 Task: Find an Airbnb in Ribeiro das Neves, Brazil, for 5 guests from 1st to 9th June, with a price range of ₹6000 to ₹12000, 3 bedrooms, and a Spanish-speaking host.
Action: Mouse moved to (485, 142)
Screenshot: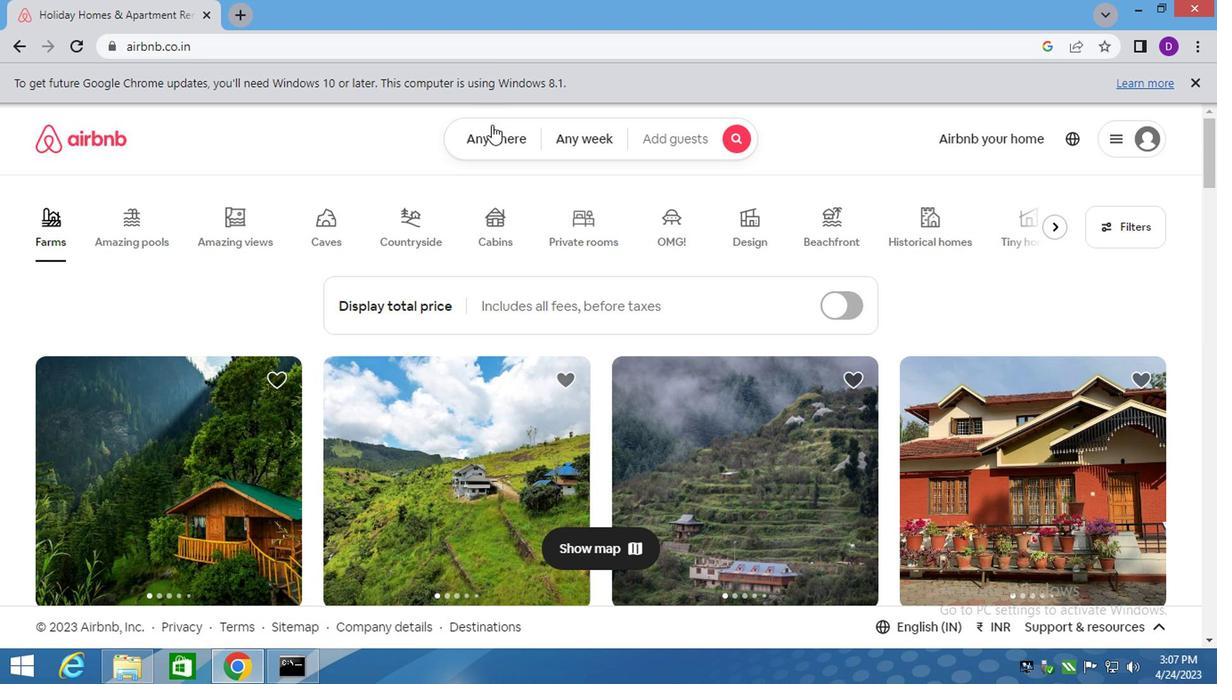 
Action: Mouse pressed left at (485, 142)
Screenshot: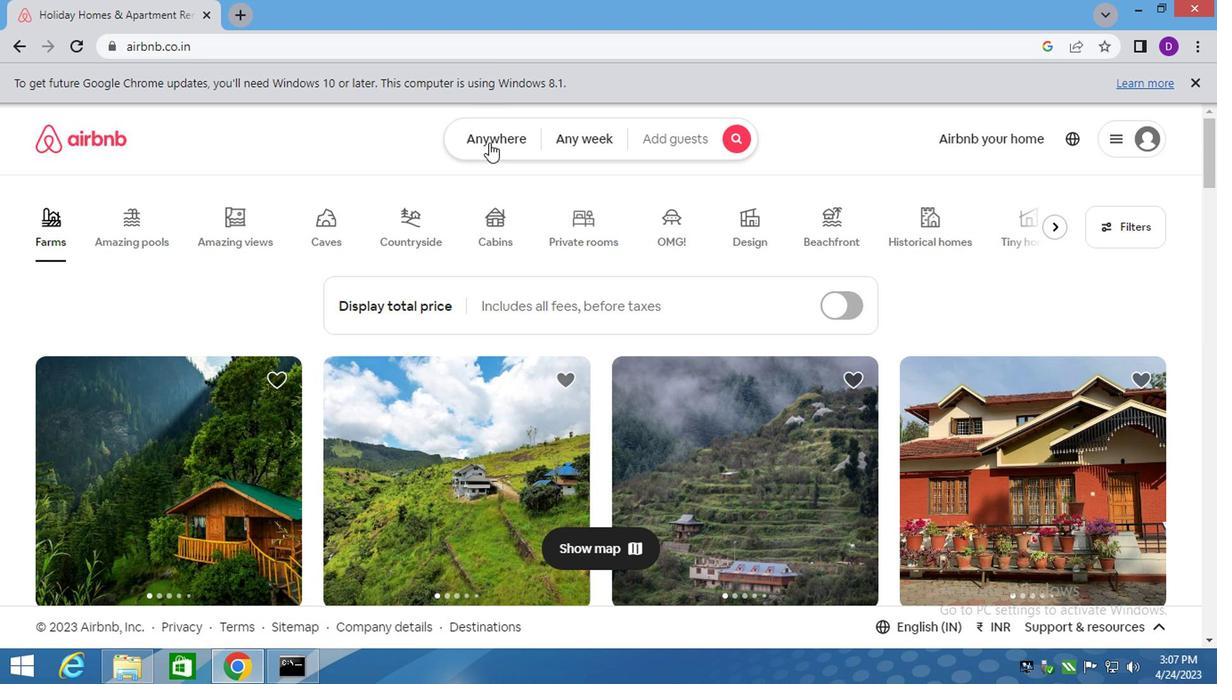 
Action: Mouse moved to (289, 216)
Screenshot: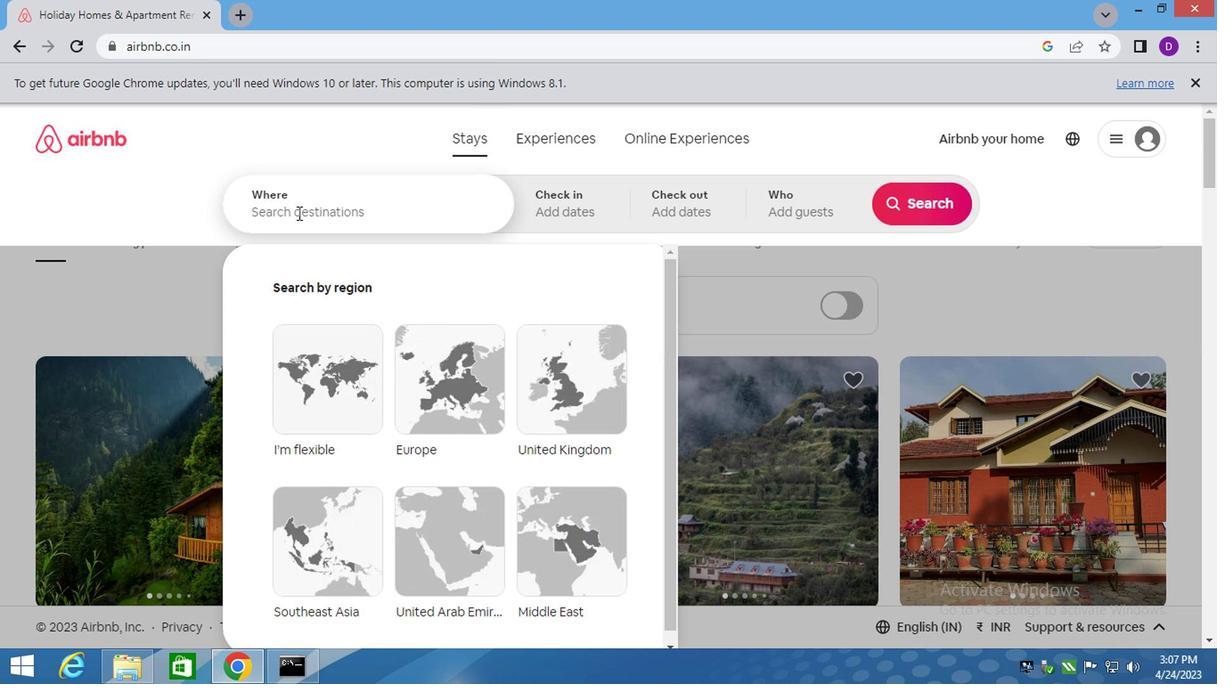 
Action: Mouse pressed left at (289, 216)
Screenshot: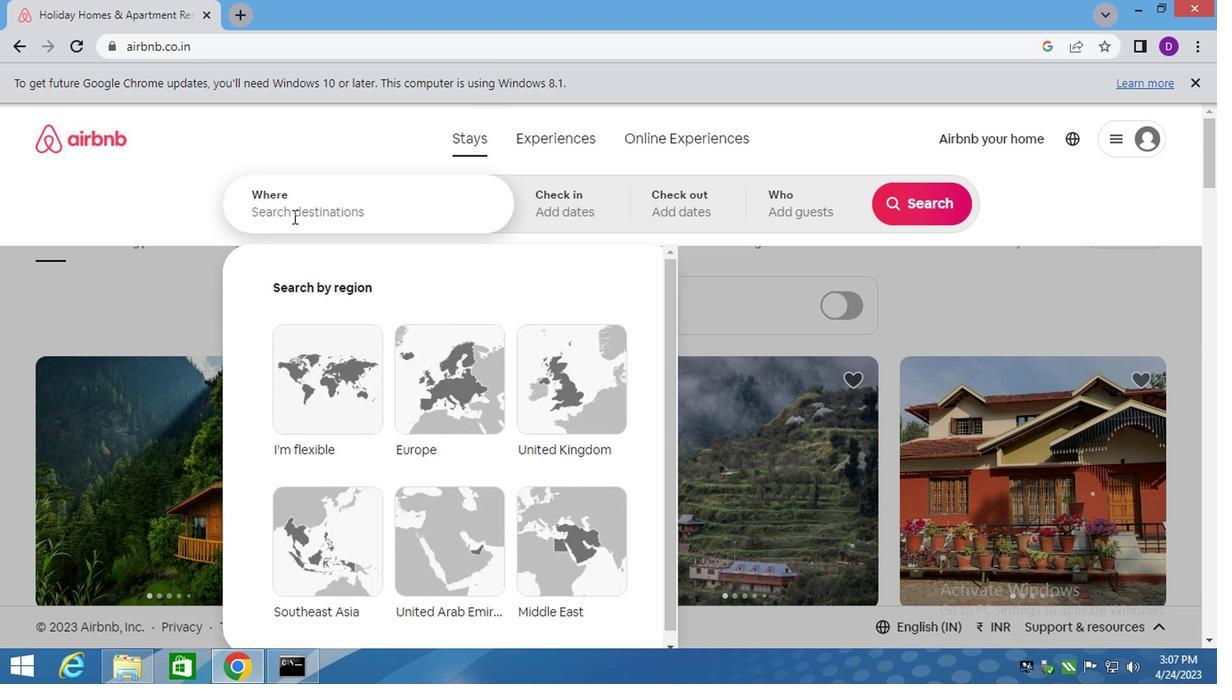 
Action: Key pressed <Key.shift>RIBEIRO,<Key.backspace><Key.space>DAS<Key.space>NEVES,<Key.space><Key.shift>BRAZIL<Key.enter>
Screenshot: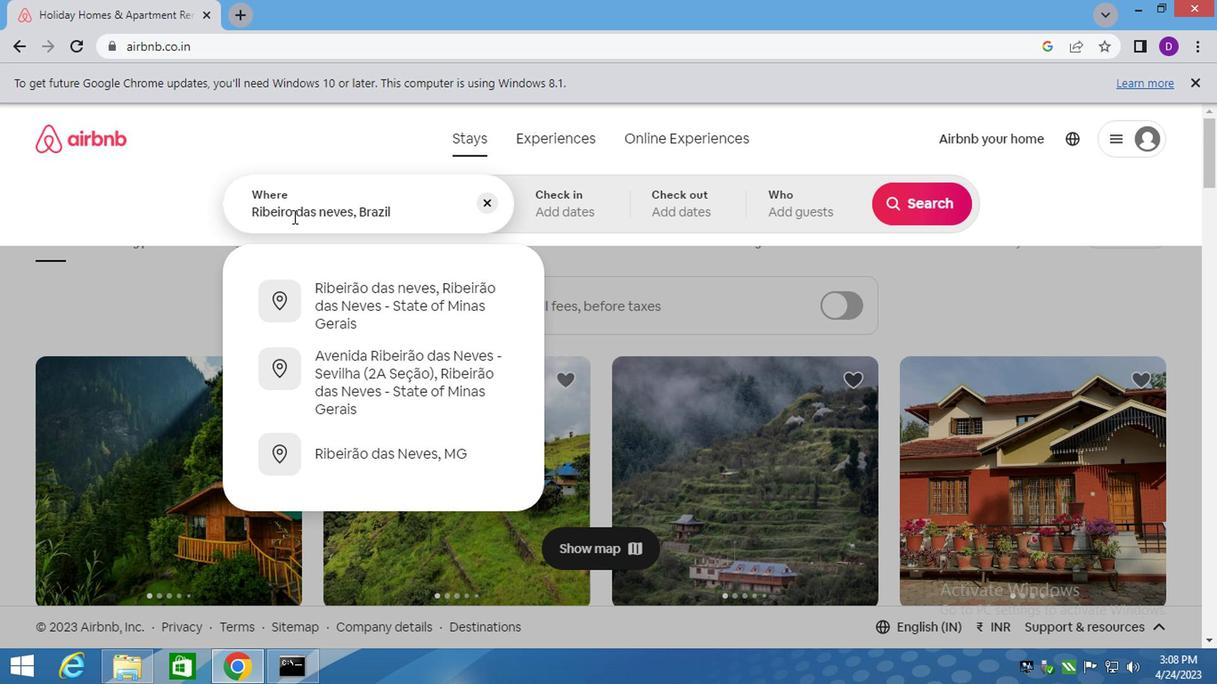 
Action: Mouse moved to (892, 351)
Screenshot: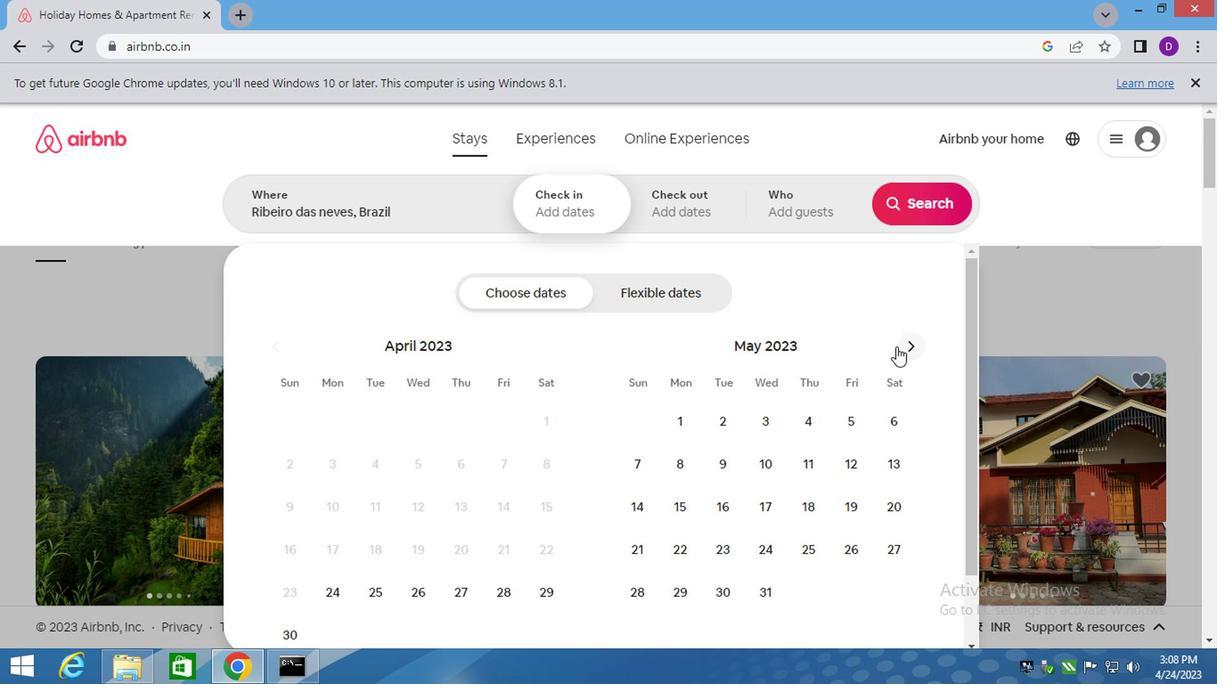 
Action: Mouse pressed left at (892, 351)
Screenshot: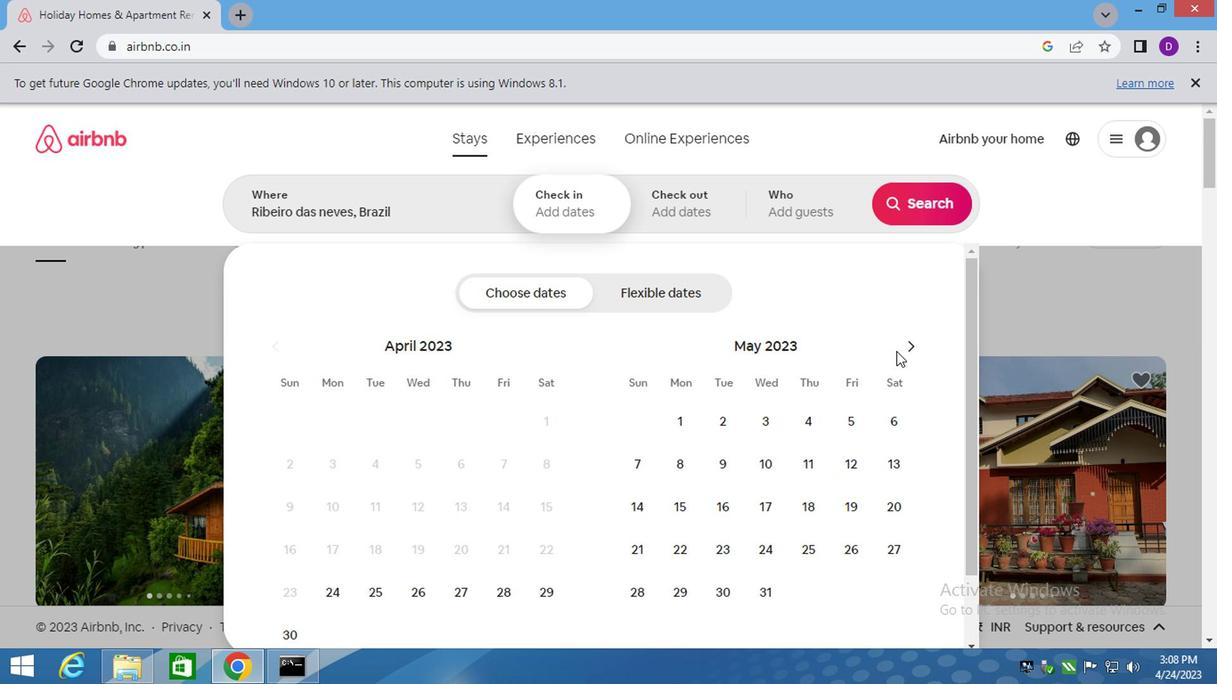 
Action: Mouse moved to (902, 346)
Screenshot: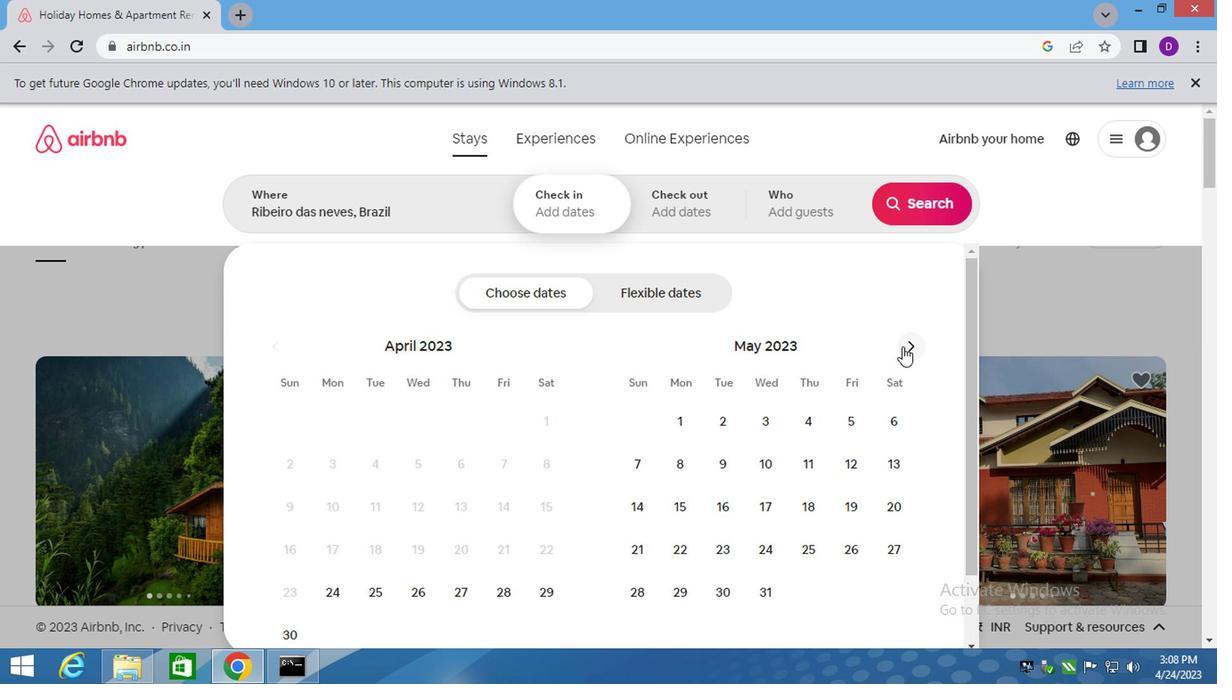 
Action: Mouse pressed left at (902, 346)
Screenshot: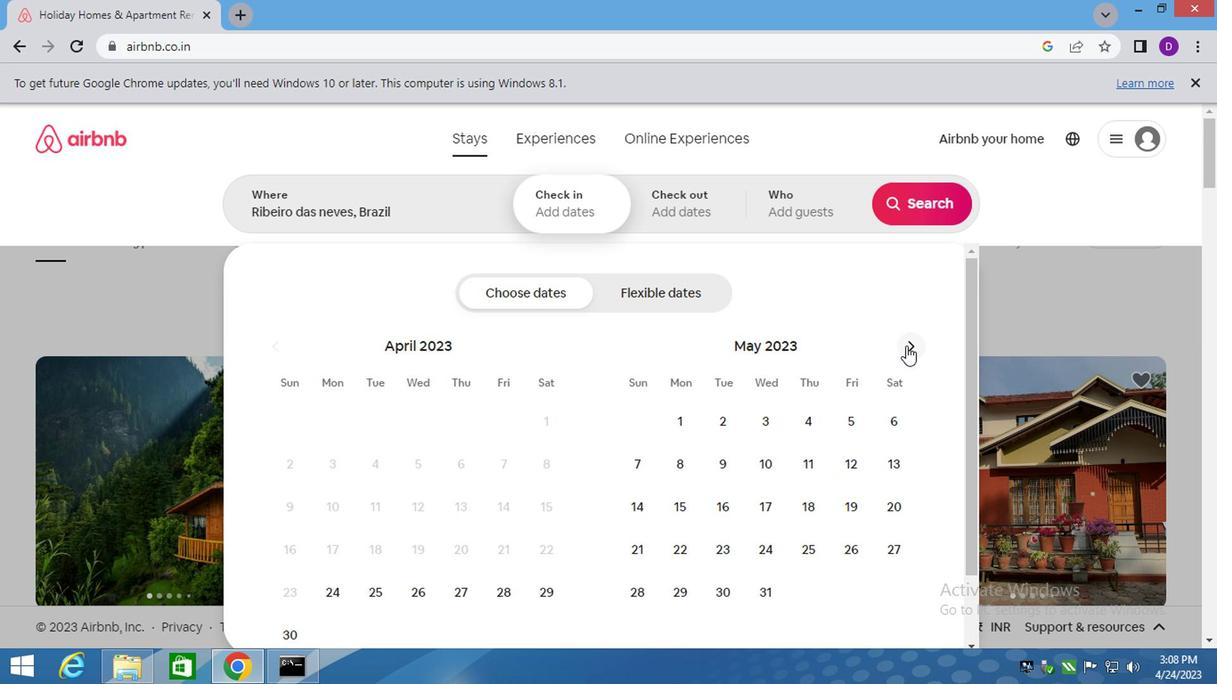 
Action: Mouse moved to (798, 426)
Screenshot: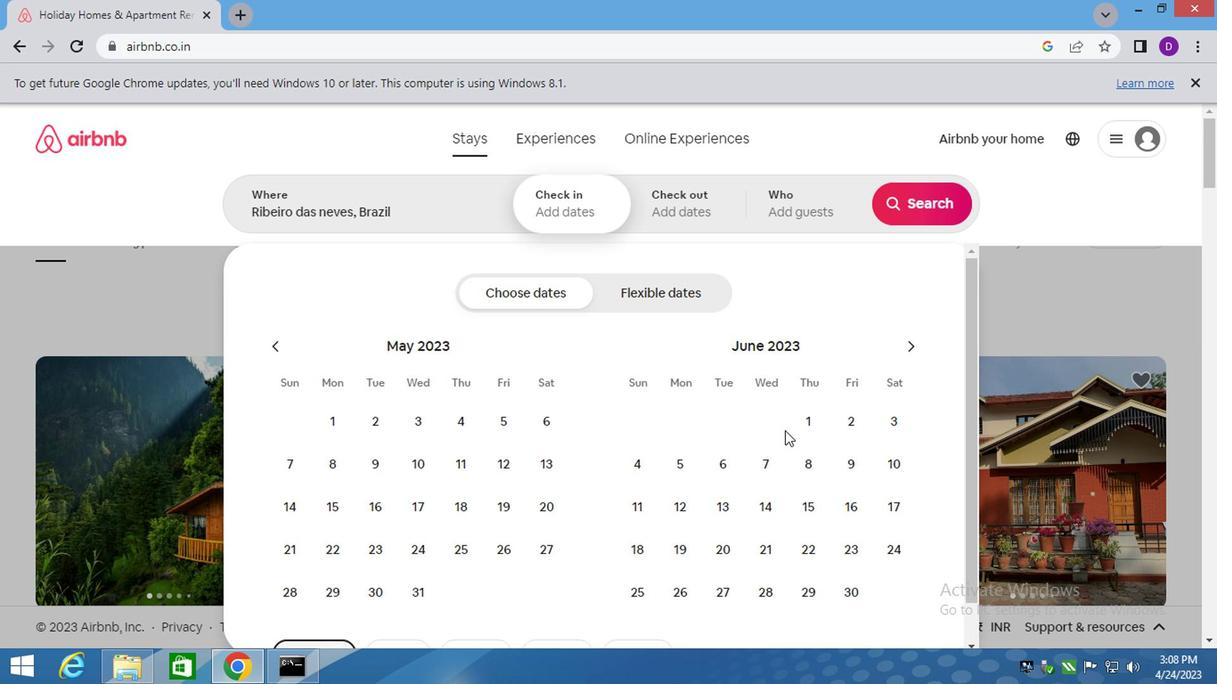 
Action: Mouse pressed left at (798, 426)
Screenshot: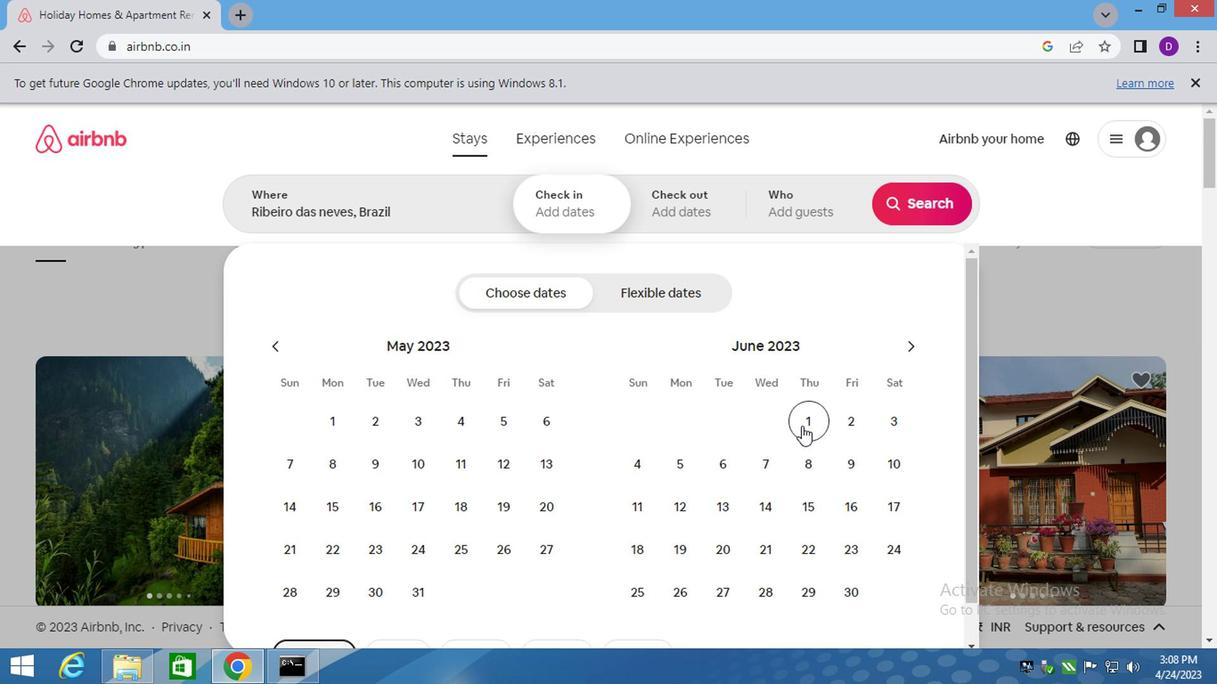 
Action: Mouse moved to (847, 465)
Screenshot: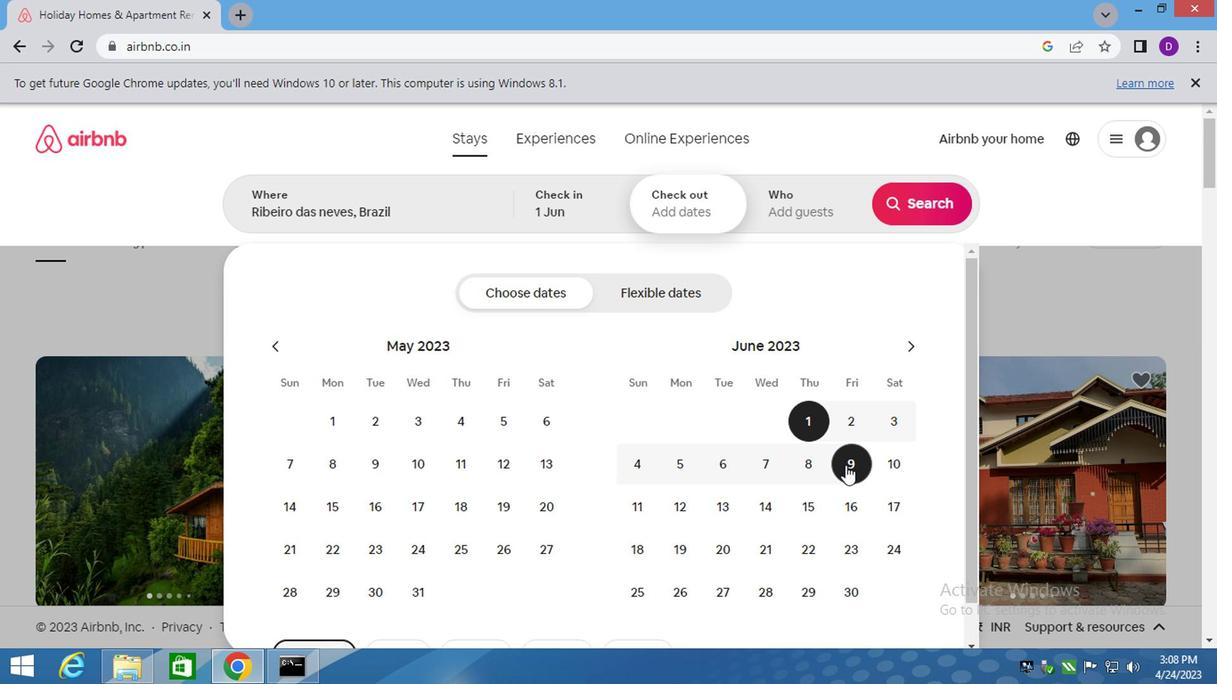 
Action: Mouse pressed left at (847, 465)
Screenshot: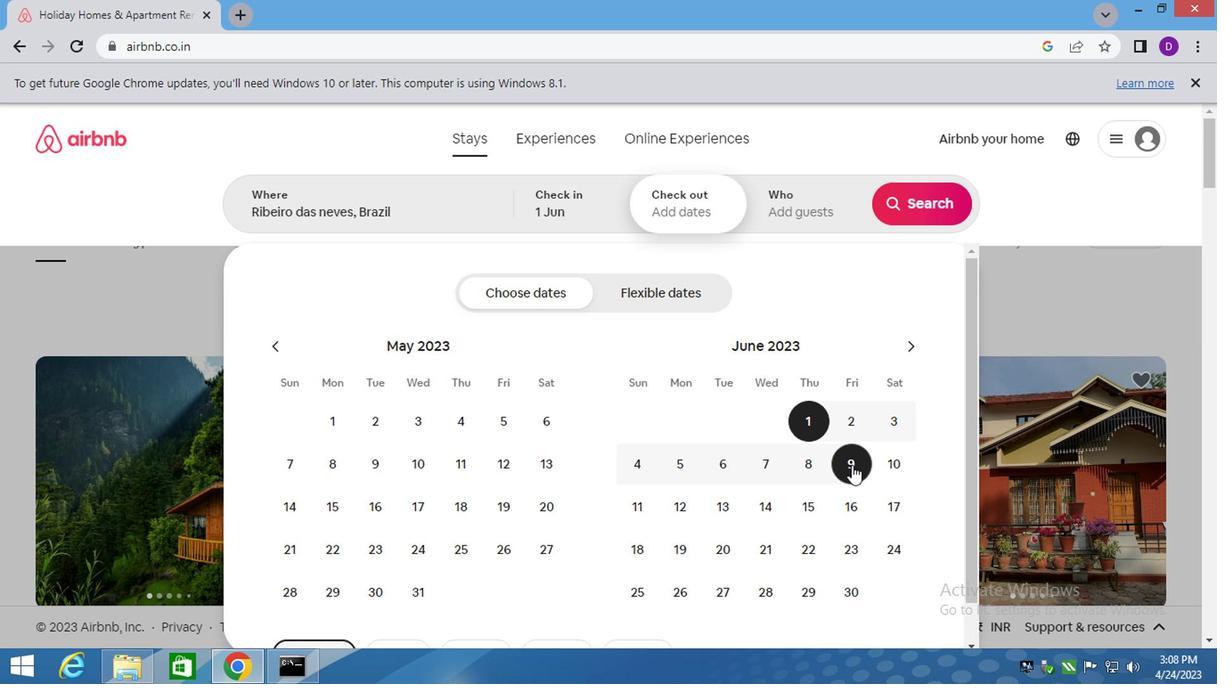 
Action: Mouse moved to (807, 203)
Screenshot: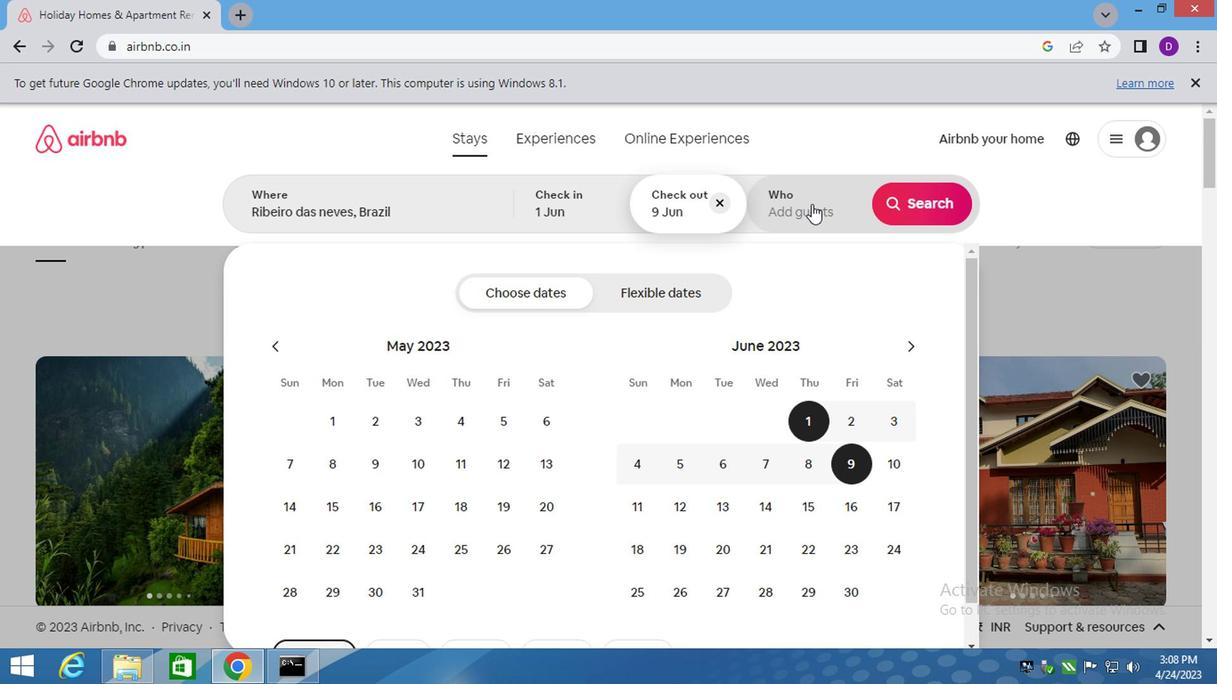 
Action: Mouse pressed left at (807, 203)
Screenshot: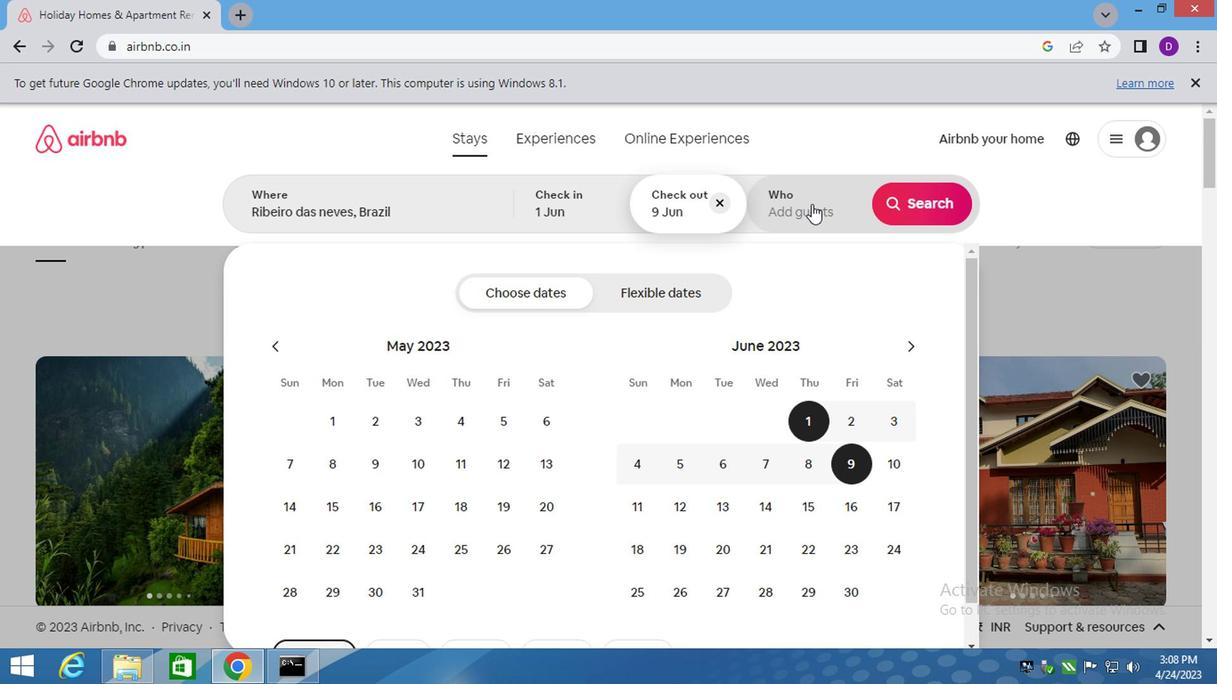 
Action: Mouse moved to (930, 296)
Screenshot: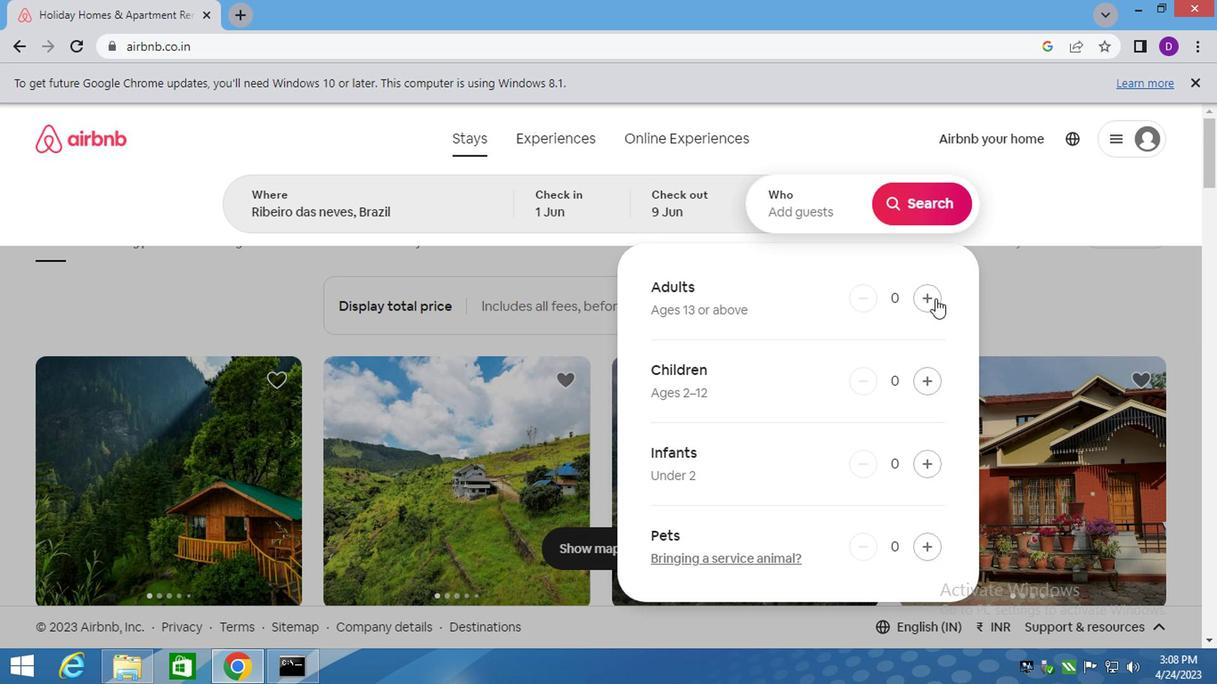 
Action: Mouse pressed left at (930, 296)
Screenshot: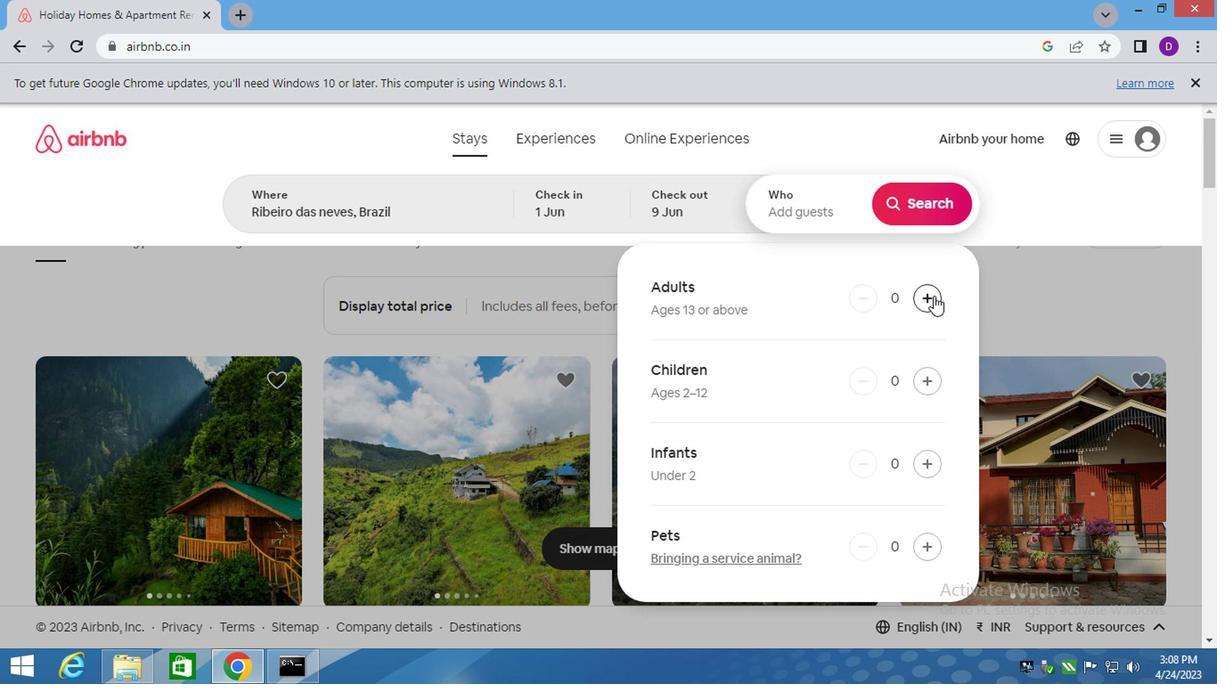 
Action: Mouse pressed left at (930, 296)
Screenshot: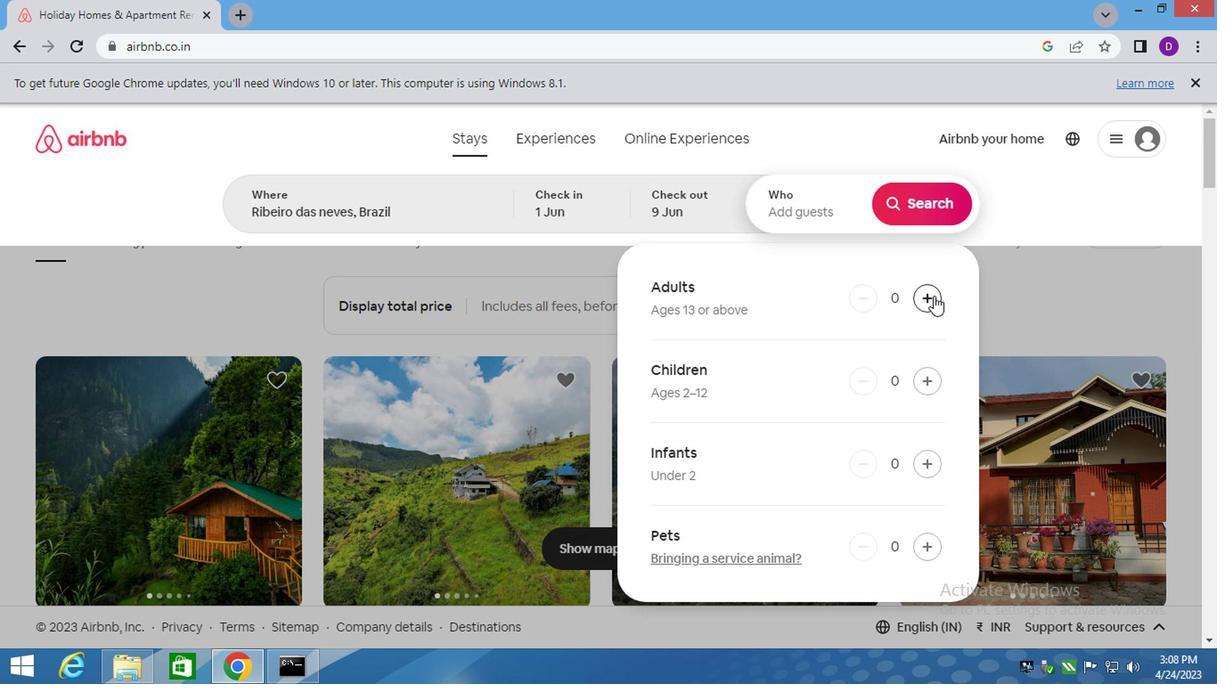 
Action: Mouse pressed left at (930, 296)
Screenshot: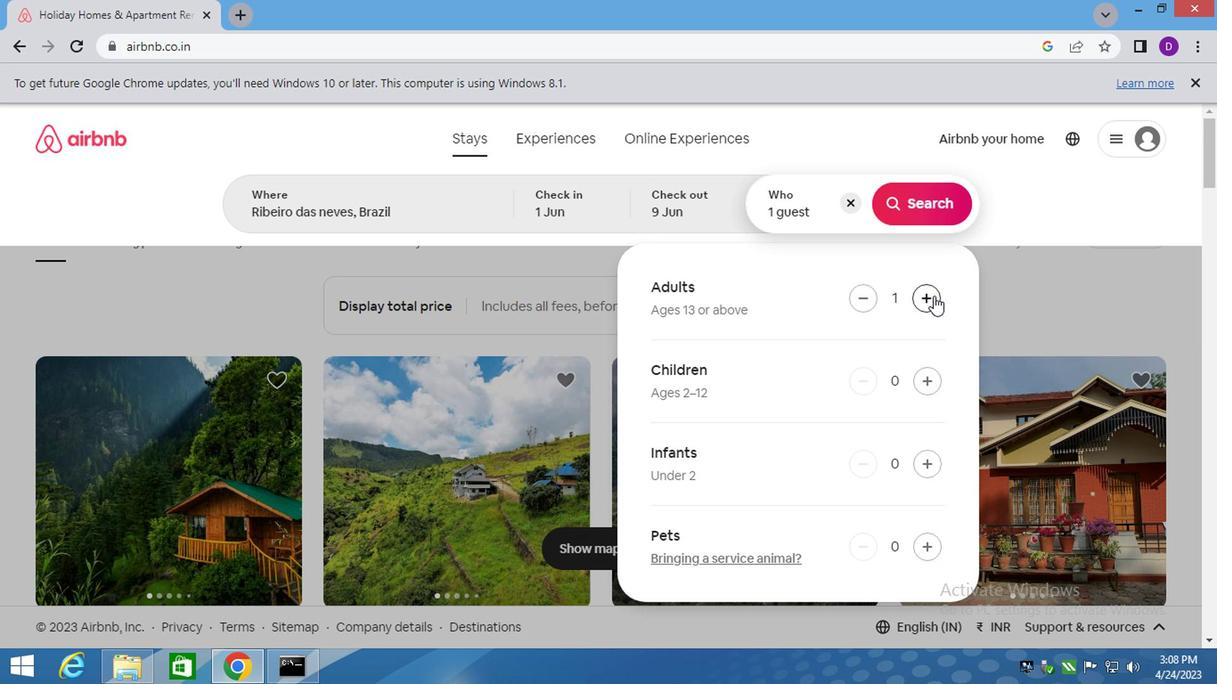
Action: Mouse pressed left at (930, 296)
Screenshot: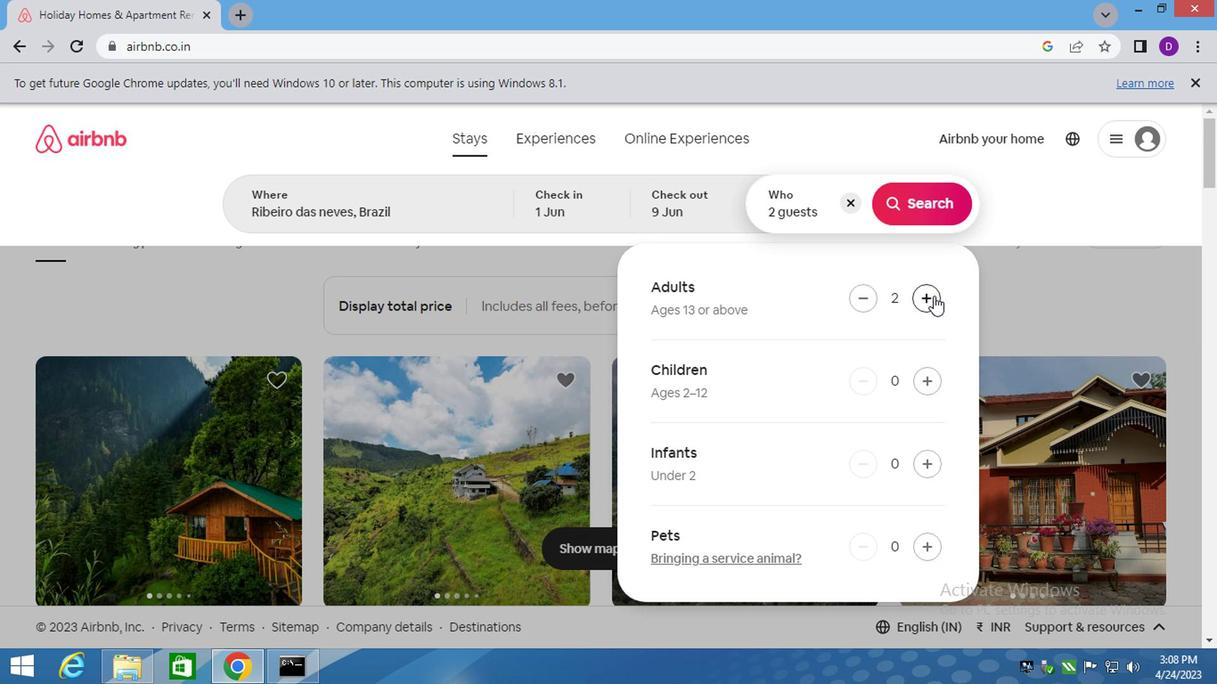 
Action: Mouse pressed left at (930, 296)
Screenshot: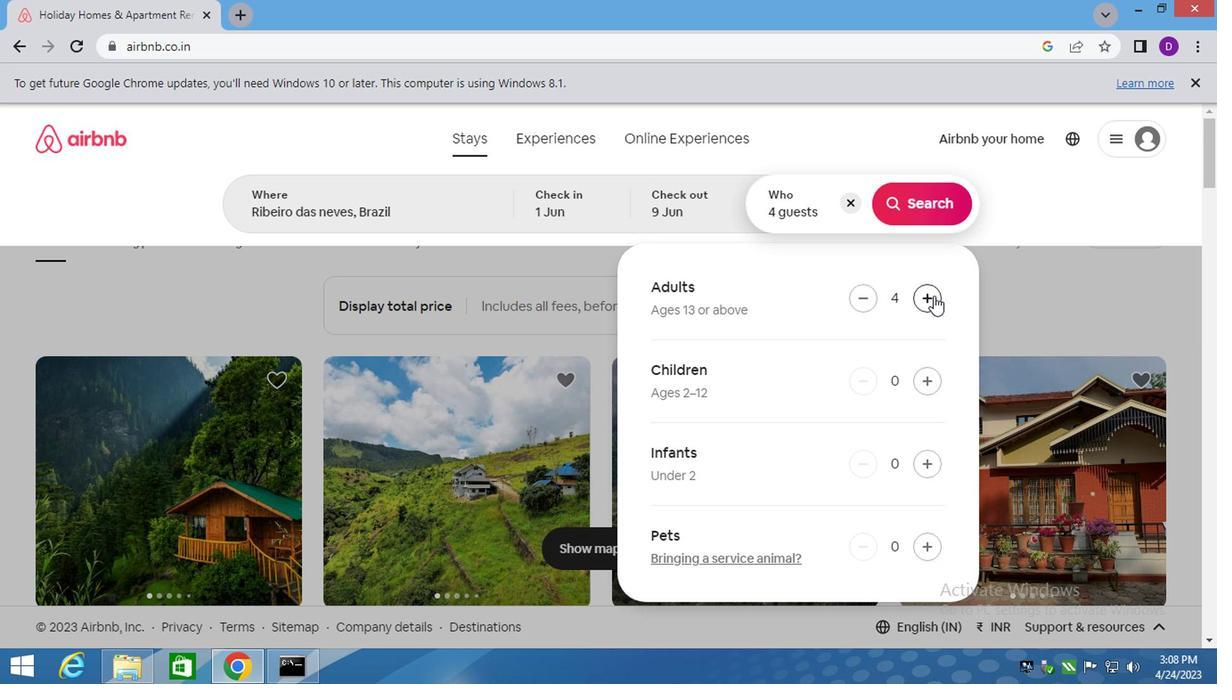 
Action: Mouse moved to (917, 203)
Screenshot: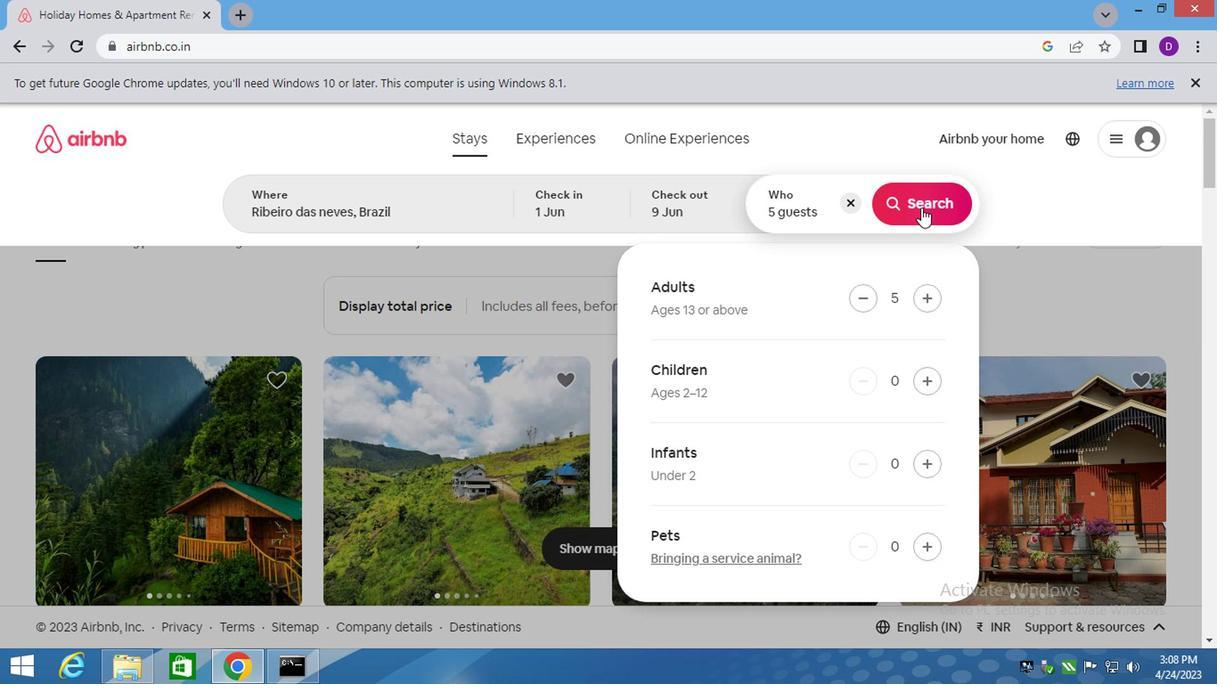
Action: Mouse pressed left at (917, 203)
Screenshot: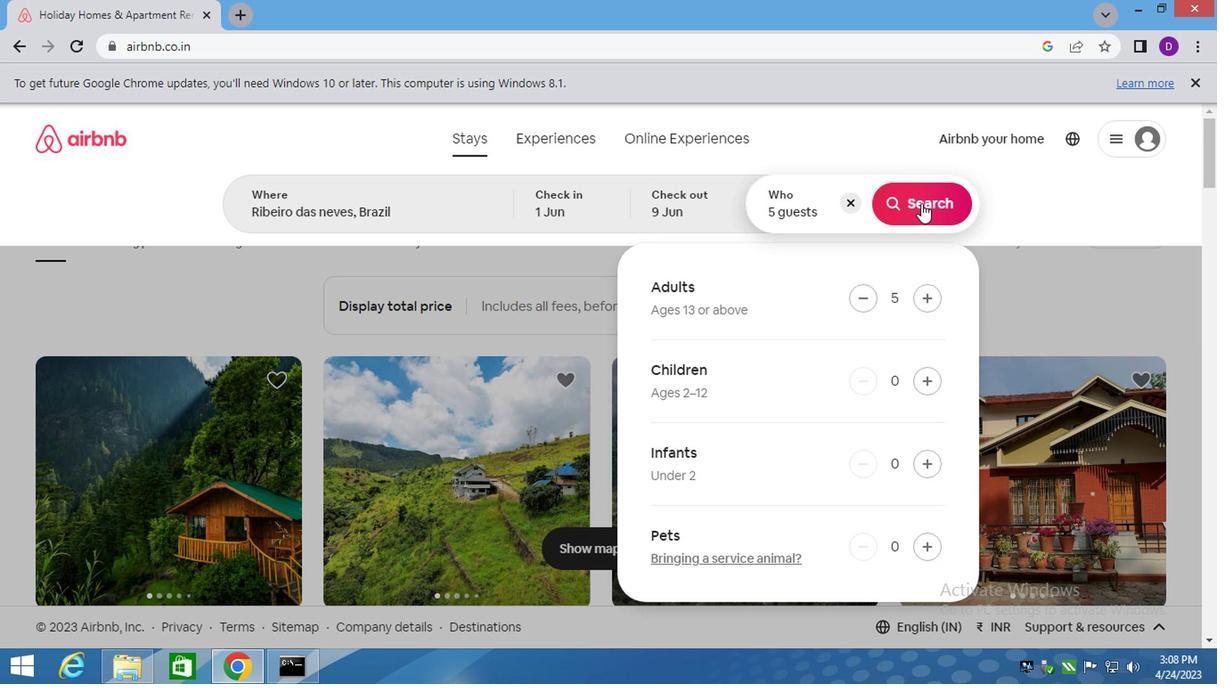 
Action: Mouse moved to (1143, 208)
Screenshot: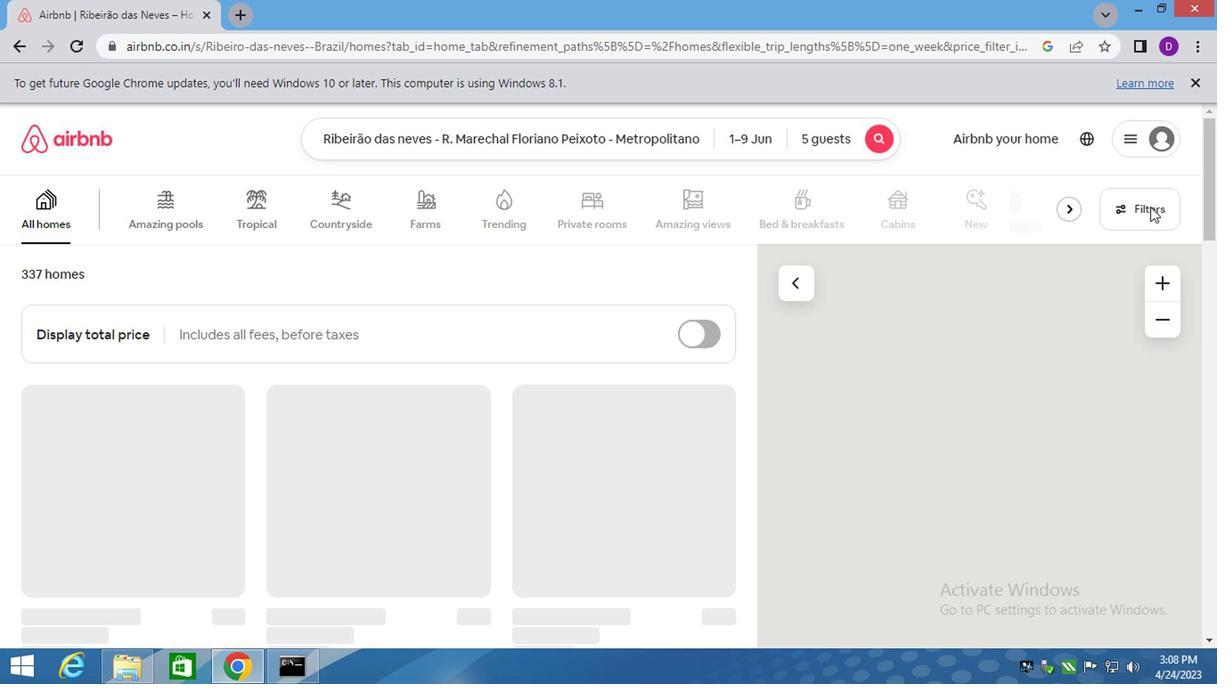 
Action: Mouse pressed left at (1143, 208)
Screenshot: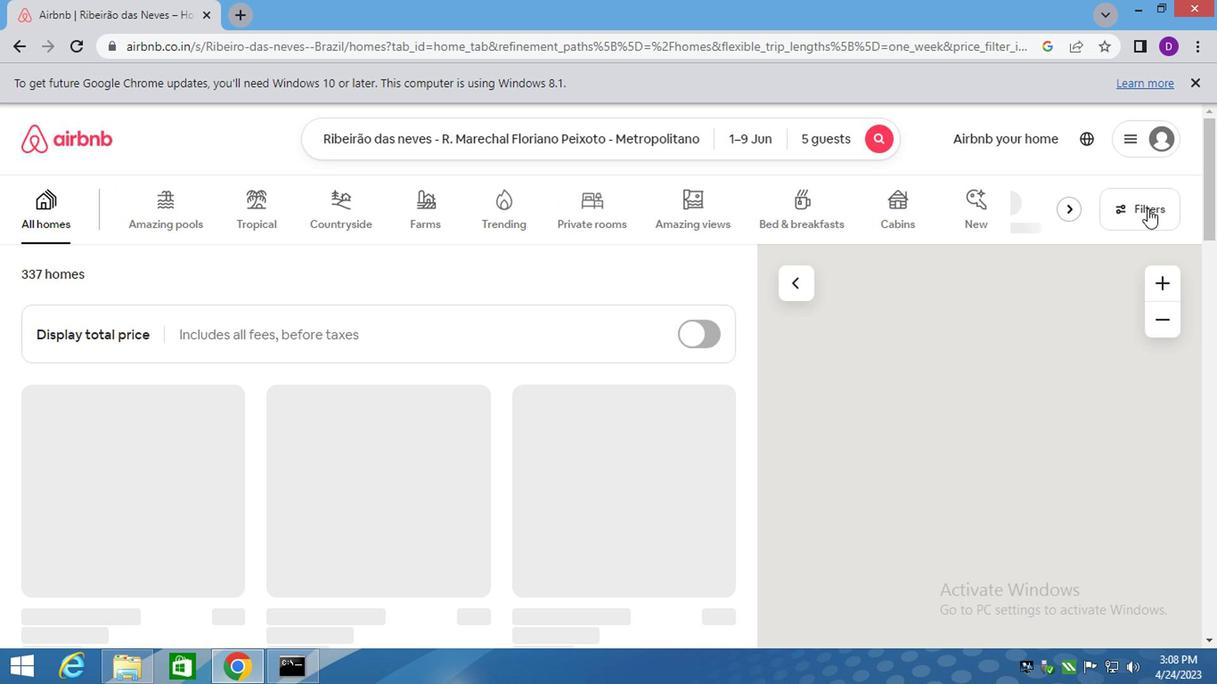 
Action: Mouse moved to (349, 432)
Screenshot: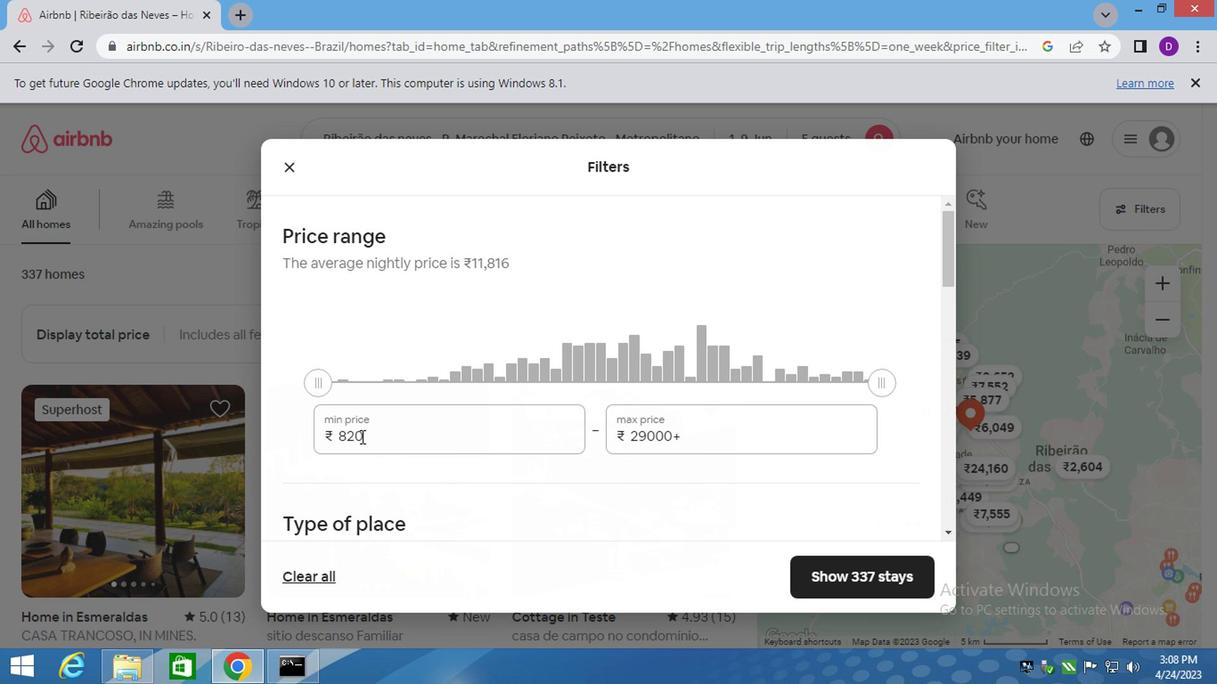 
Action: Mouse pressed left at (349, 432)
Screenshot: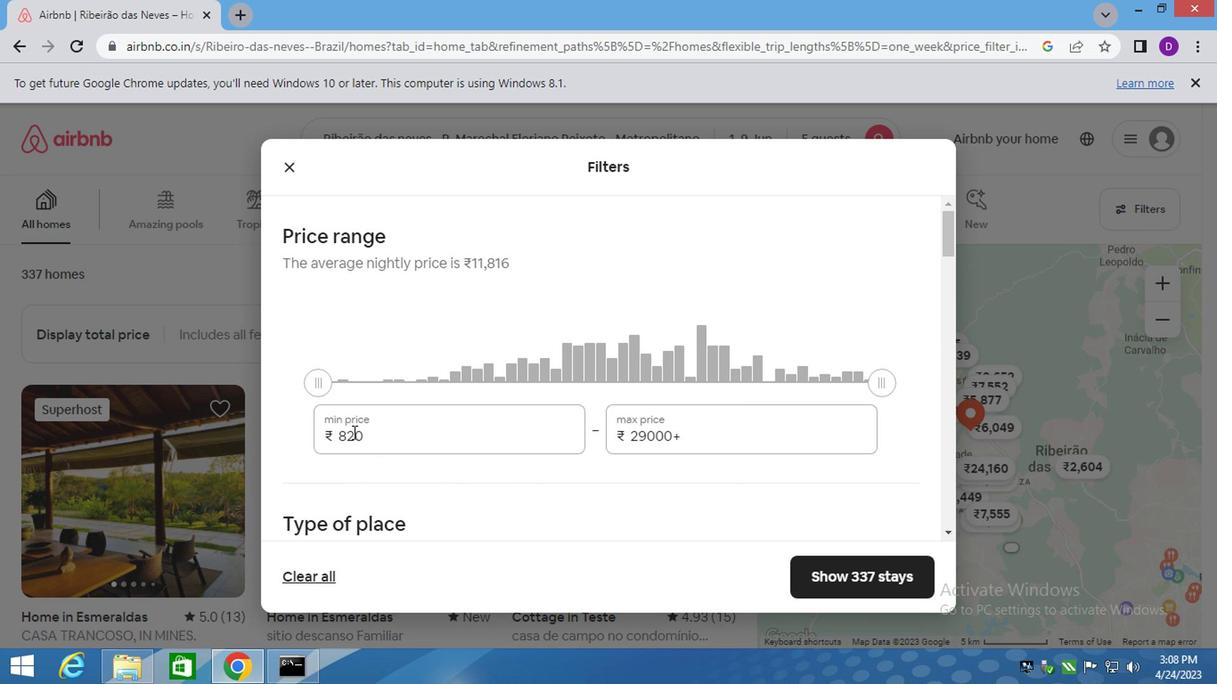 
Action: Mouse pressed left at (349, 432)
Screenshot: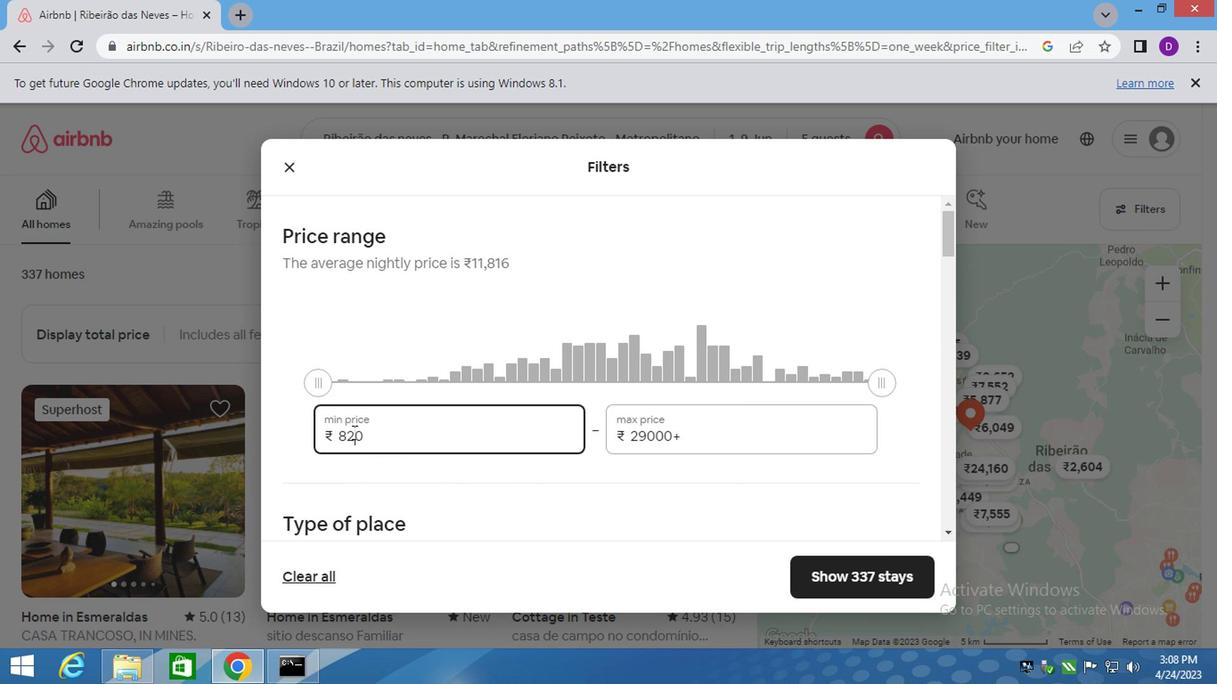 
Action: Mouse pressed left at (349, 432)
Screenshot: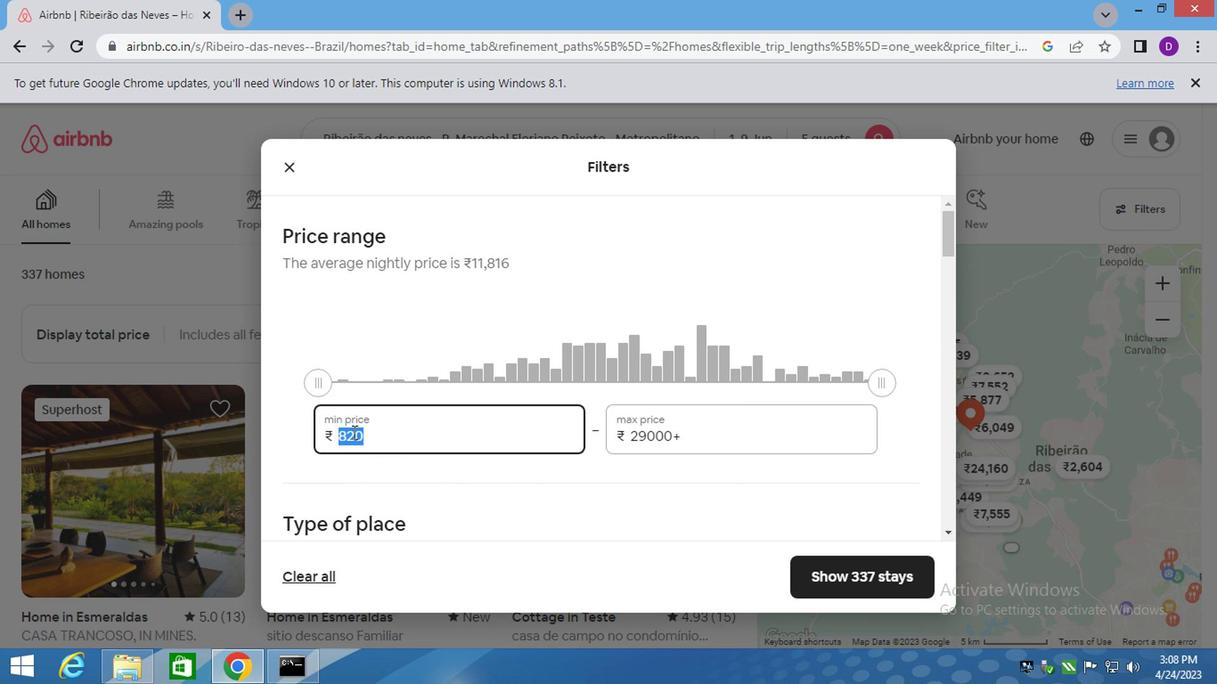 
Action: Key pressed 6
Screenshot: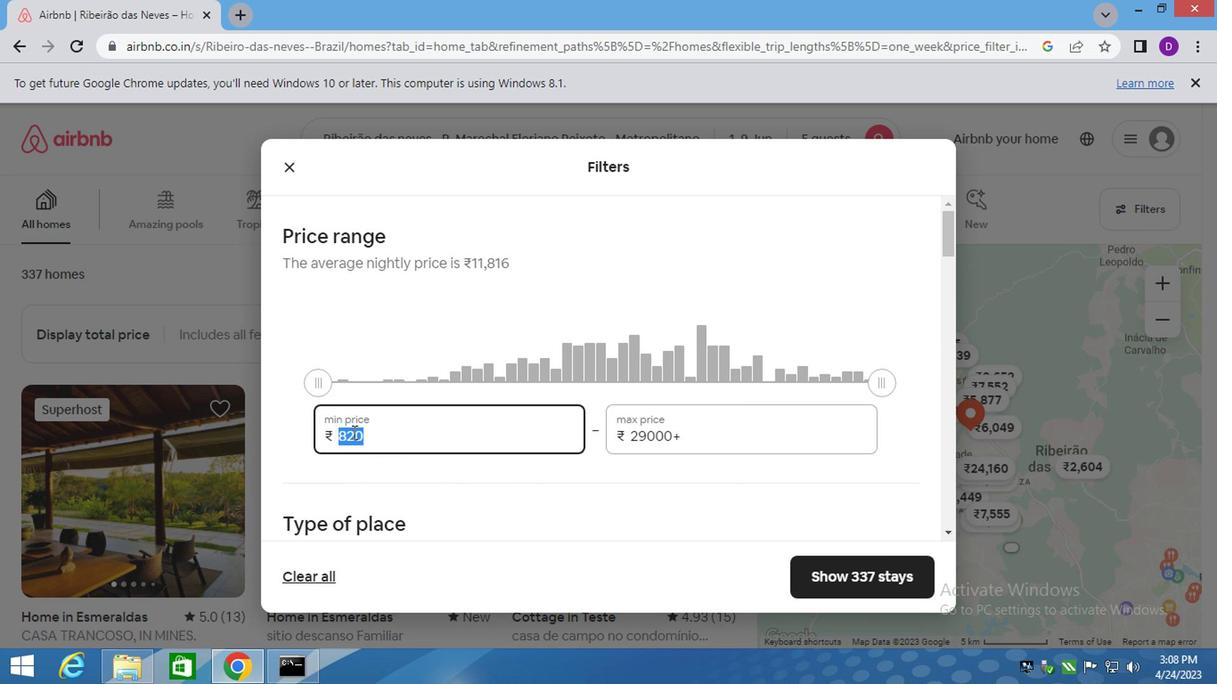 
Action: Mouse moved to (350, 429)
Screenshot: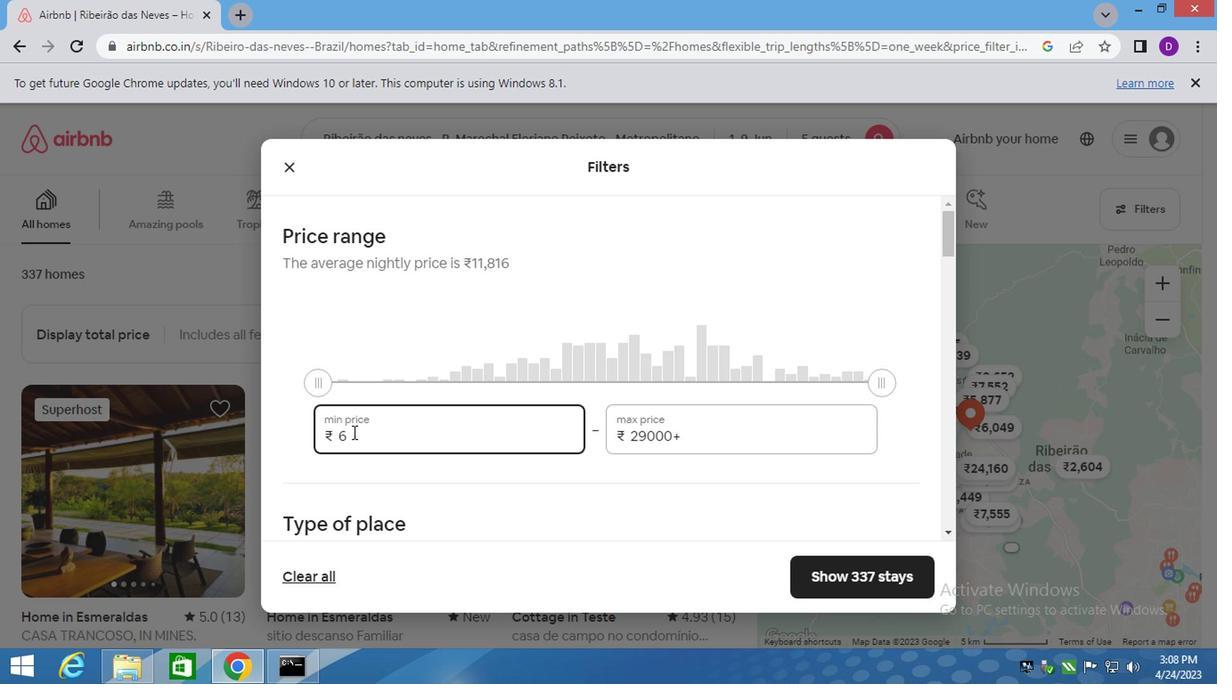 
Action: Key pressed 0
Screenshot: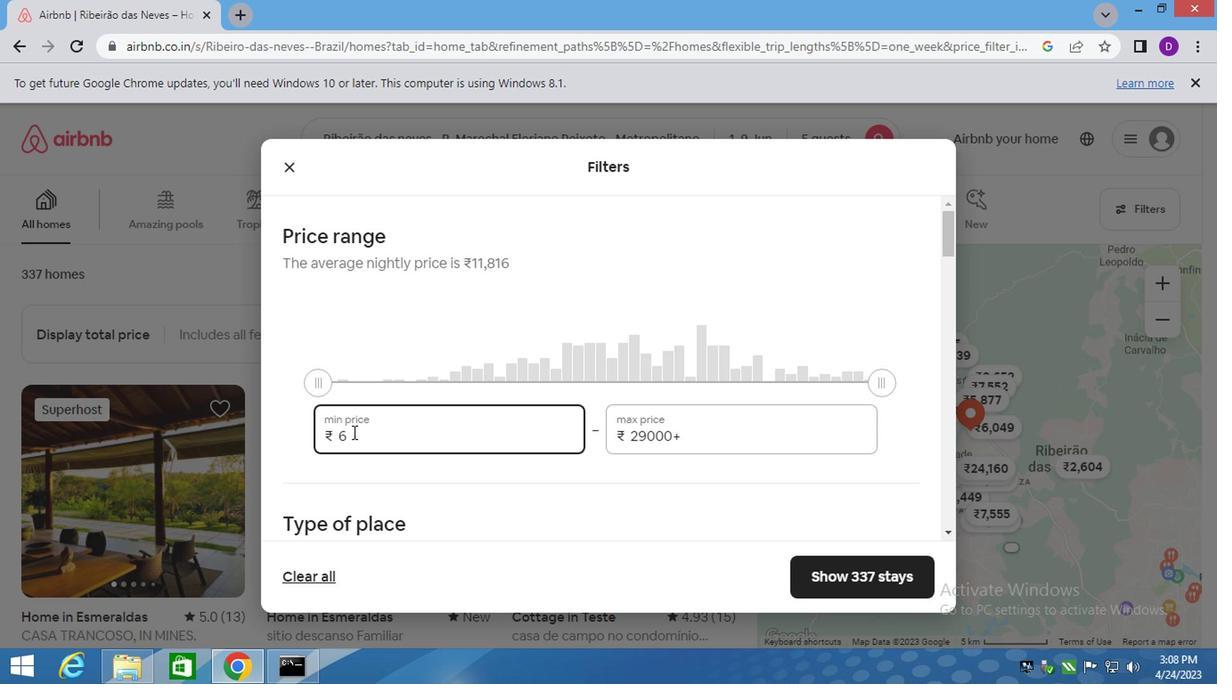 
Action: Mouse moved to (370, 425)
Screenshot: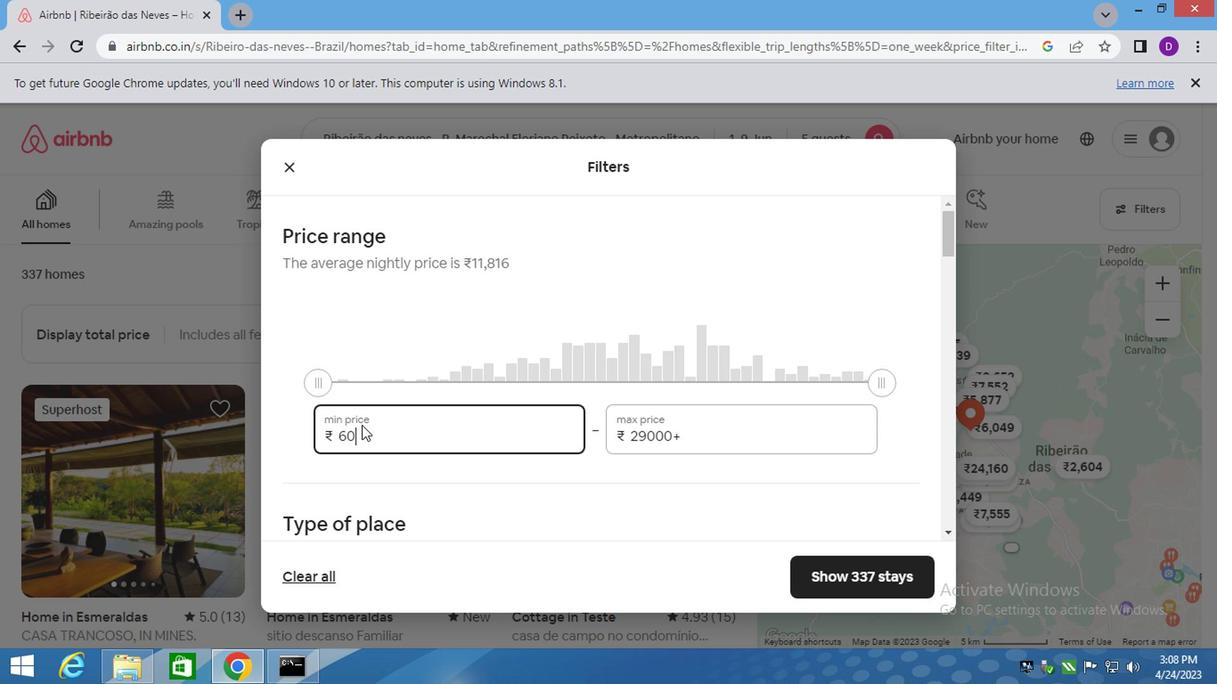 
Action: Key pressed 0
Screenshot: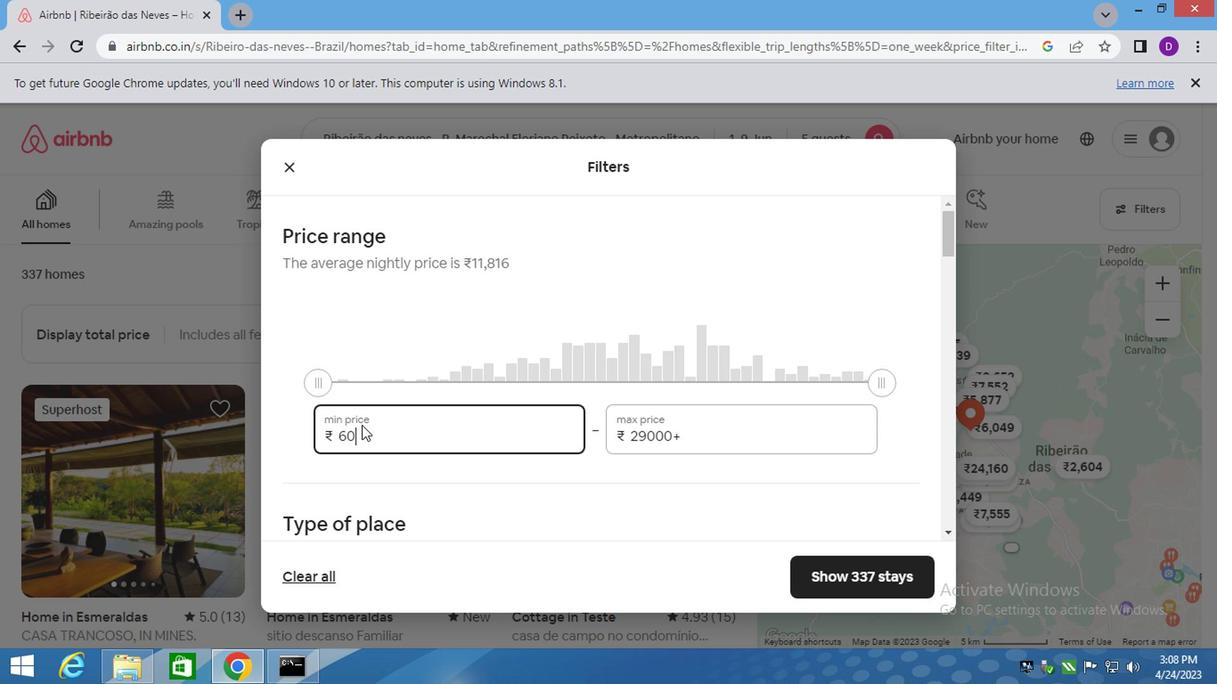 
Action: Mouse moved to (472, 434)
Screenshot: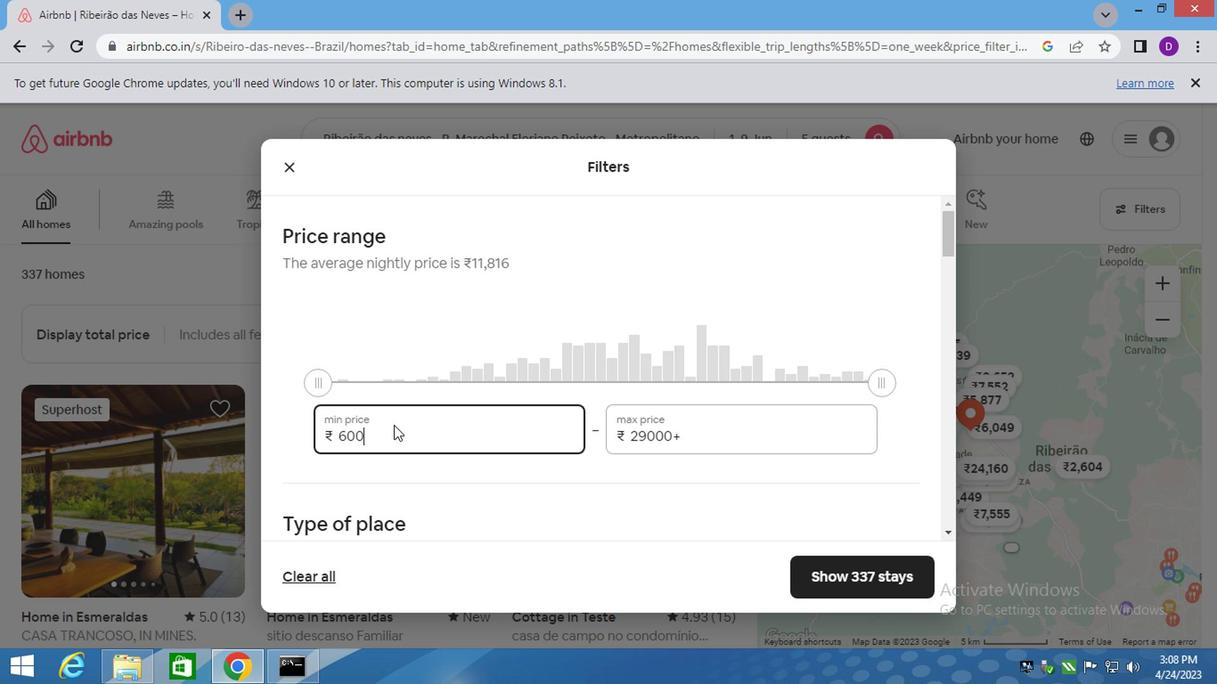 
Action: Key pressed 0
Screenshot: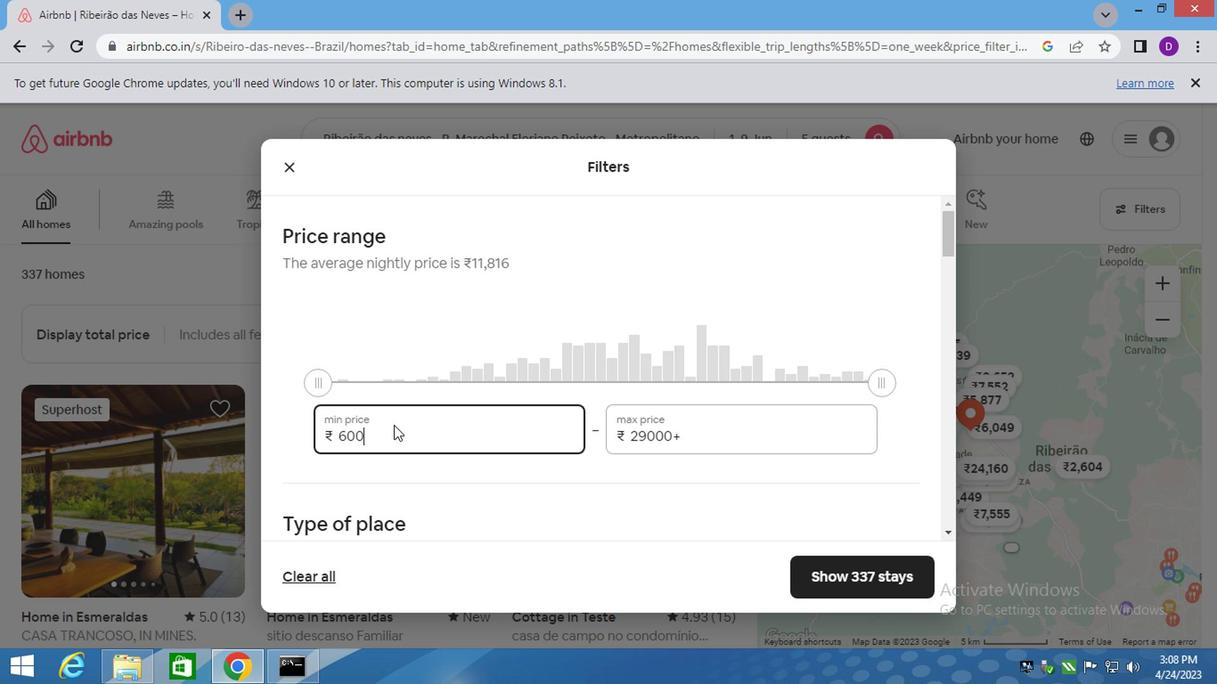 
Action: Mouse moved to (632, 430)
Screenshot: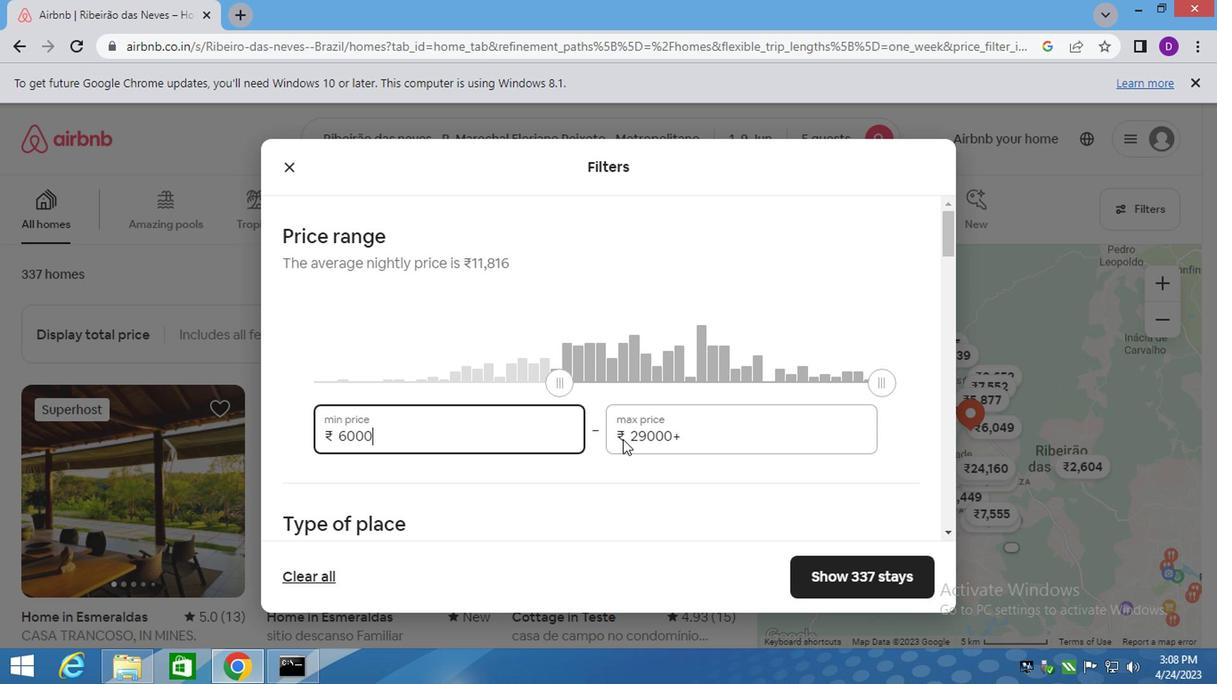 
Action: Mouse pressed left at (632, 430)
Screenshot: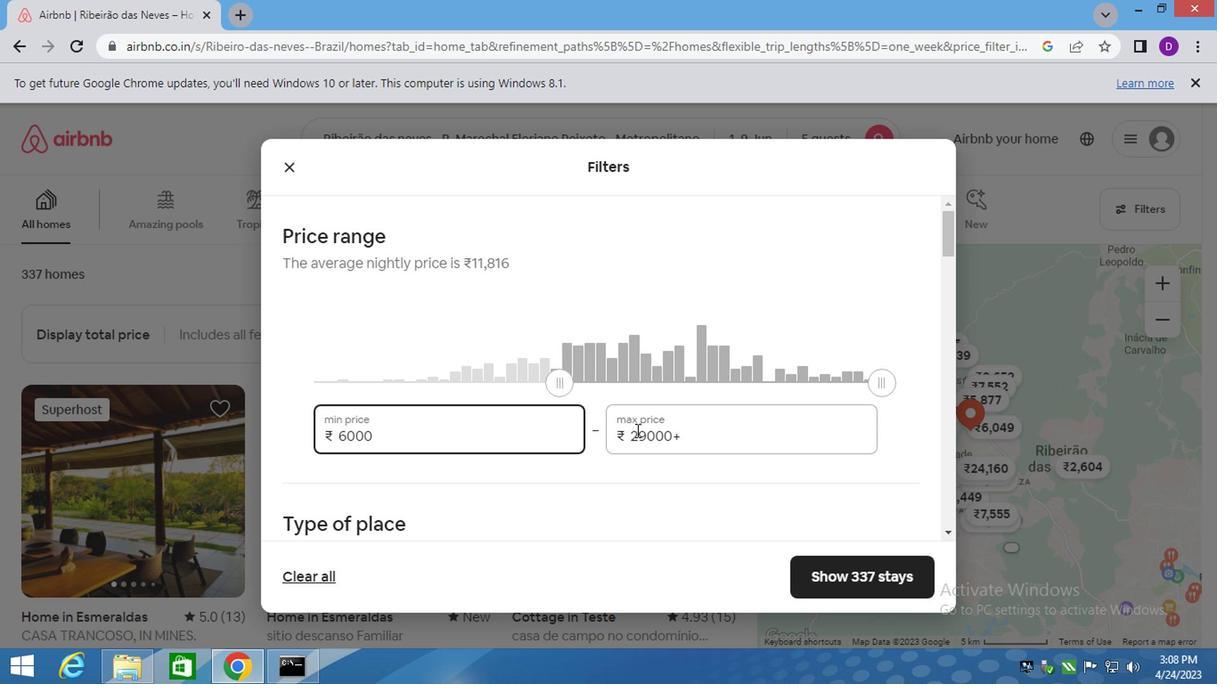 
Action: Mouse pressed left at (632, 430)
Screenshot: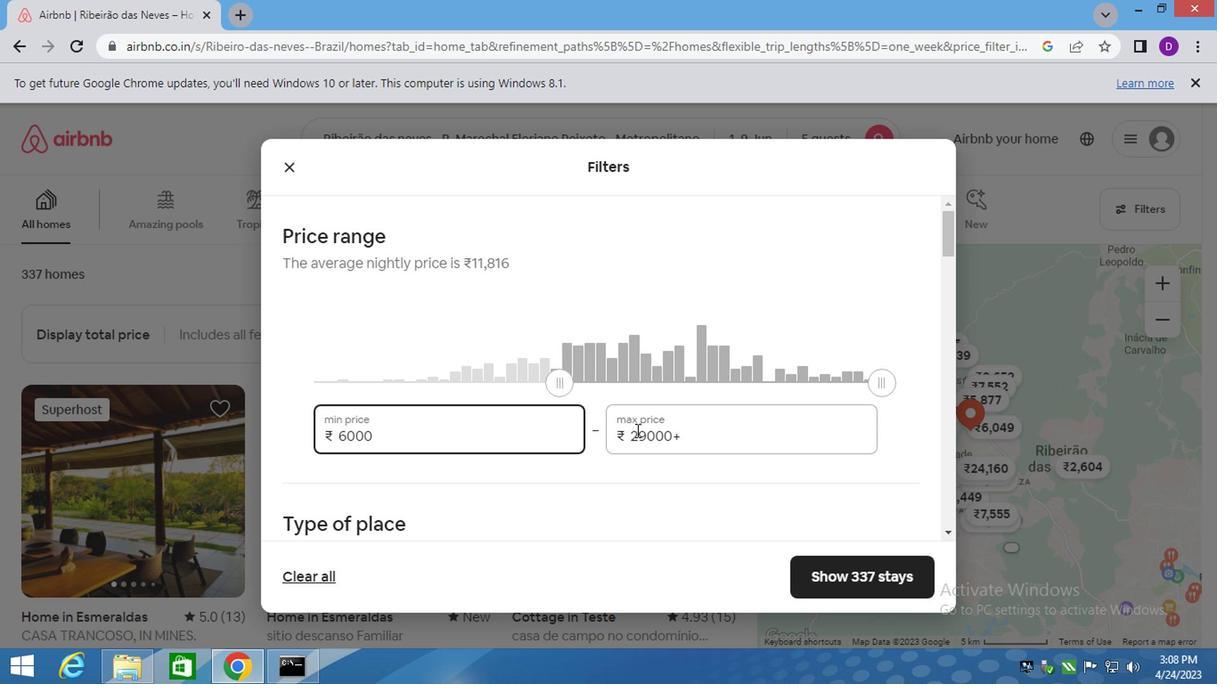 
Action: Mouse pressed left at (632, 430)
Screenshot: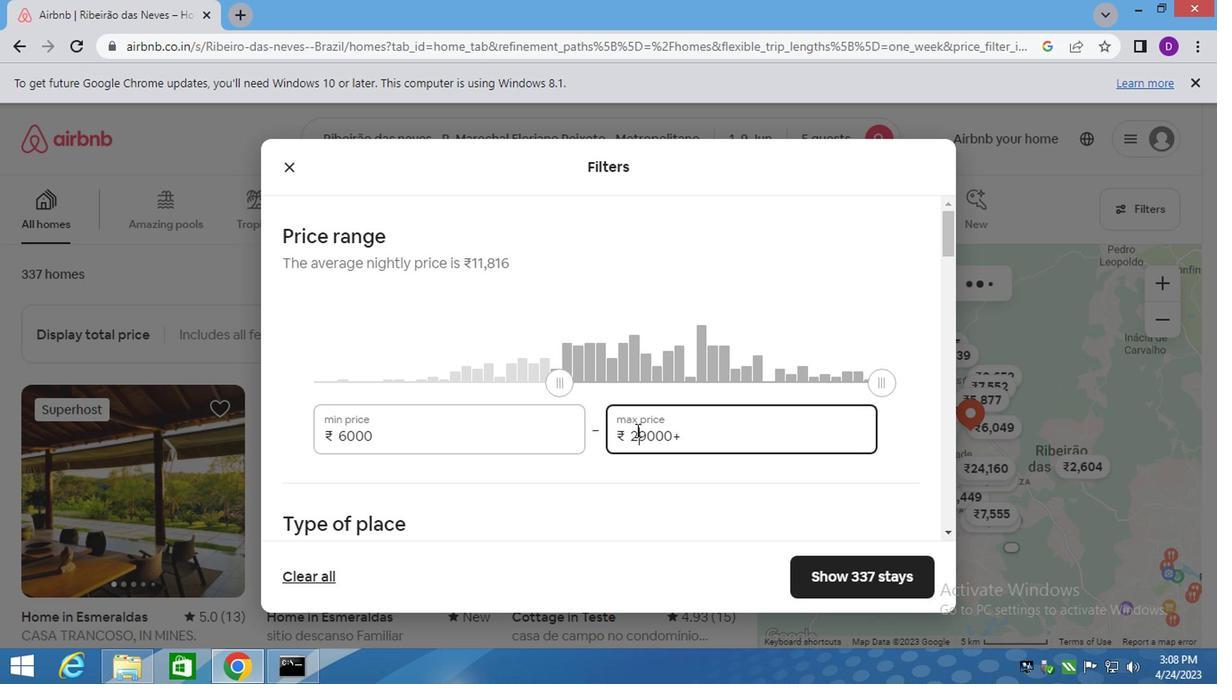 
Action: Key pressed 12
Screenshot: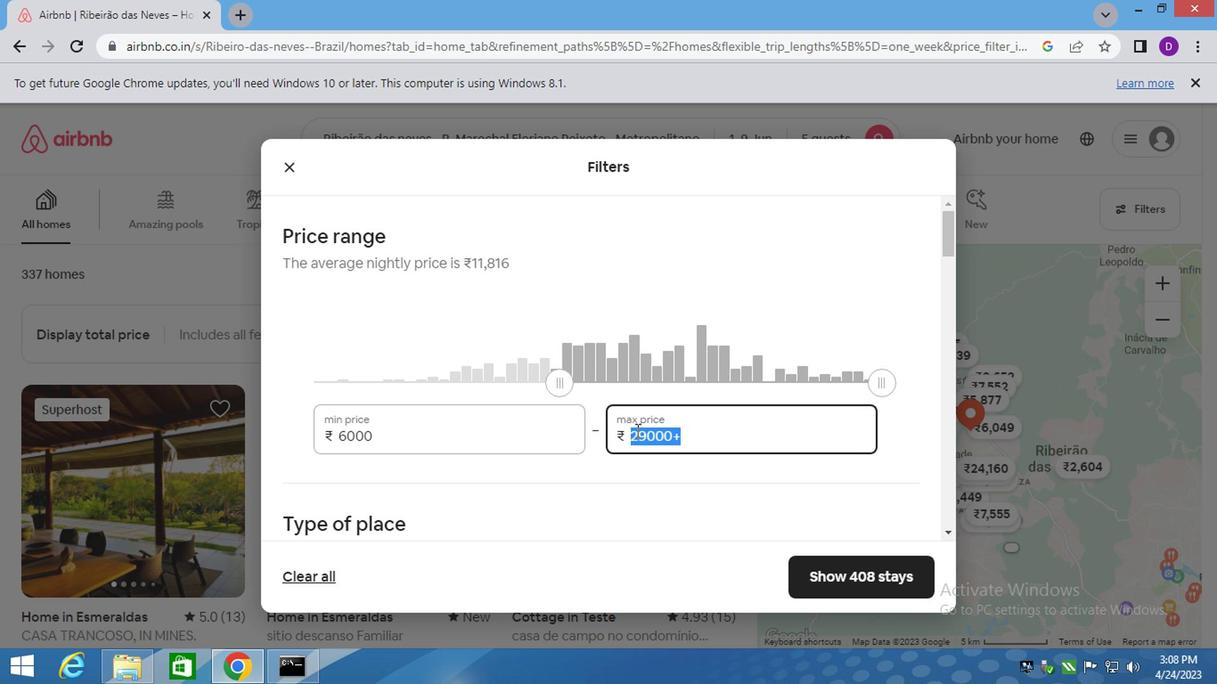 
Action: Mouse moved to (632, 426)
Screenshot: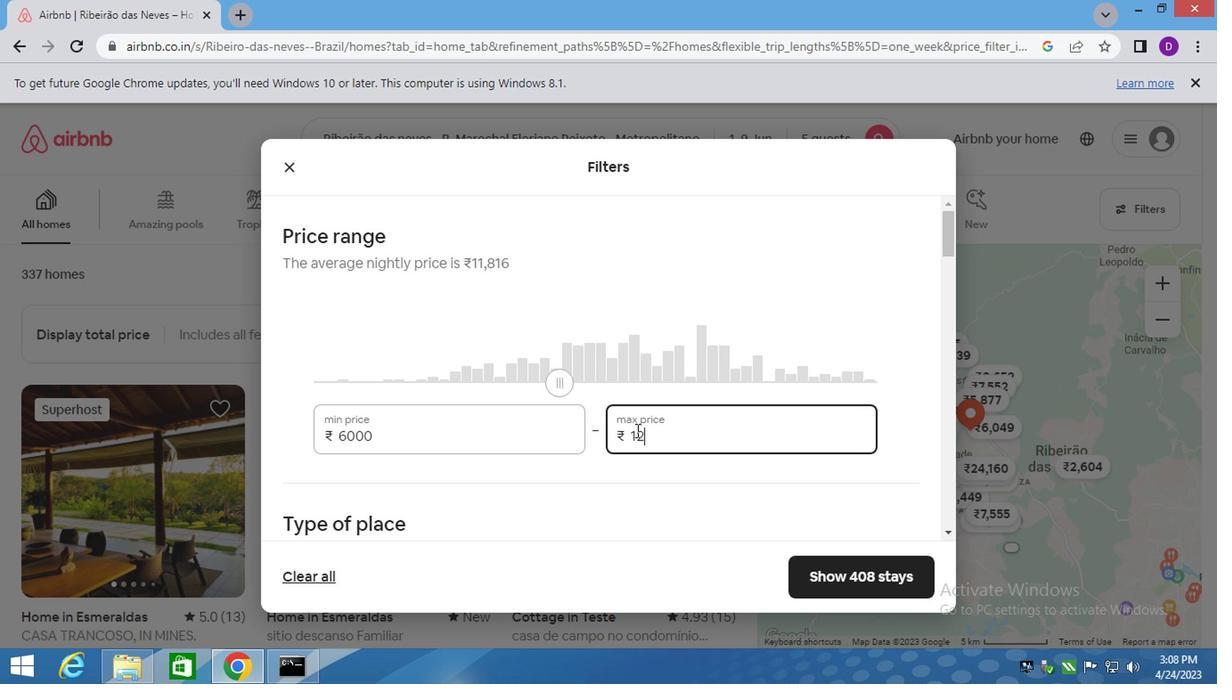 
Action: Key pressed 000
Screenshot: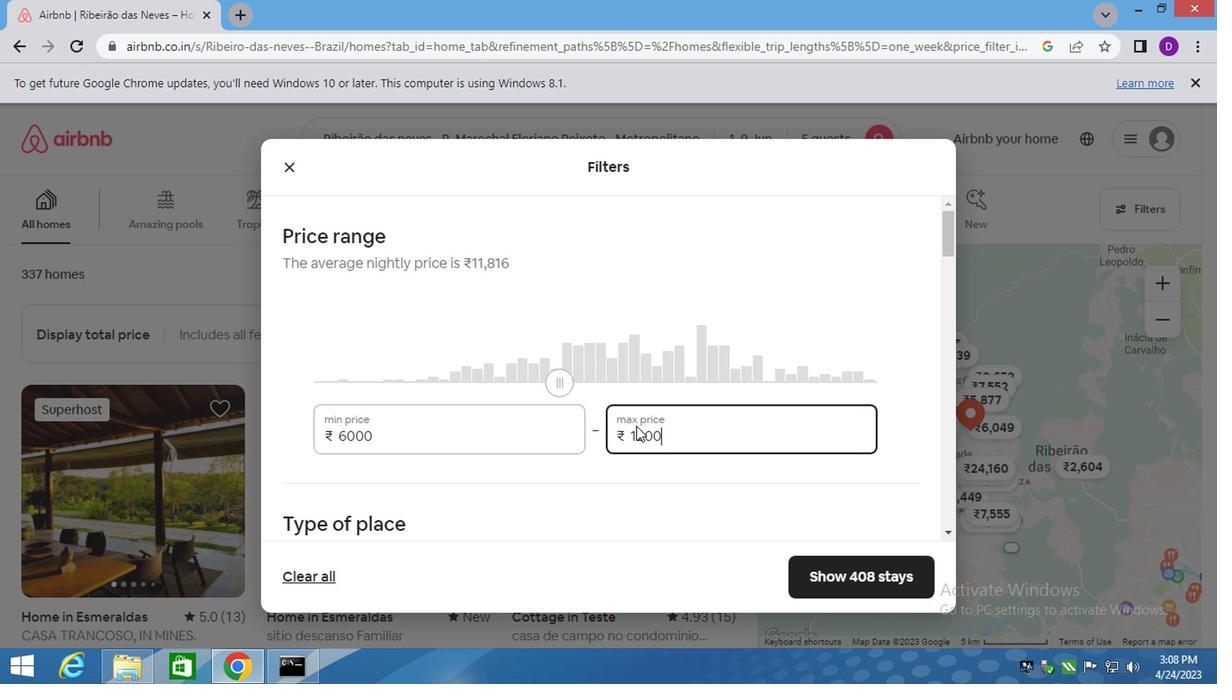
Action: Mouse scrolled (632, 425) with delta (0, 0)
Screenshot: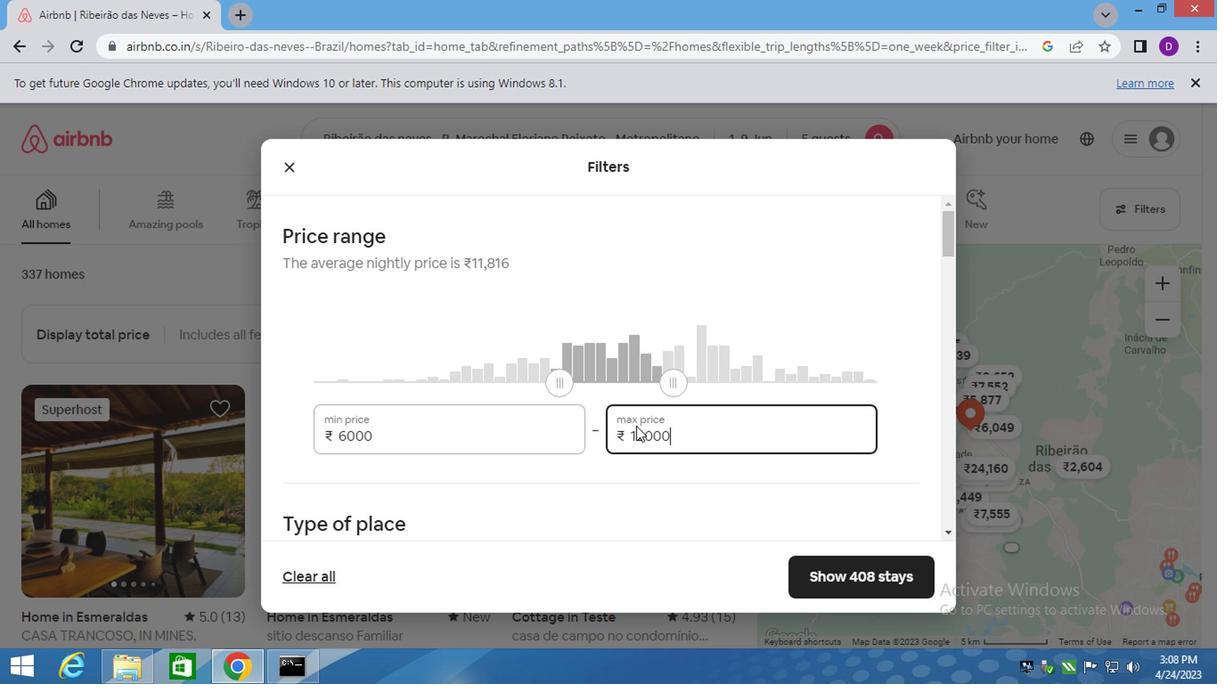 
Action: Mouse scrolled (632, 425) with delta (0, 0)
Screenshot: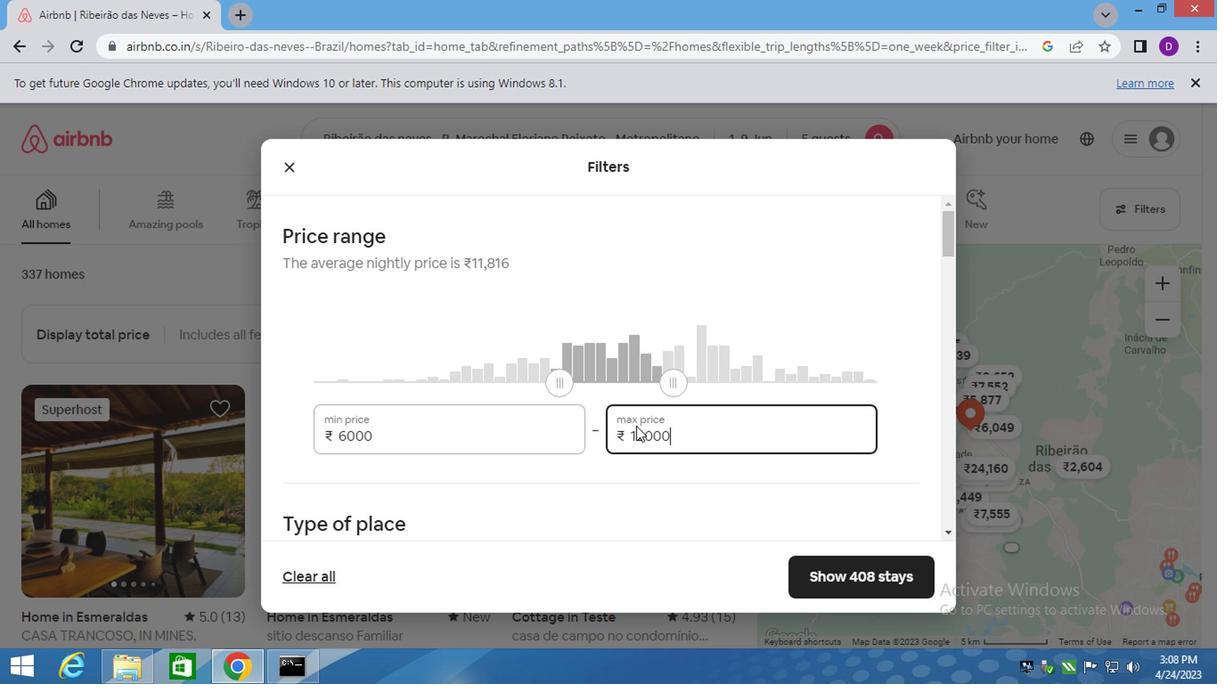 
Action: Mouse moved to (351, 408)
Screenshot: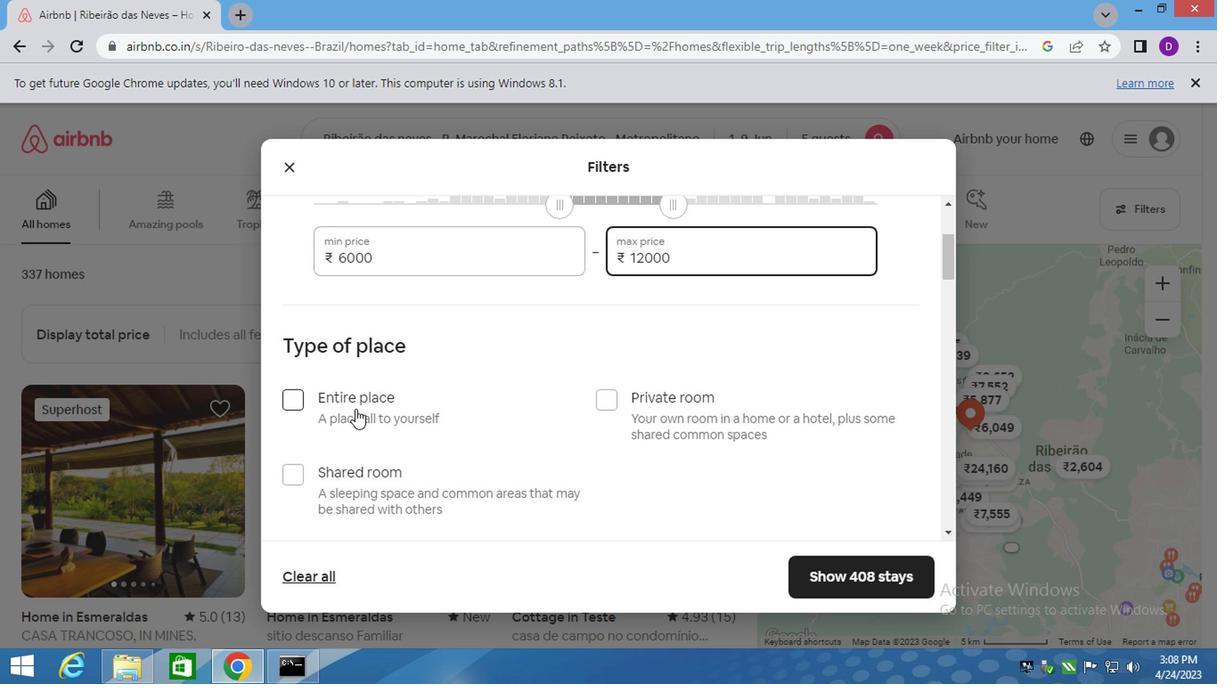 
Action: Mouse pressed left at (351, 408)
Screenshot: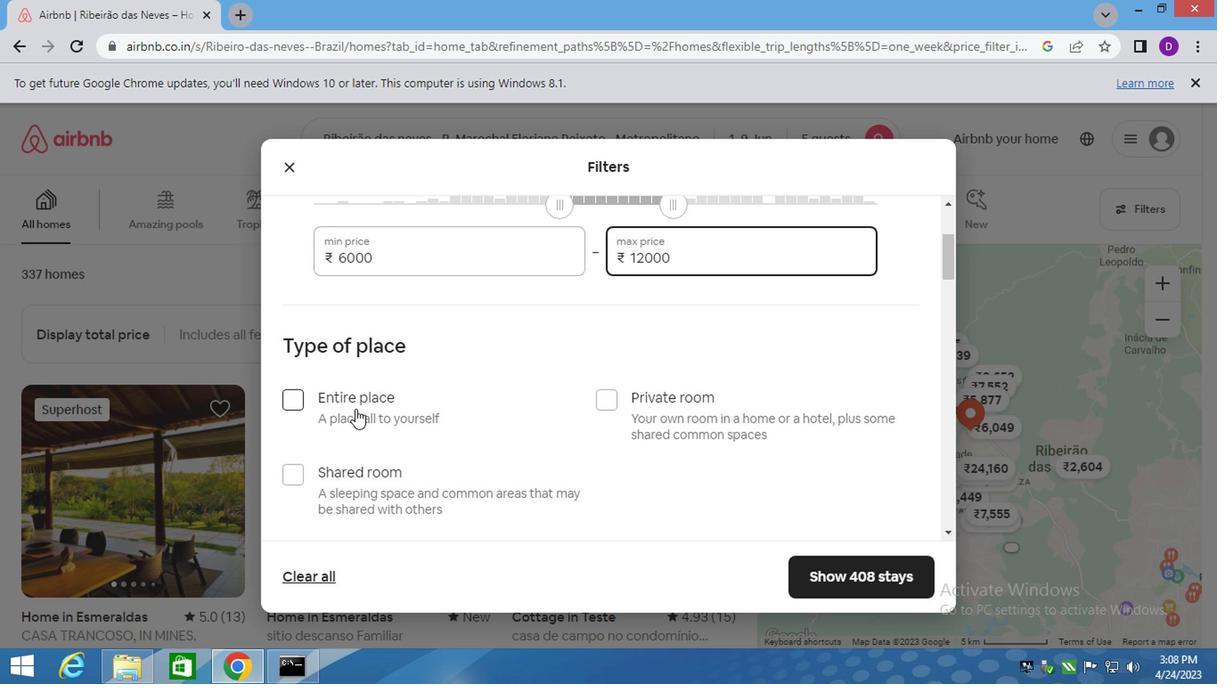 
Action: Mouse scrolled (351, 408) with delta (0, 0)
Screenshot: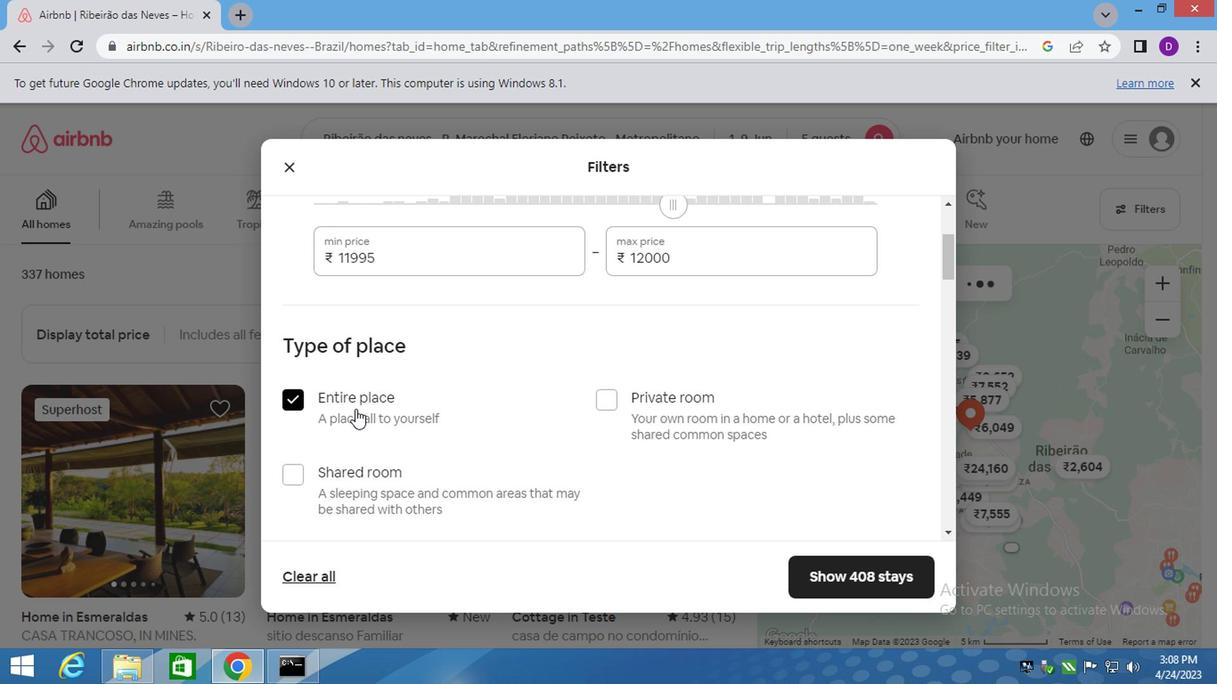 
Action: Mouse scrolled (351, 408) with delta (0, 0)
Screenshot: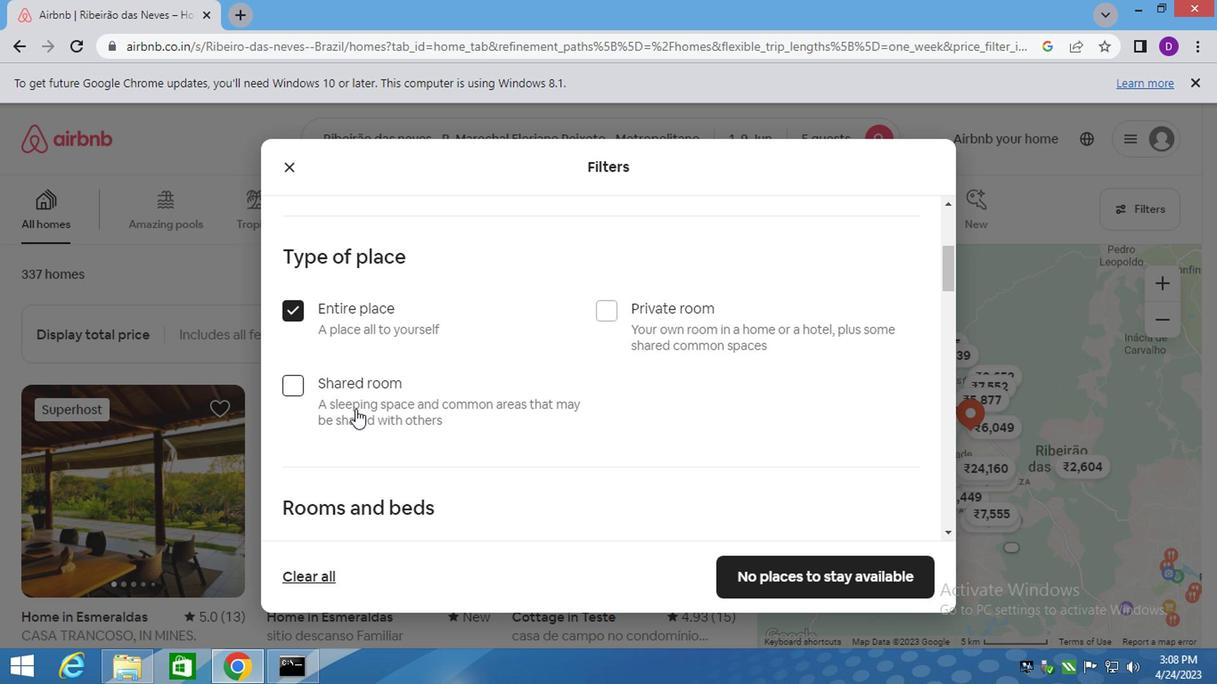 
Action: Mouse scrolled (351, 408) with delta (0, 0)
Screenshot: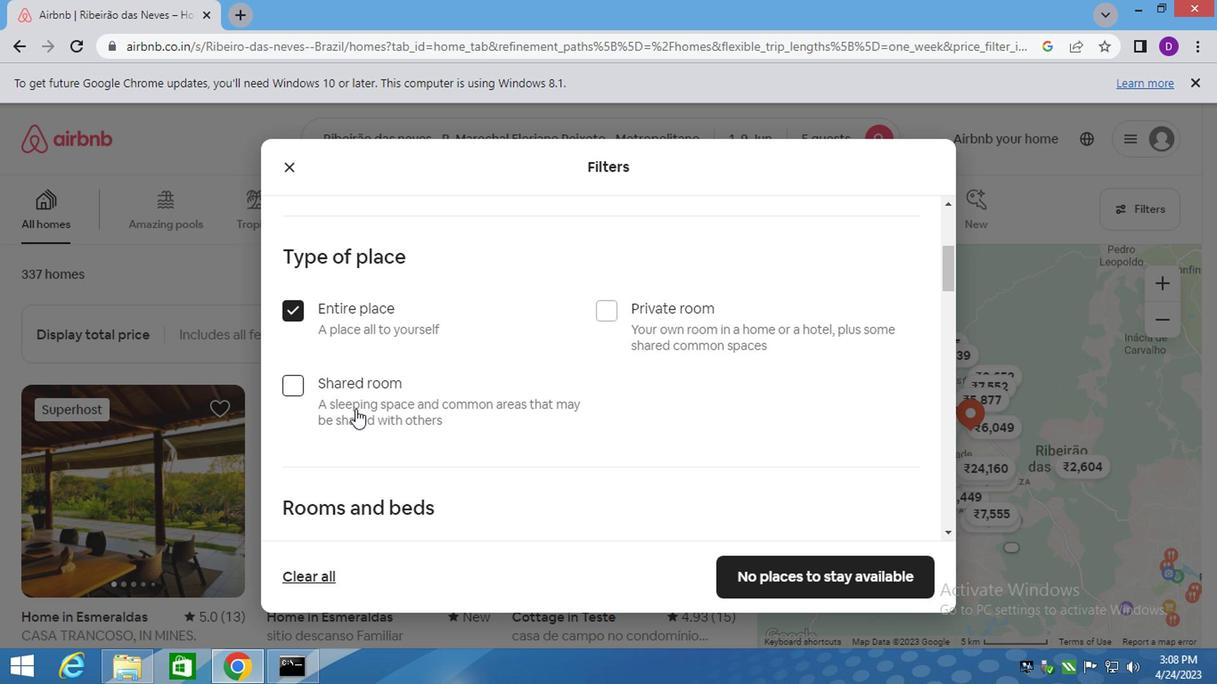 
Action: Mouse scrolled (351, 408) with delta (0, 0)
Screenshot: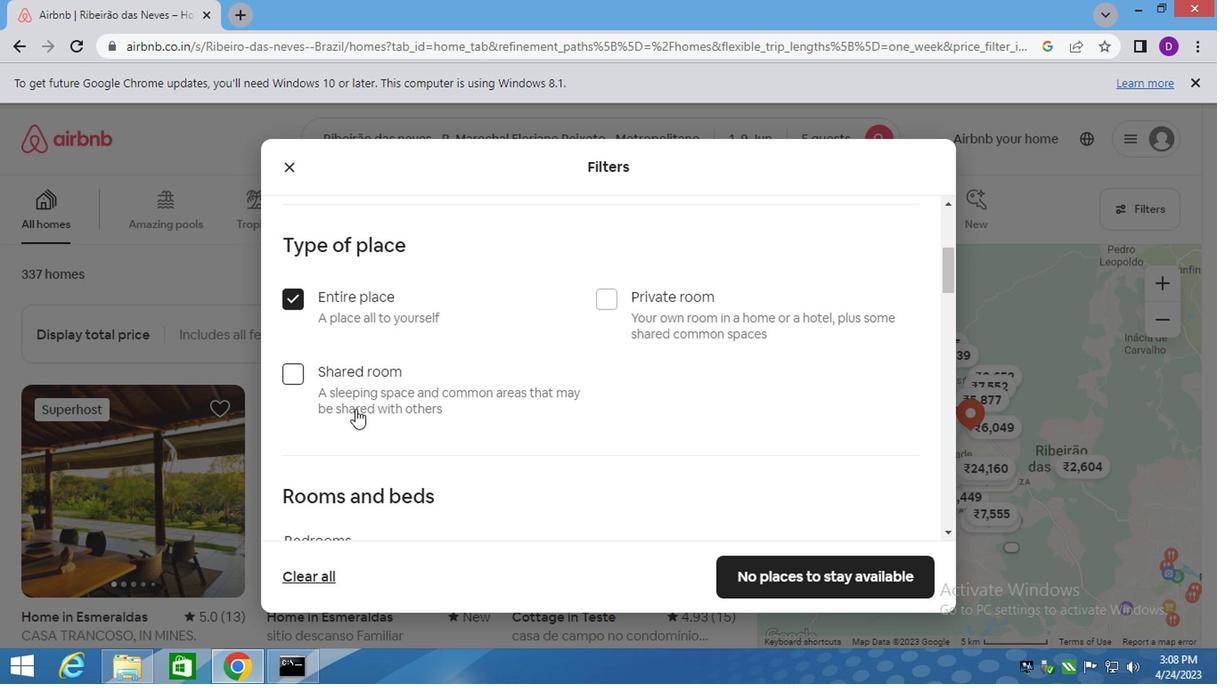 
Action: Mouse moved to (497, 344)
Screenshot: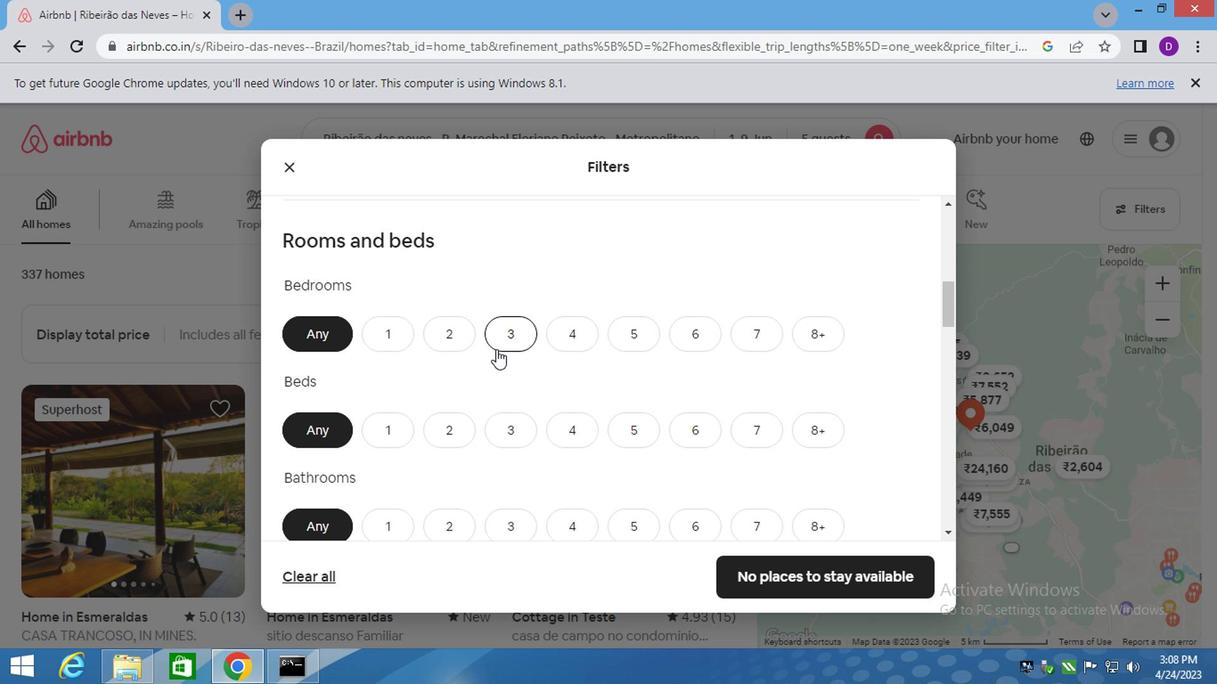 
Action: Mouse pressed left at (497, 344)
Screenshot: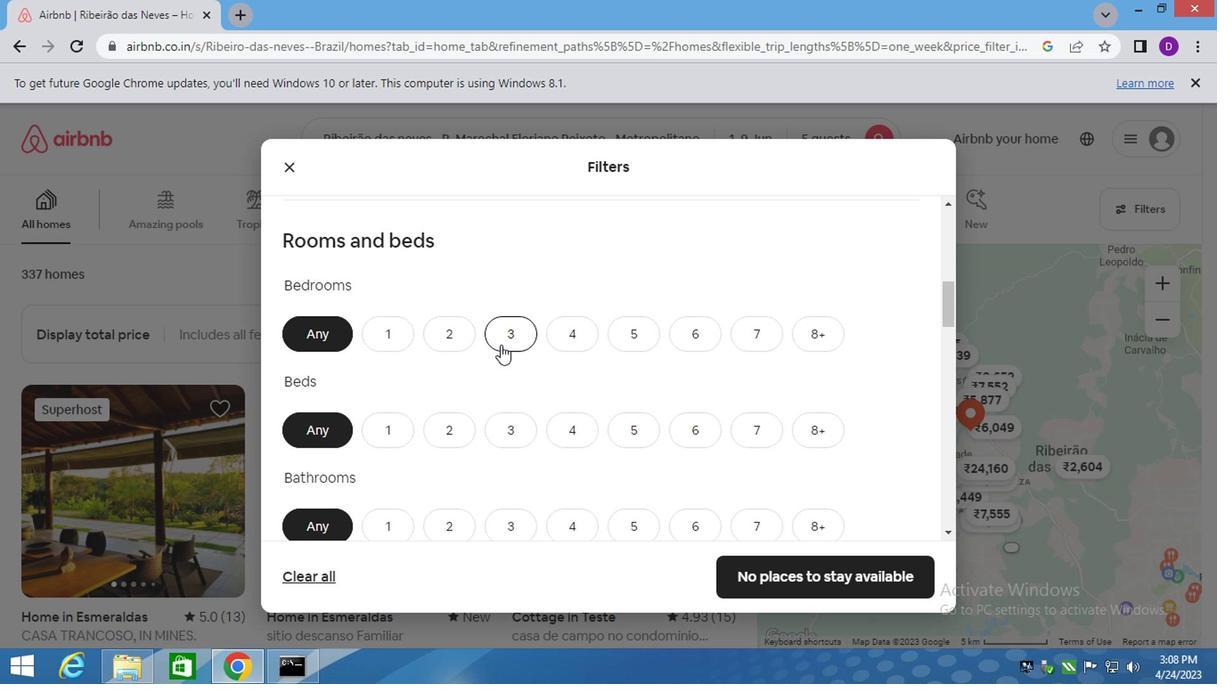 
Action: Mouse moved to (504, 434)
Screenshot: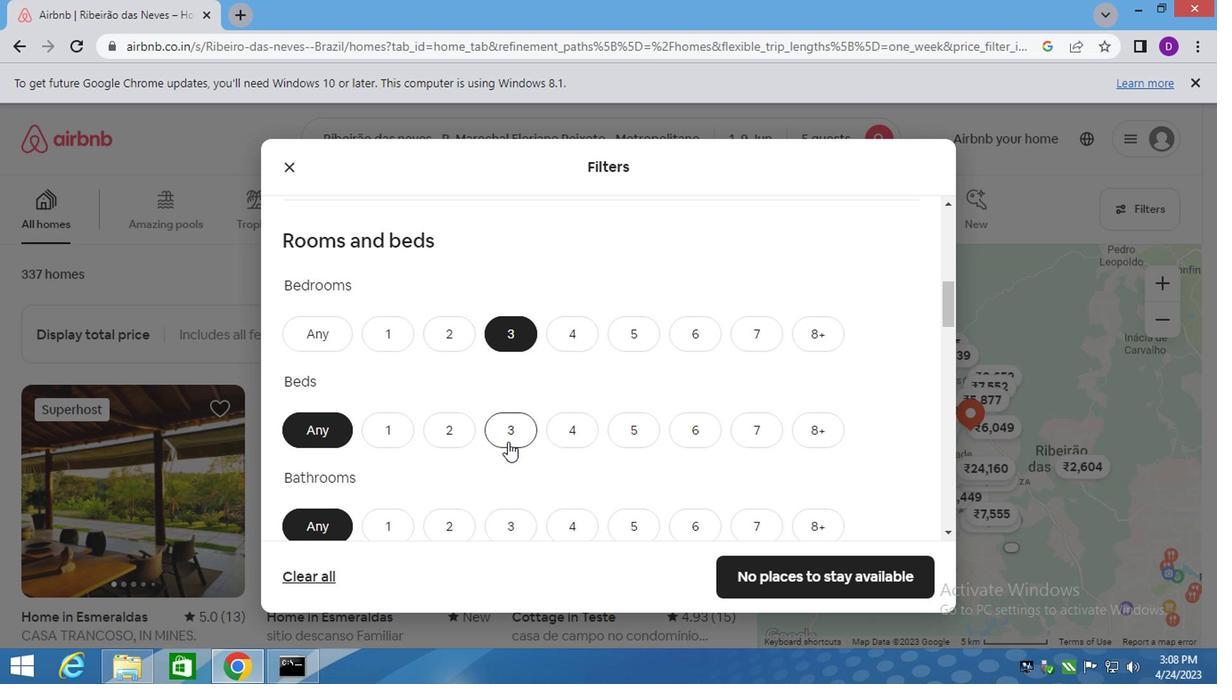 
Action: Mouse pressed left at (504, 434)
Screenshot: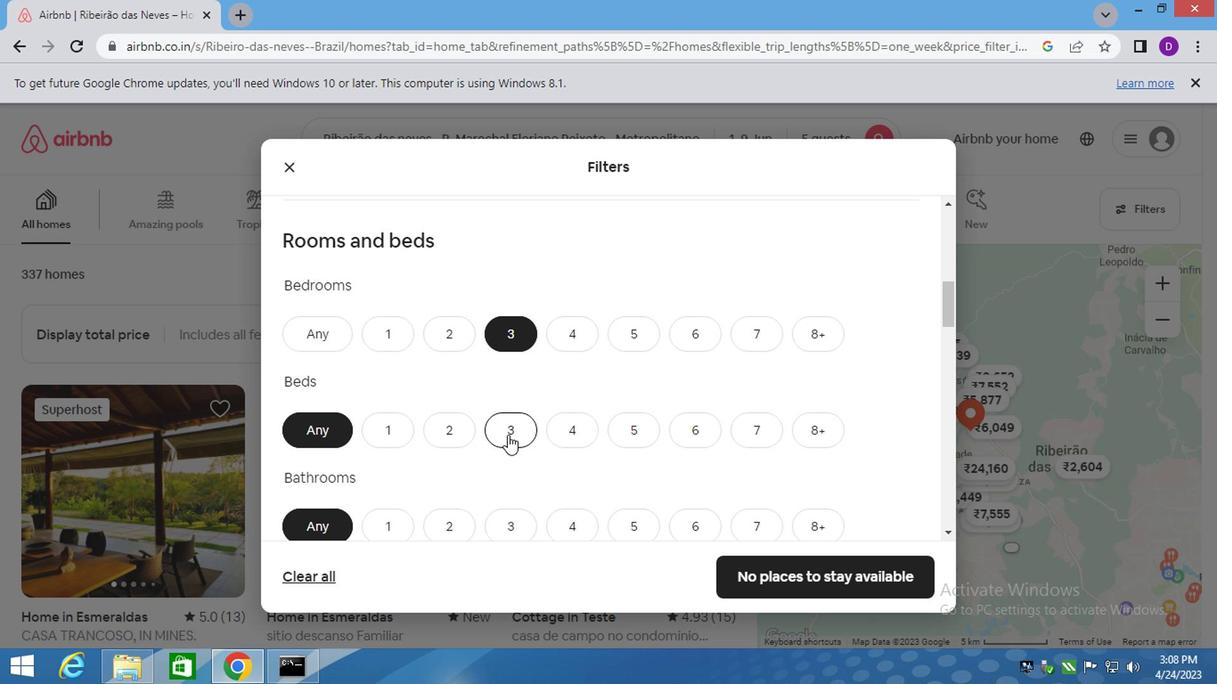 
Action: Mouse moved to (497, 525)
Screenshot: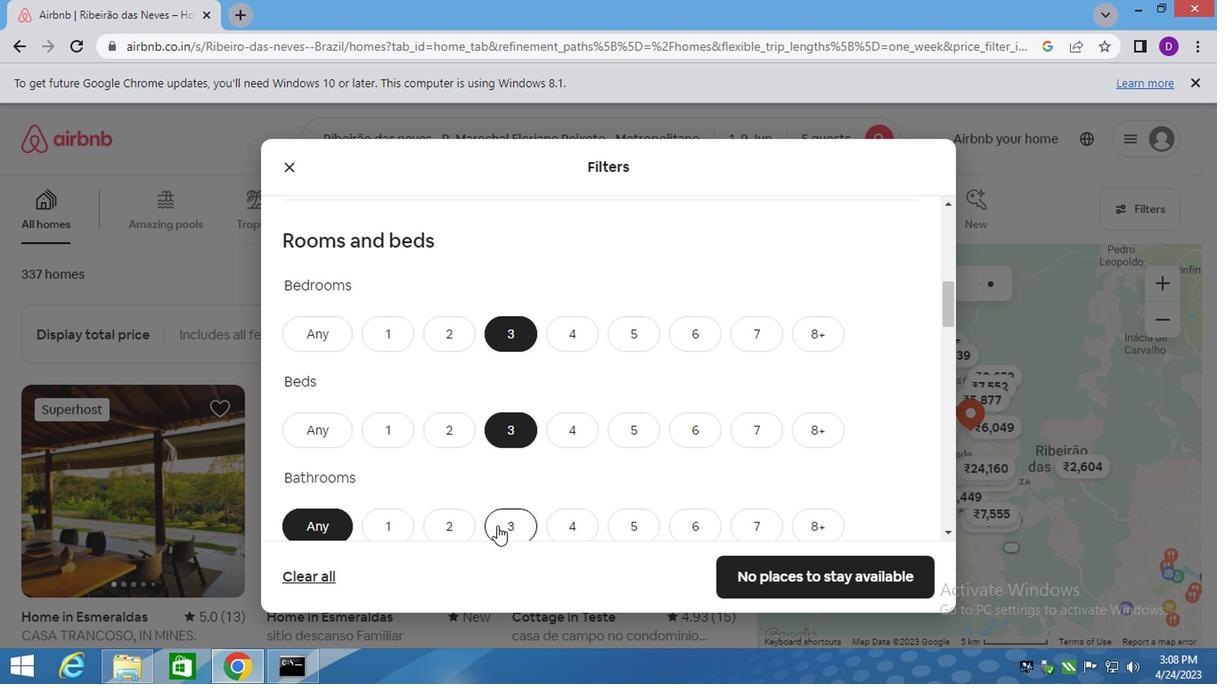 
Action: Mouse pressed left at (497, 525)
Screenshot: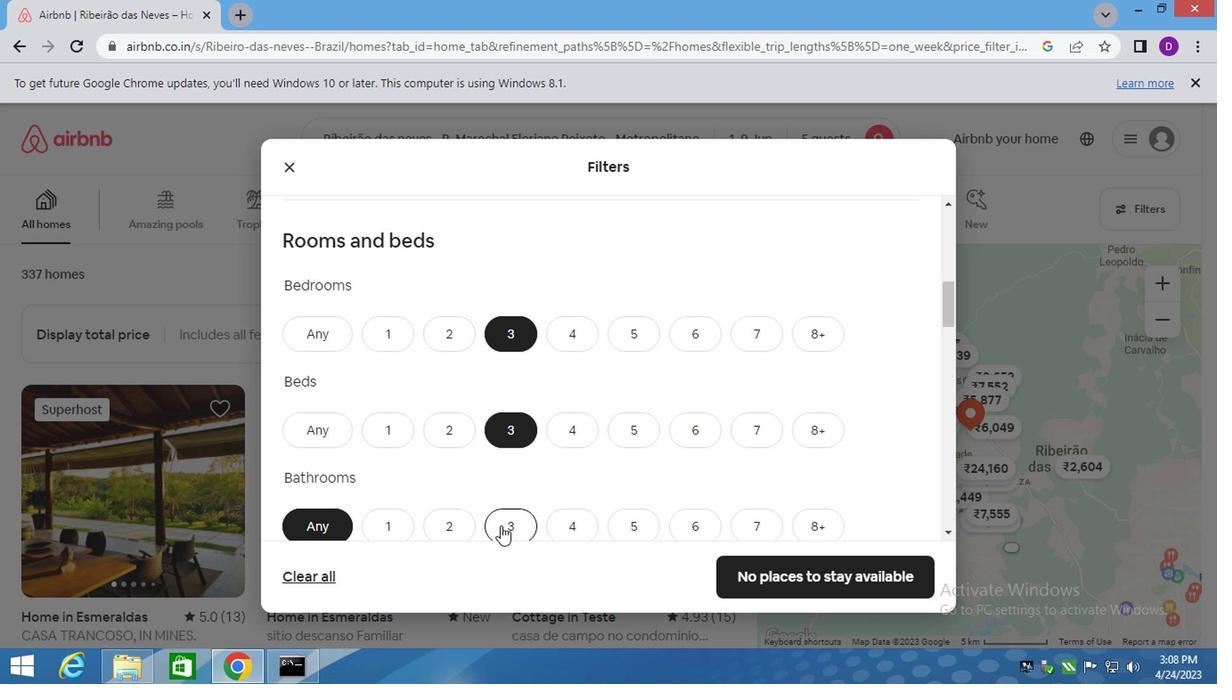 
Action: Mouse moved to (507, 469)
Screenshot: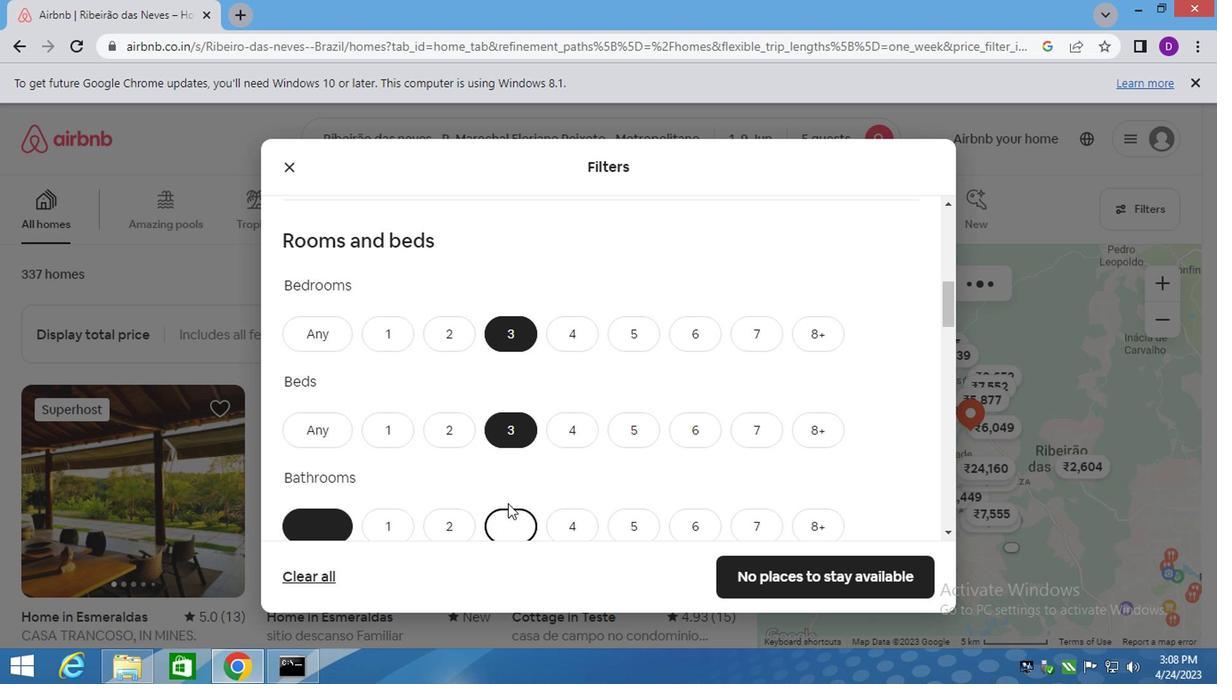
Action: Mouse scrolled (507, 469) with delta (0, 0)
Screenshot: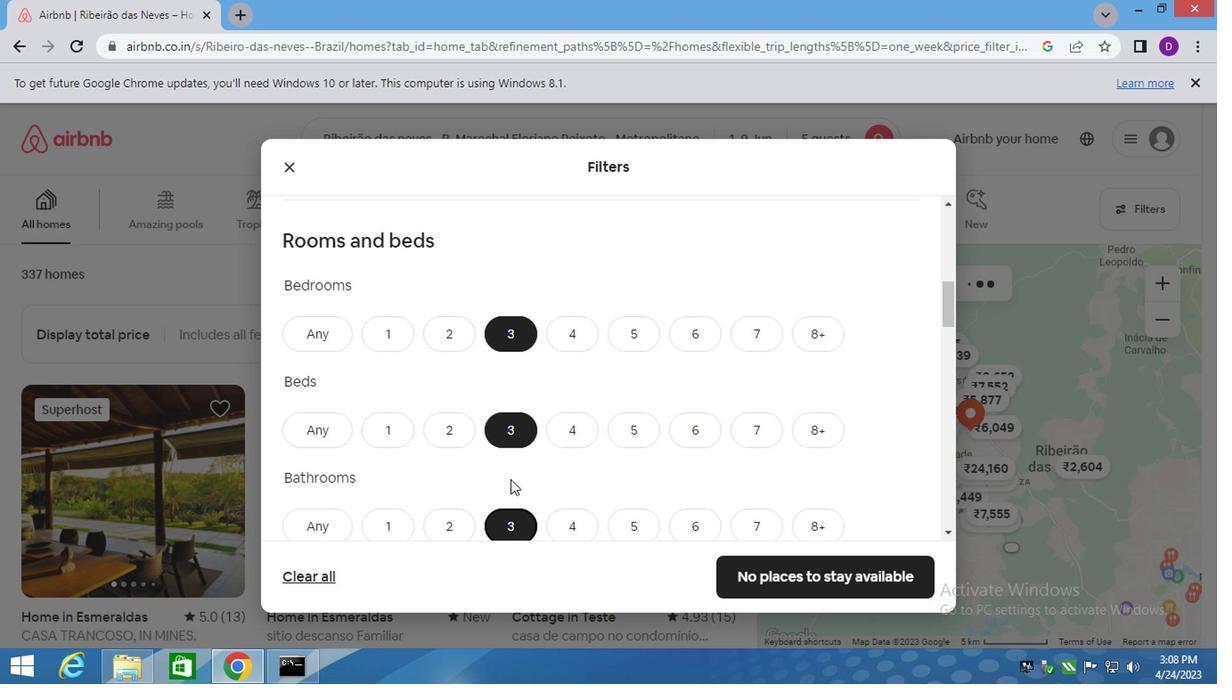 
Action: Mouse scrolled (507, 469) with delta (0, 0)
Screenshot: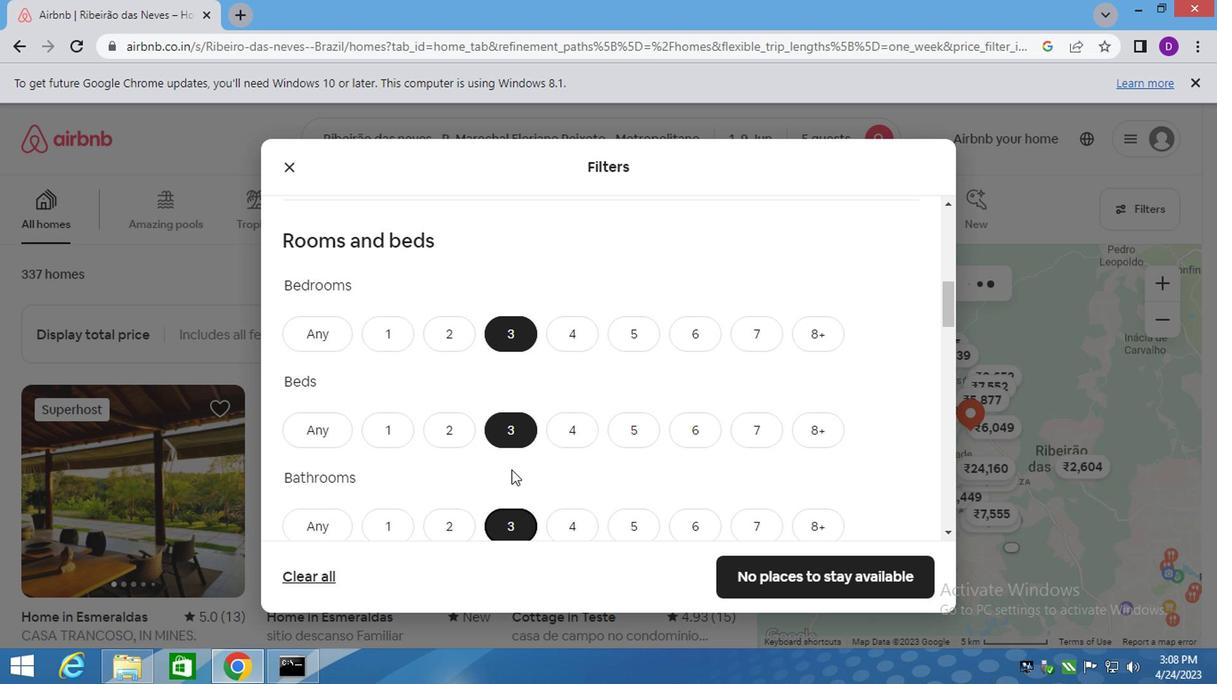 
Action: Mouse scrolled (507, 469) with delta (0, 0)
Screenshot: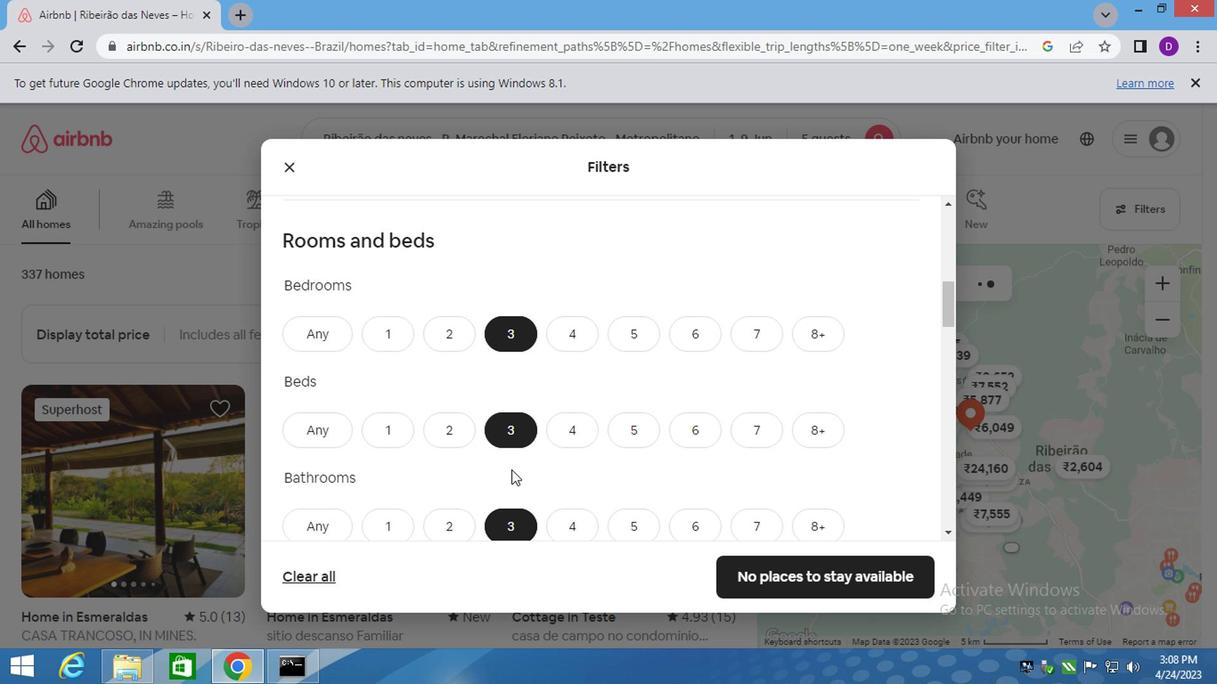 
Action: Mouse scrolled (507, 469) with delta (0, 0)
Screenshot: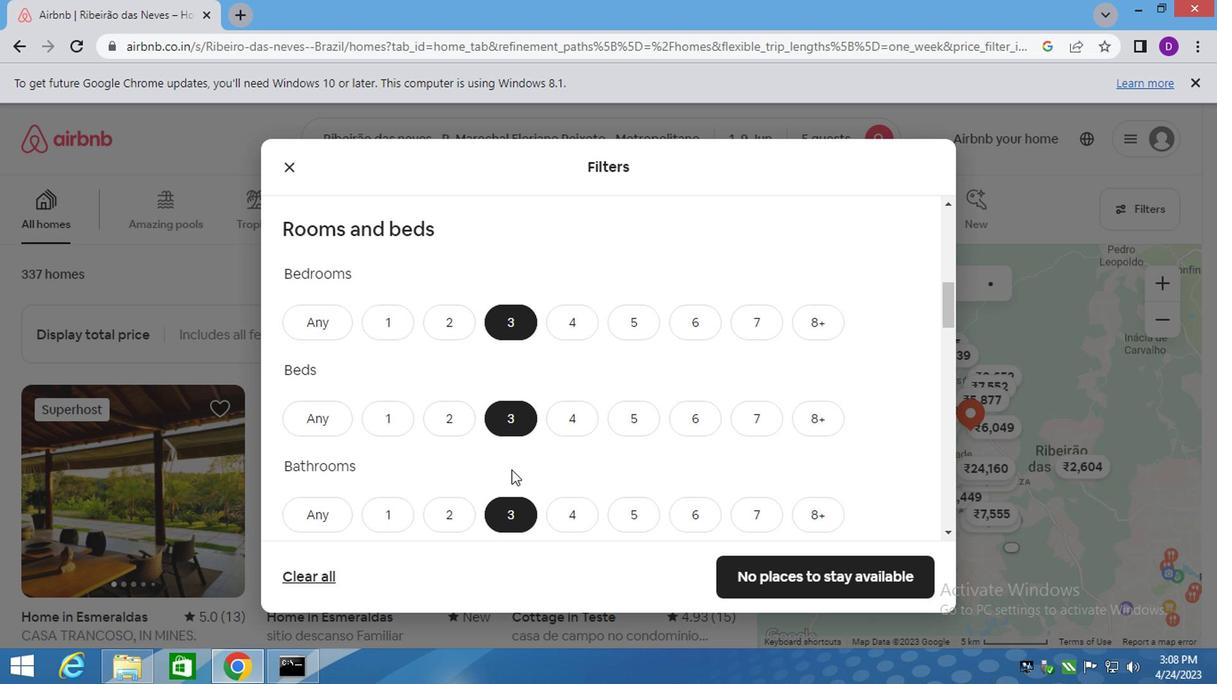 
Action: Mouse moved to (286, 372)
Screenshot: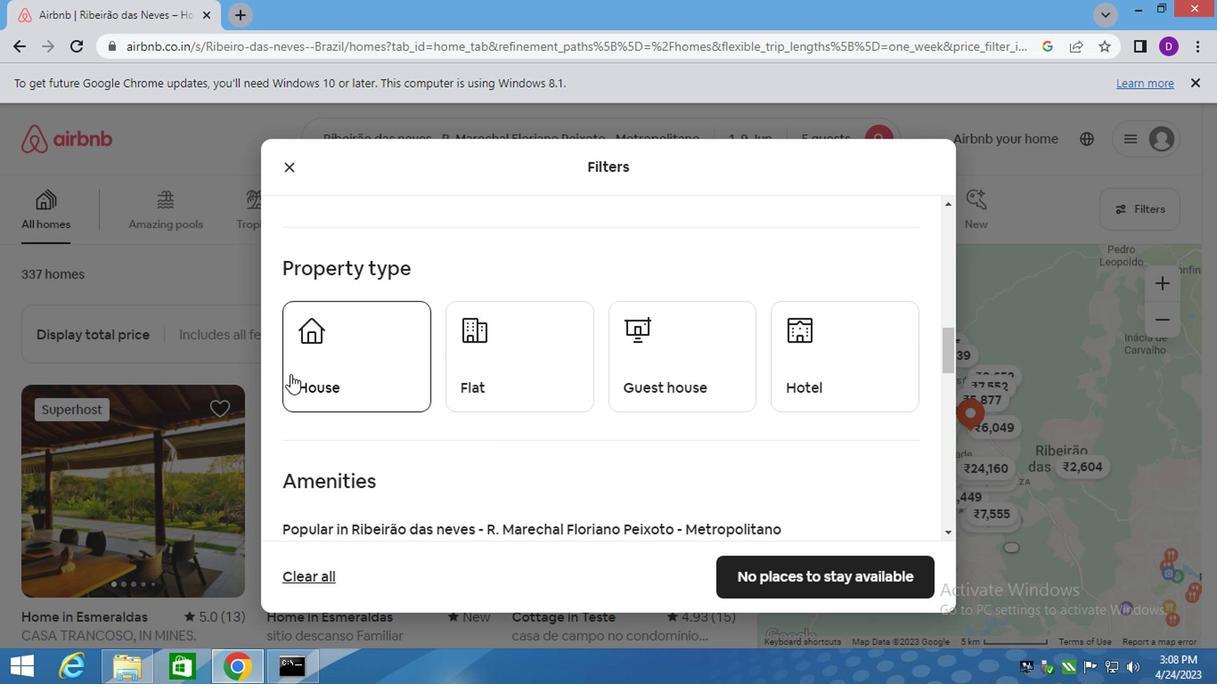 
Action: Mouse pressed left at (286, 372)
Screenshot: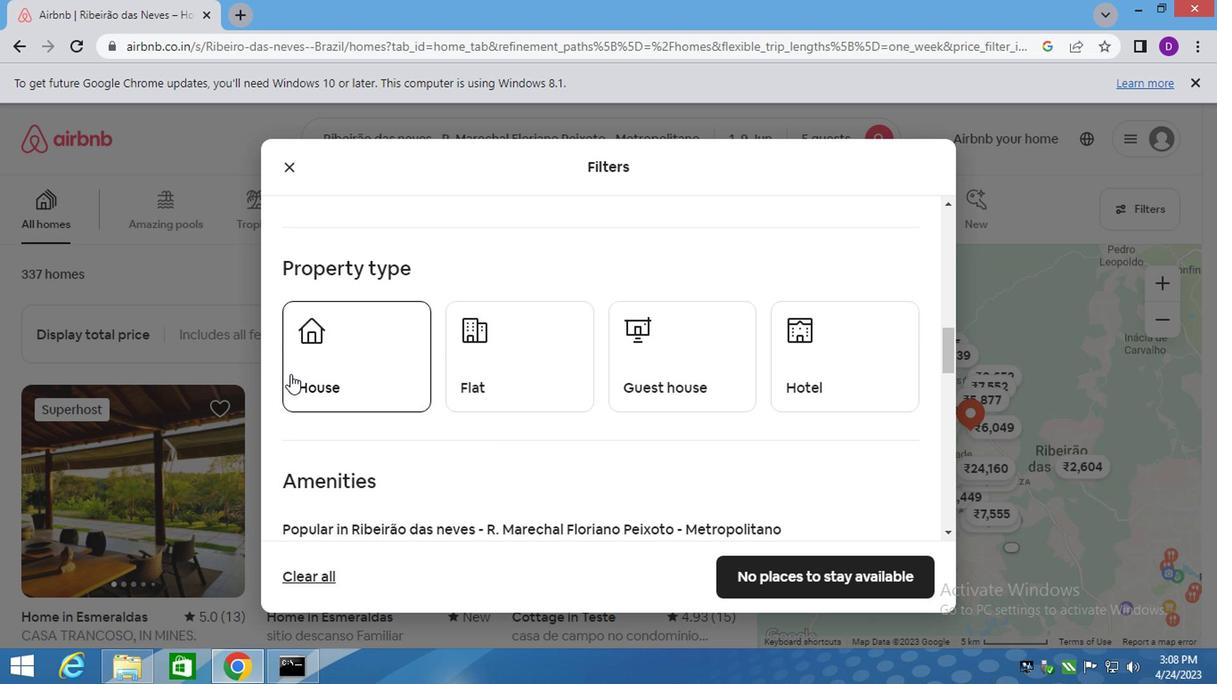 
Action: Mouse moved to (463, 367)
Screenshot: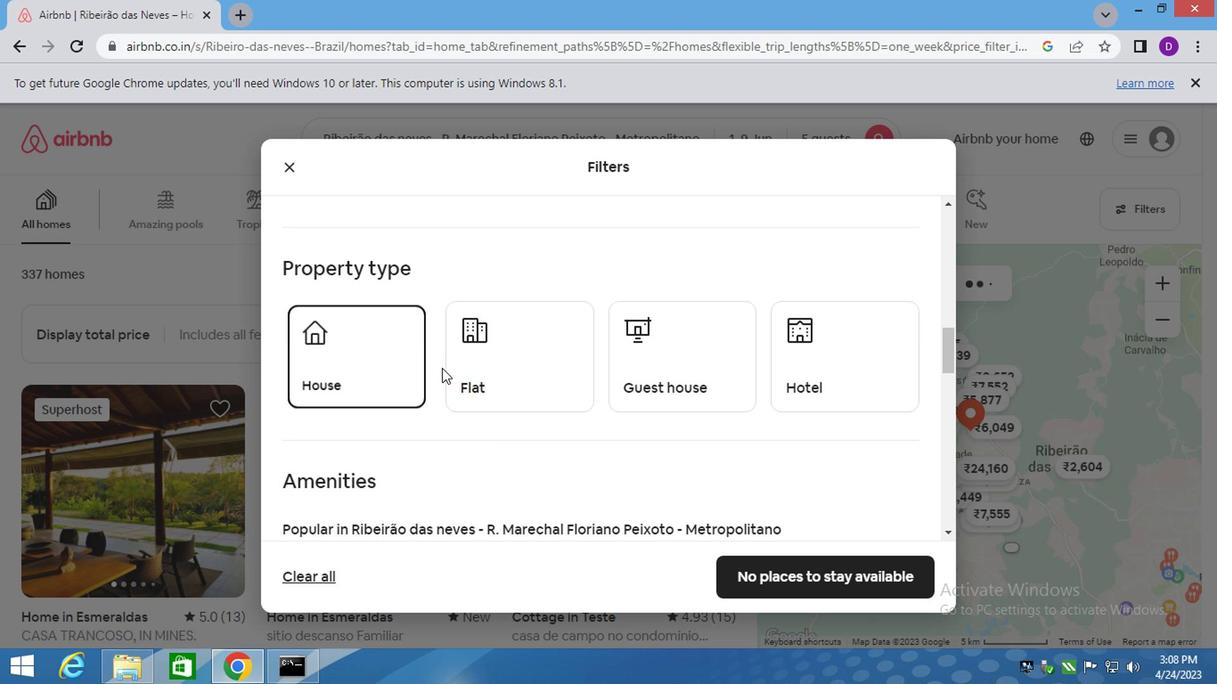 
Action: Mouse pressed left at (463, 367)
Screenshot: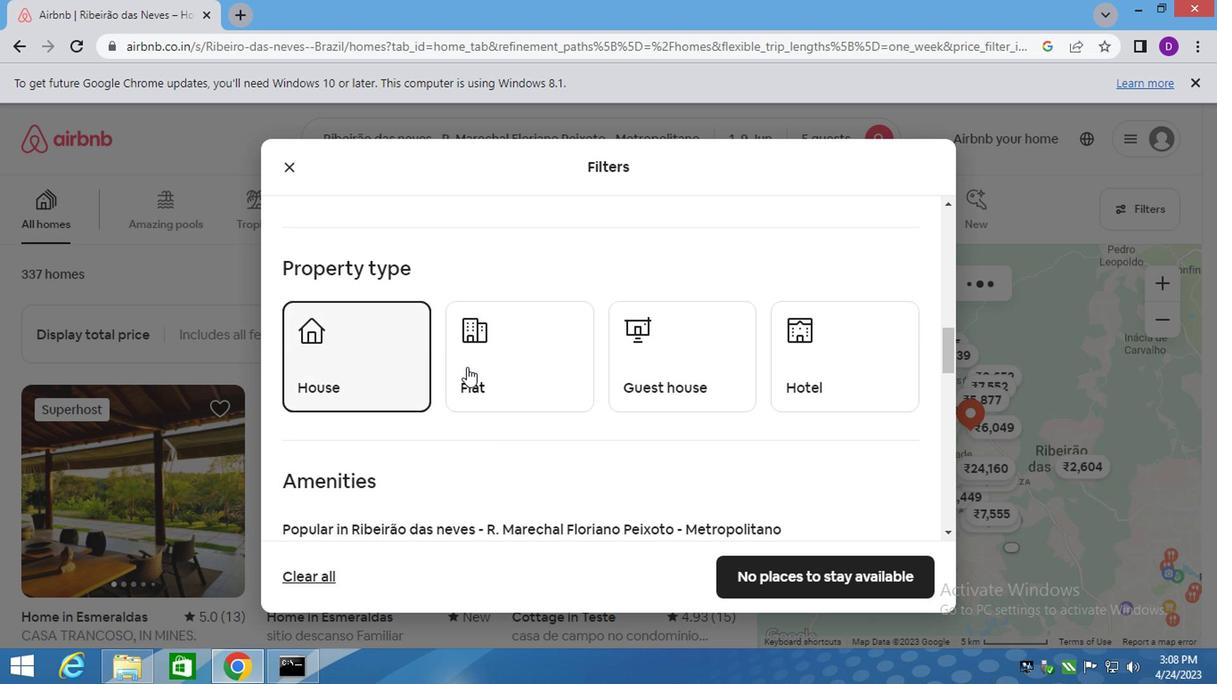 
Action: Mouse moved to (660, 381)
Screenshot: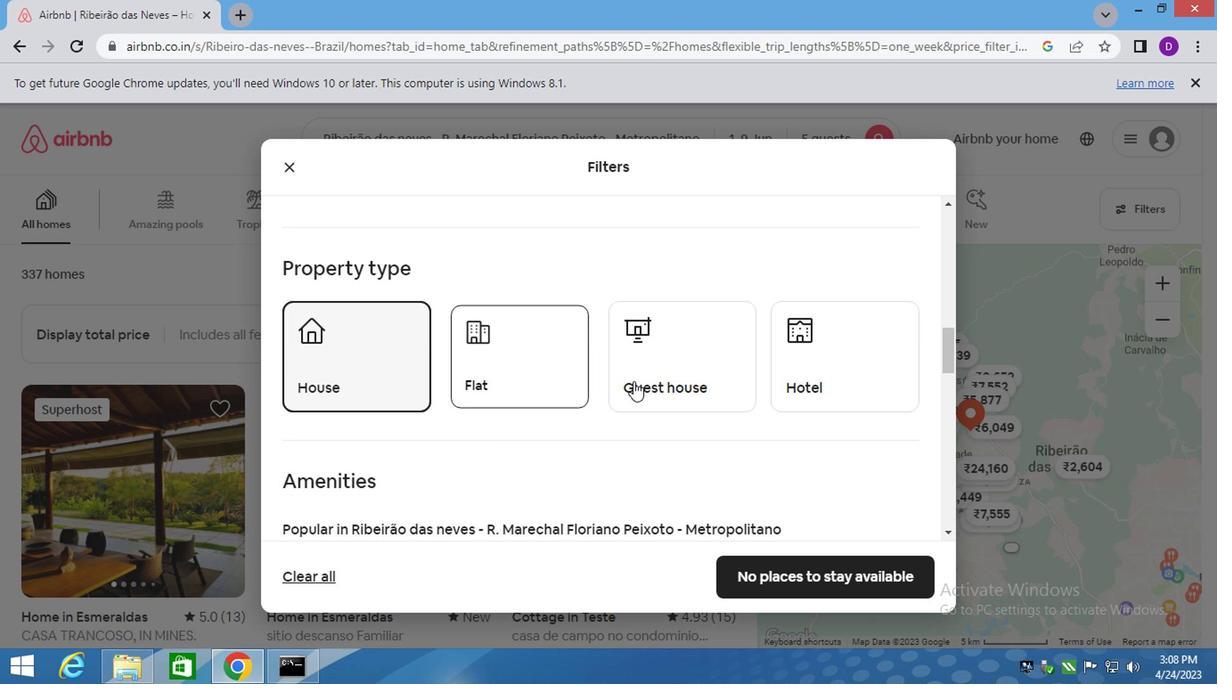 
Action: Mouse pressed left at (660, 381)
Screenshot: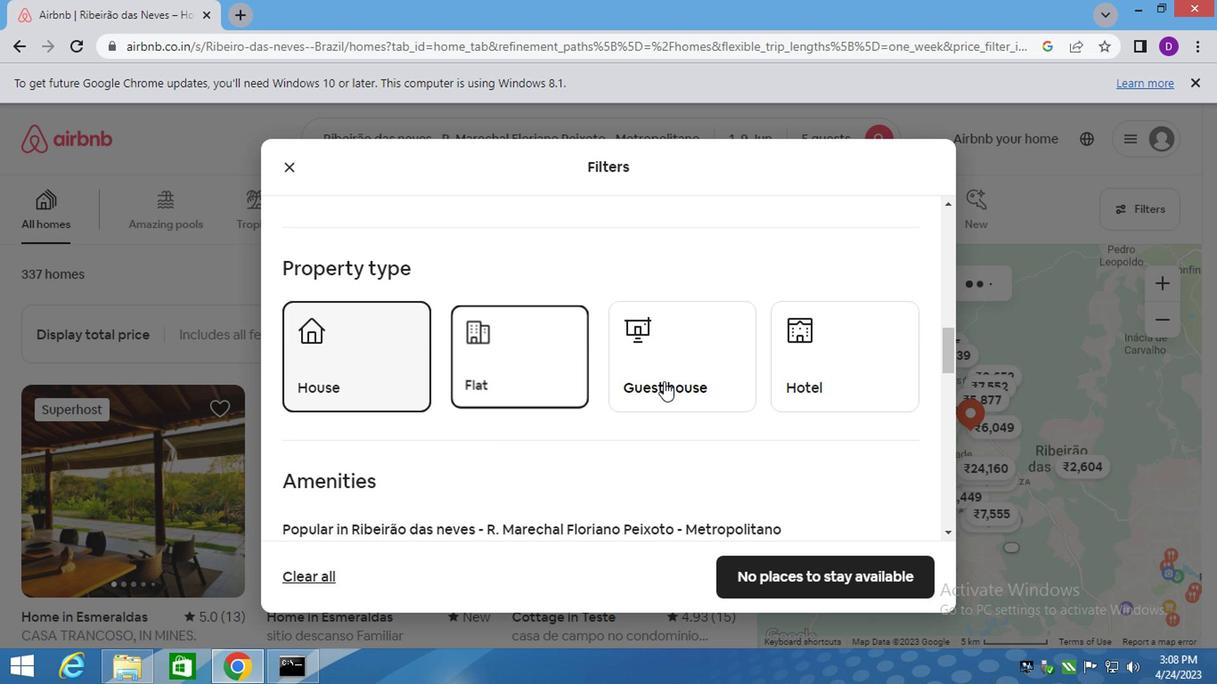 
Action: Mouse scrolled (660, 380) with delta (0, -1)
Screenshot: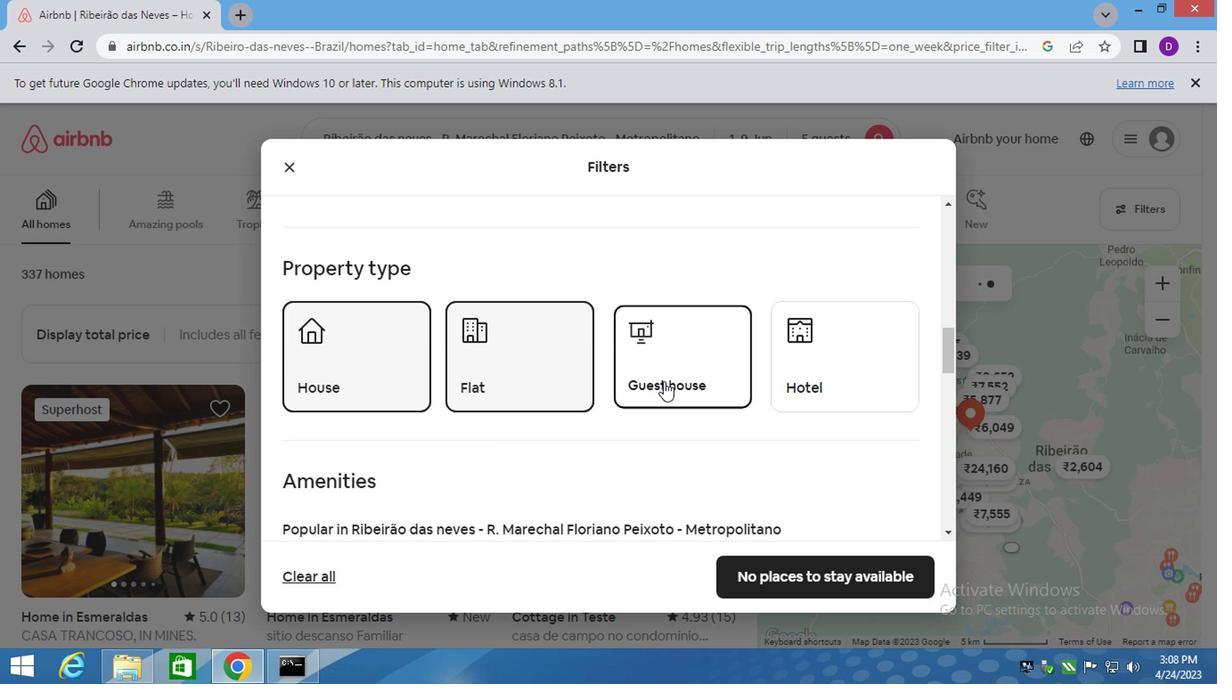 
Action: Mouse scrolled (660, 380) with delta (0, -1)
Screenshot: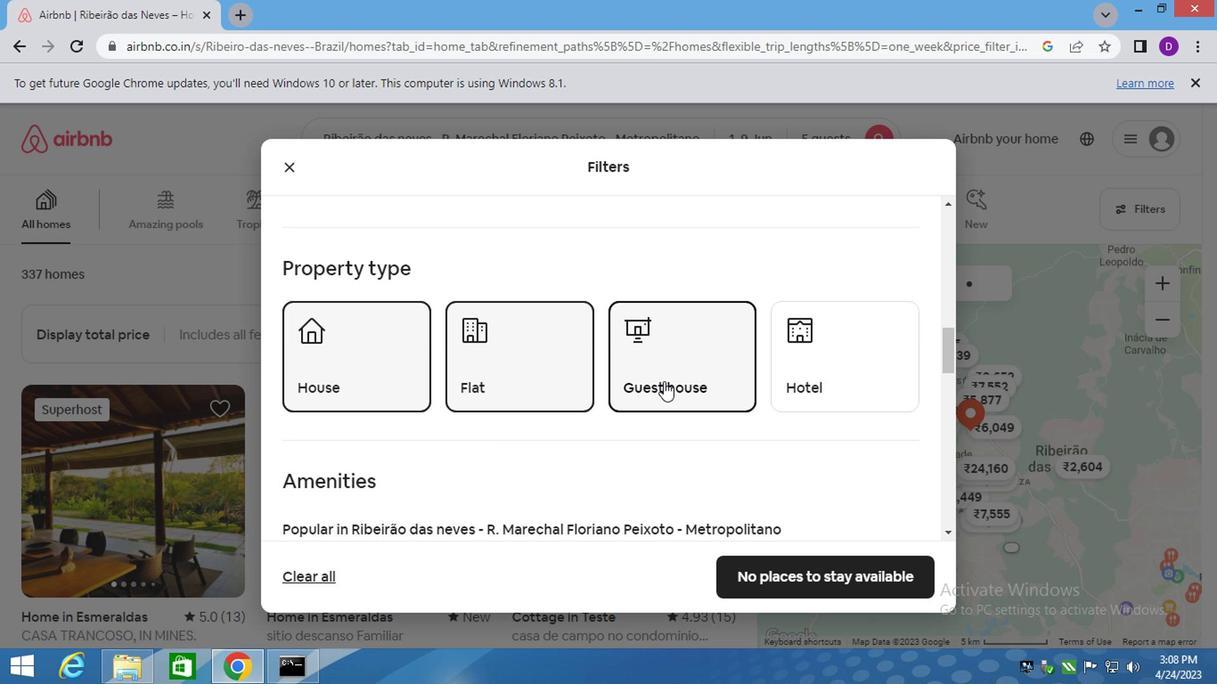 
Action: Mouse moved to (661, 381)
Screenshot: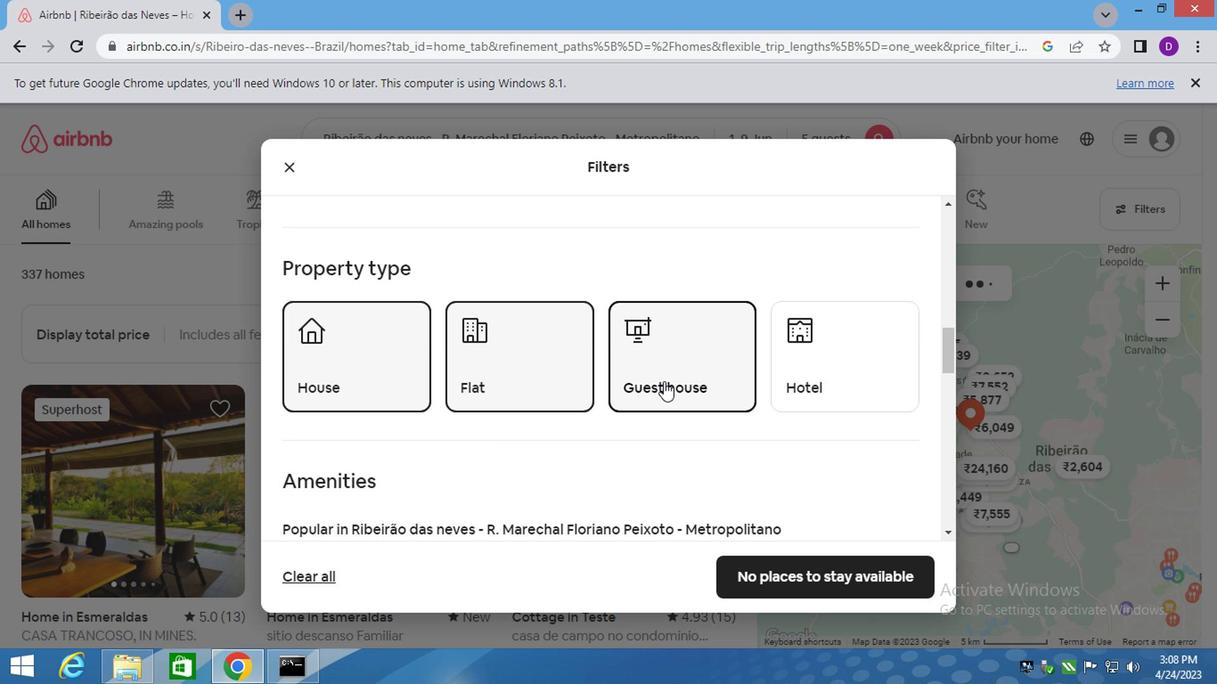 
Action: Mouse scrolled (660, 380) with delta (0, -1)
Screenshot: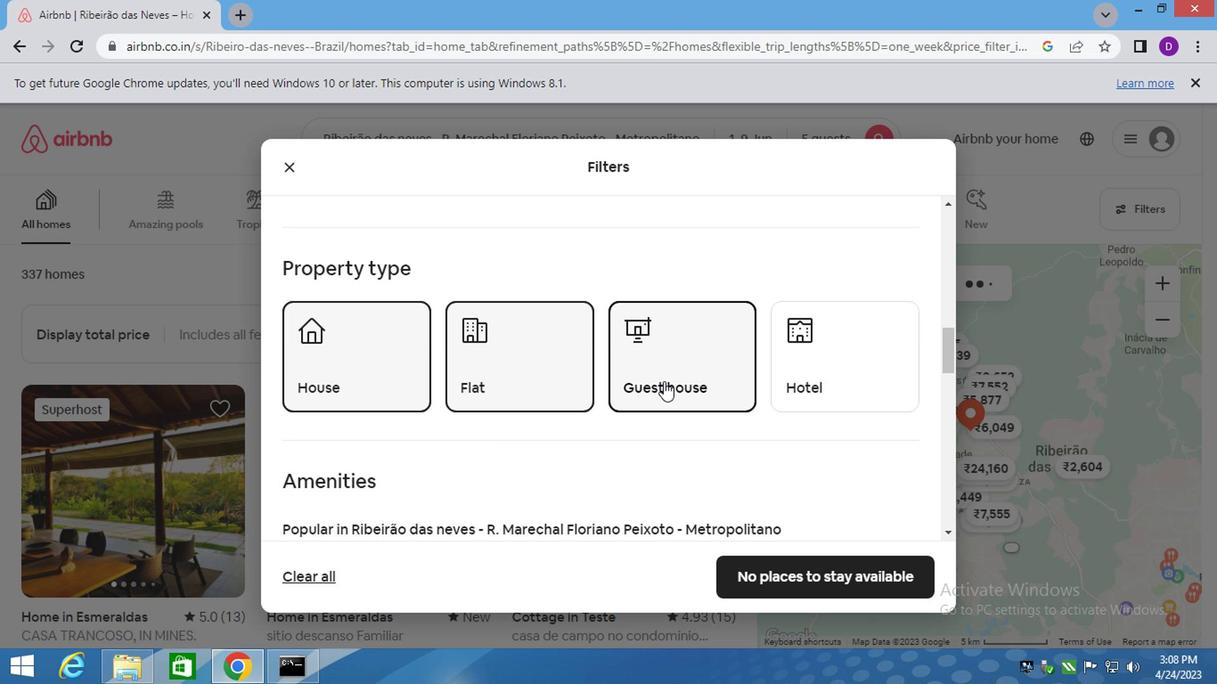 
Action: Mouse moved to (739, 386)
Screenshot: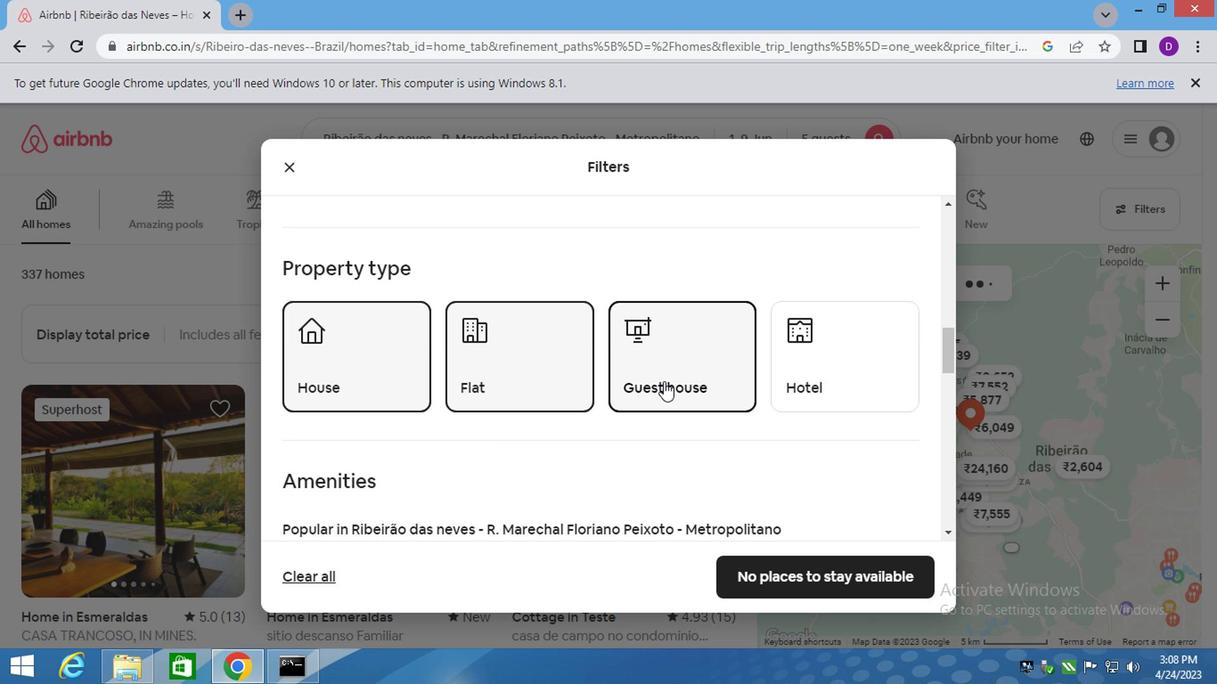 
Action: Mouse scrolled (660, 380) with delta (0, -1)
Screenshot: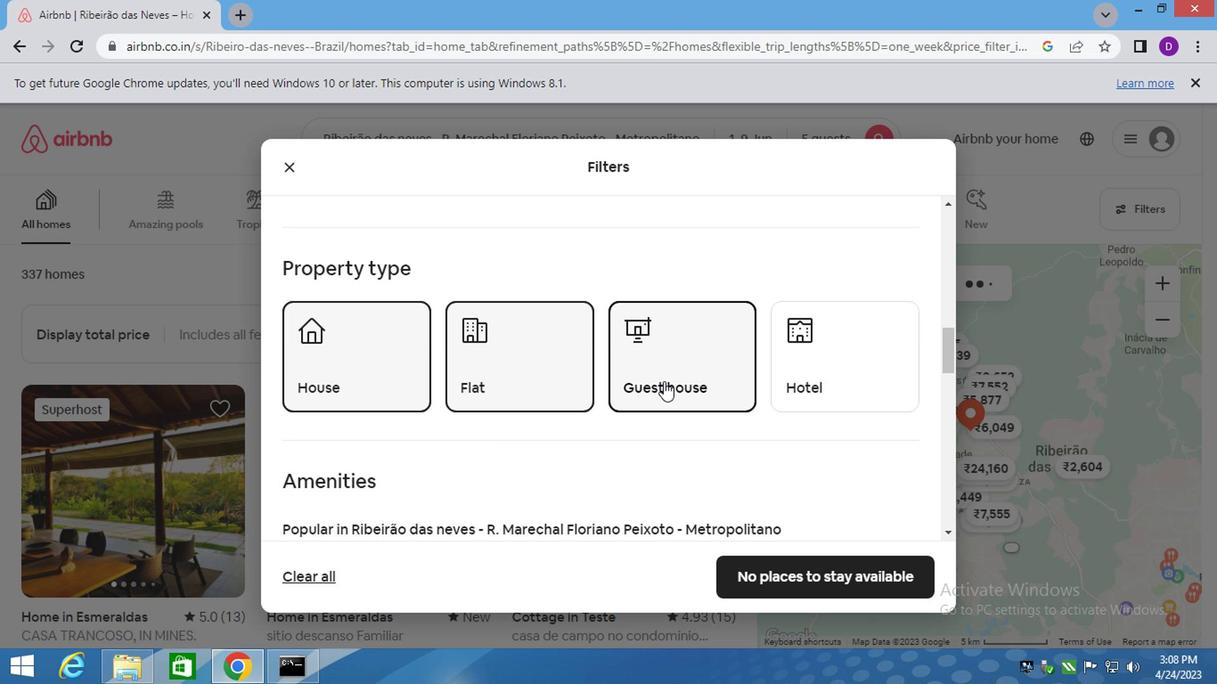 
Action: Mouse moved to (787, 388)
Screenshot: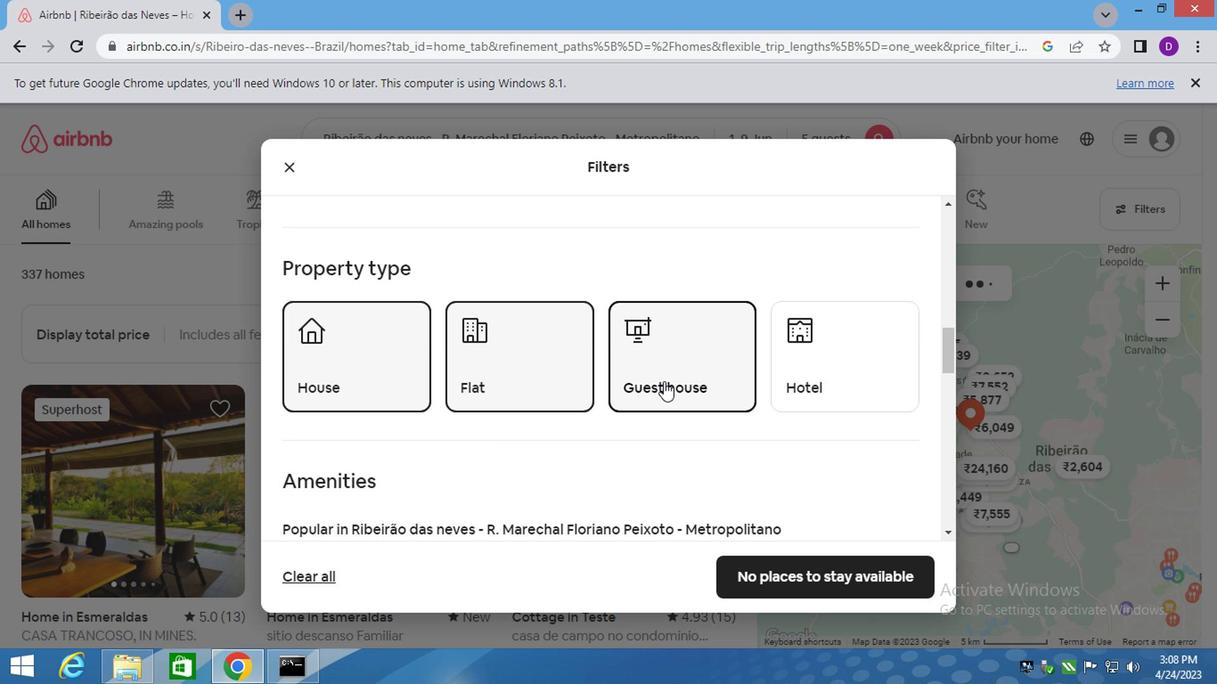 
Action: Mouse scrolled (660, 380) with delta (0, -1)
Screenshot: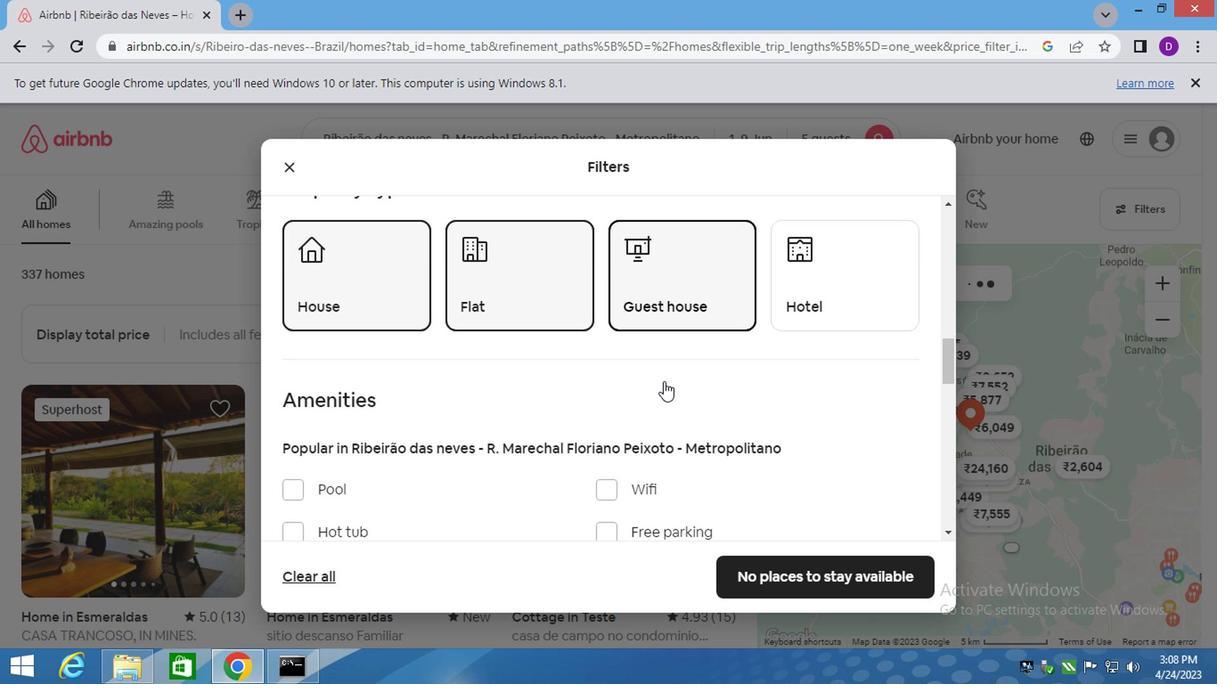 
Action: Mouse moved to (880, 458)
Screenshot: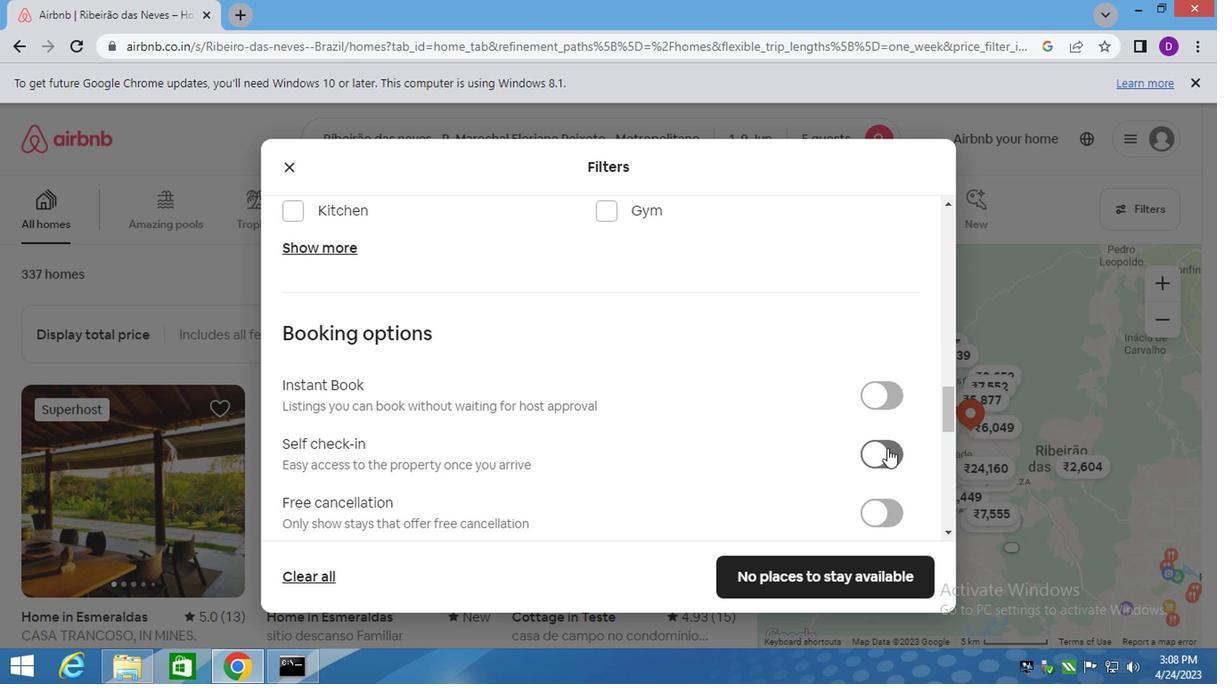 
Action: Mouse pressed left at (880, 458)
Screenshot: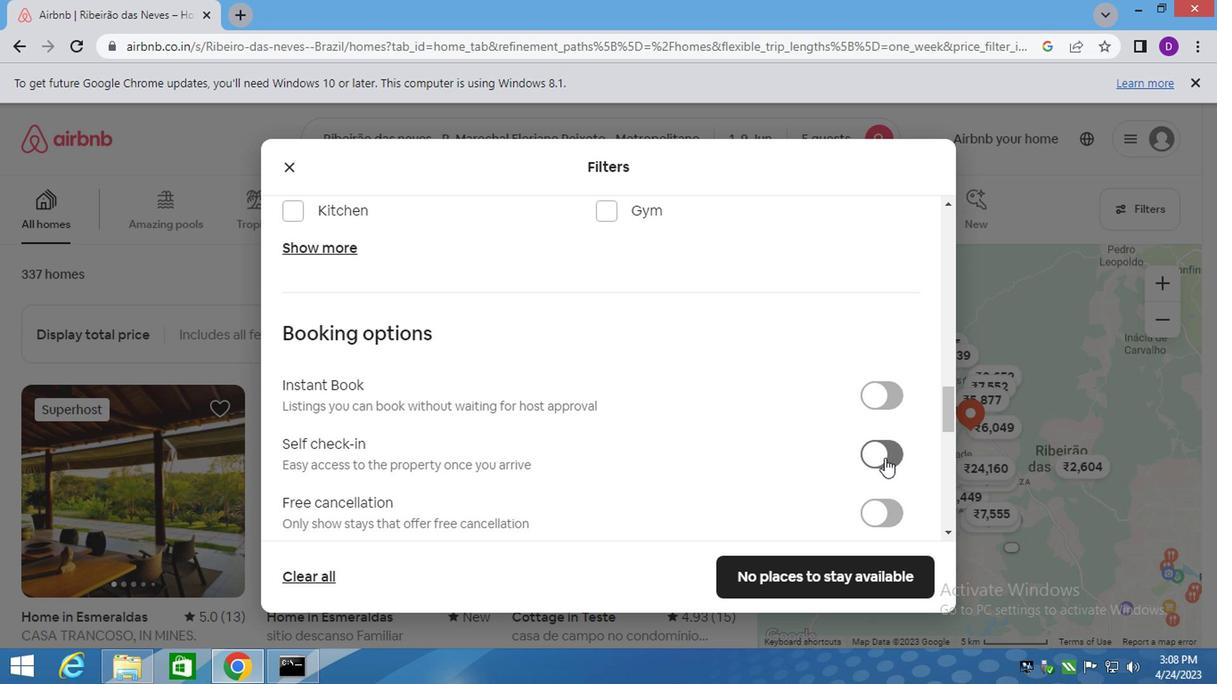 
Action: Mouse moved to (746, 437)
Screenshot: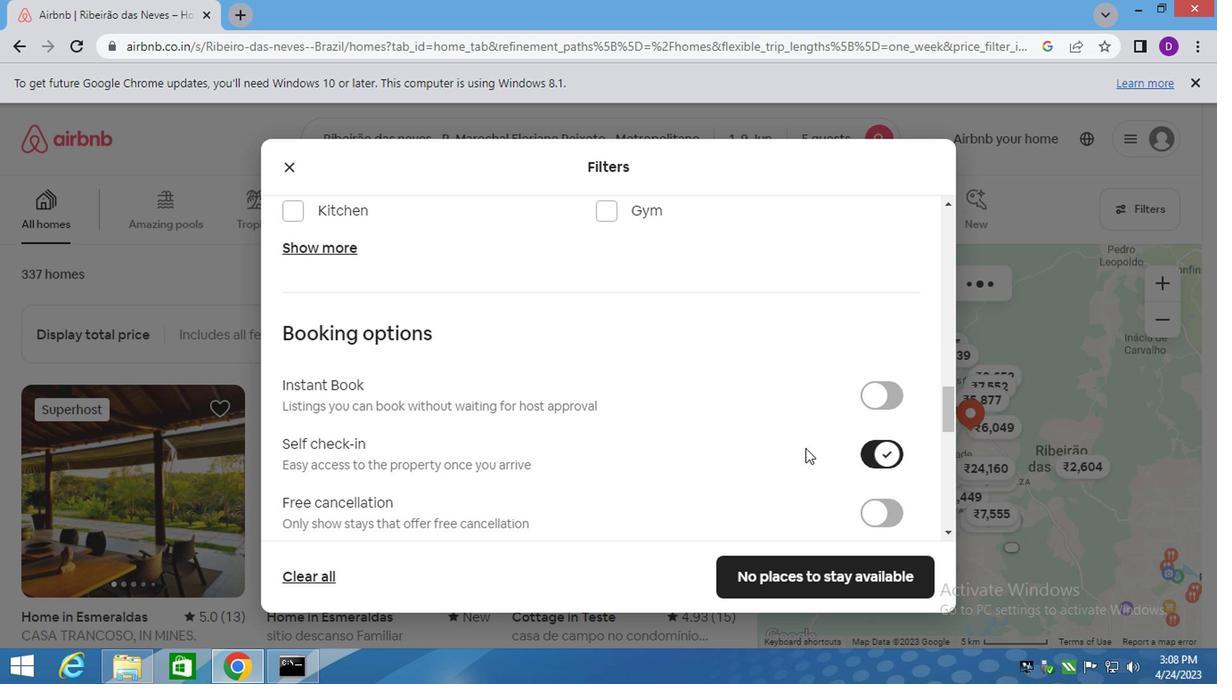 
Action: Mouse scrolled (746, 436) with delta (0, 0)
Screenshot: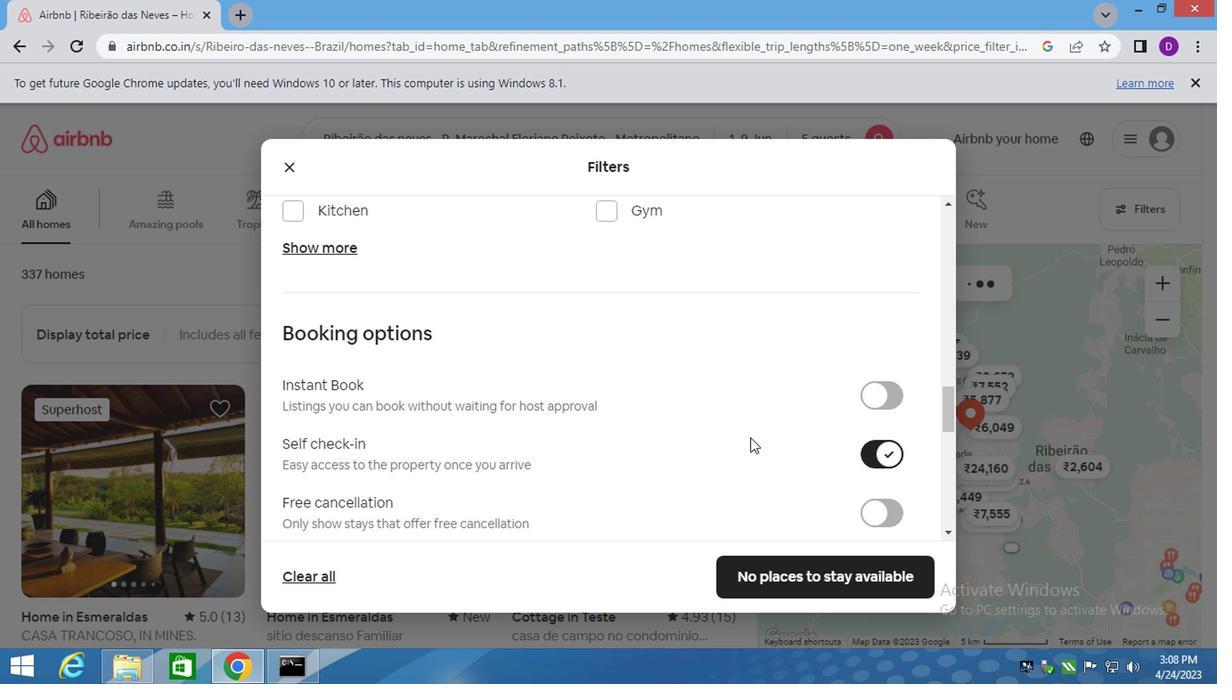 
Action: Mouse scrolled (746, 436) with delta (0, 0)
Screenshot: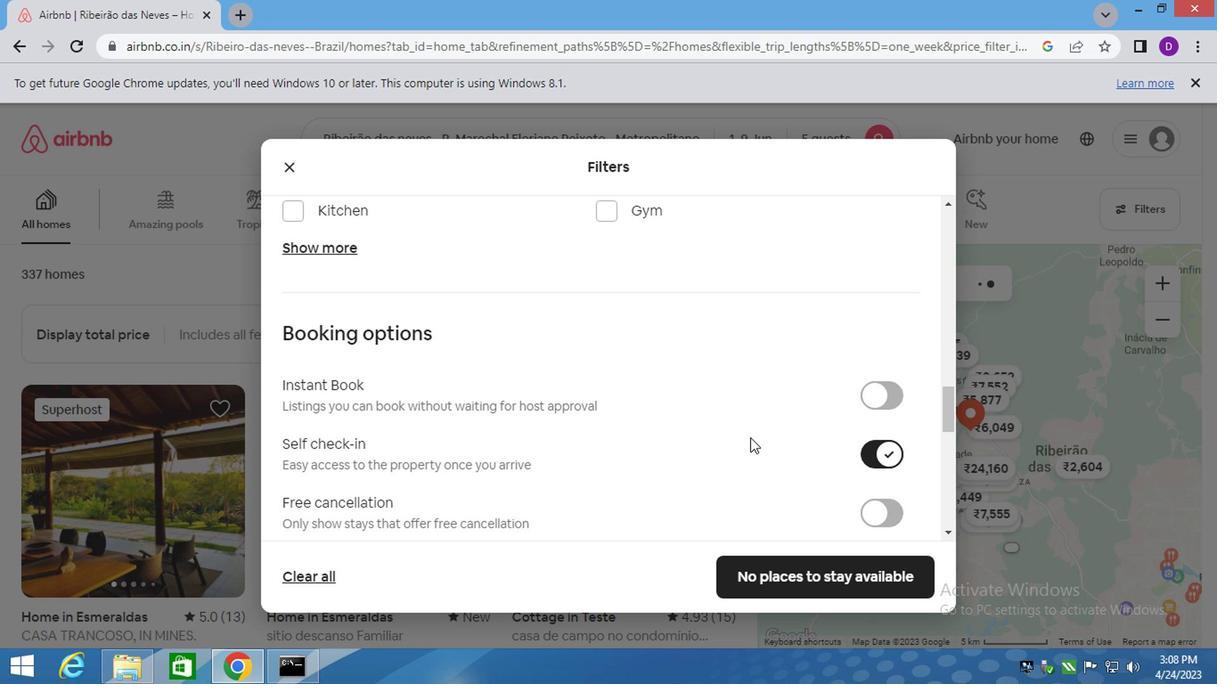 
Action: Mouse scrolled (746, 436) with delta (0, 0)
Screenshot: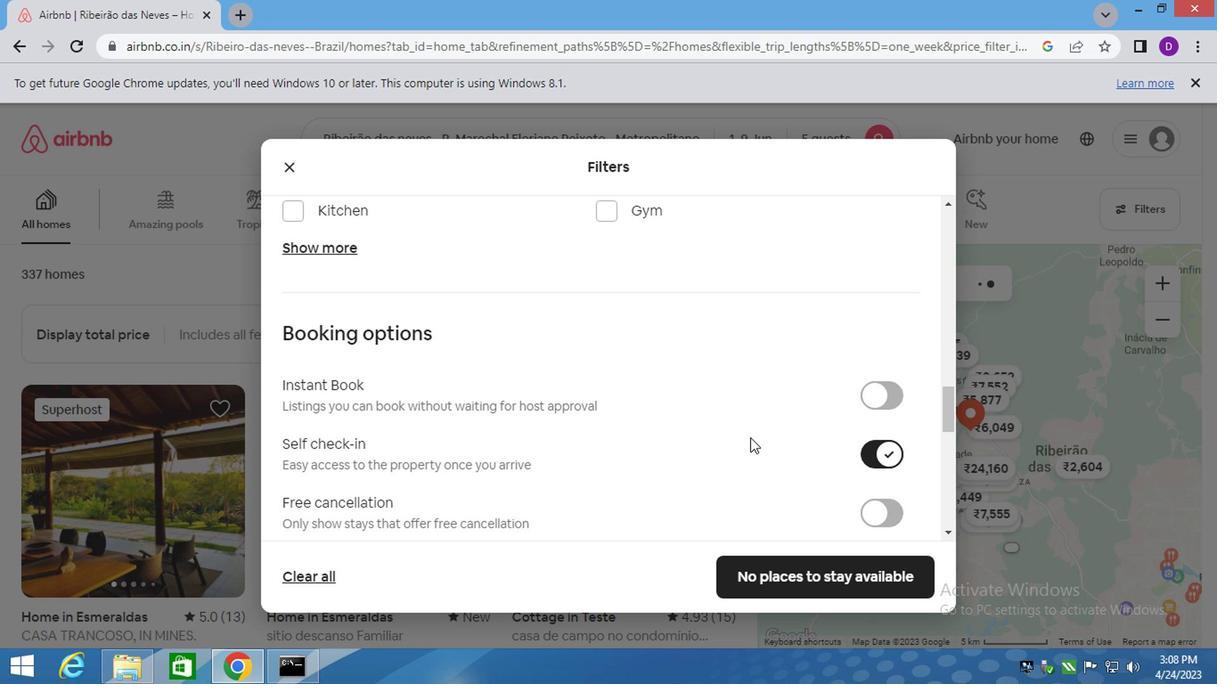
Action: Mouse scrolled (746, 436) with delta (0, 0)
Screenshot: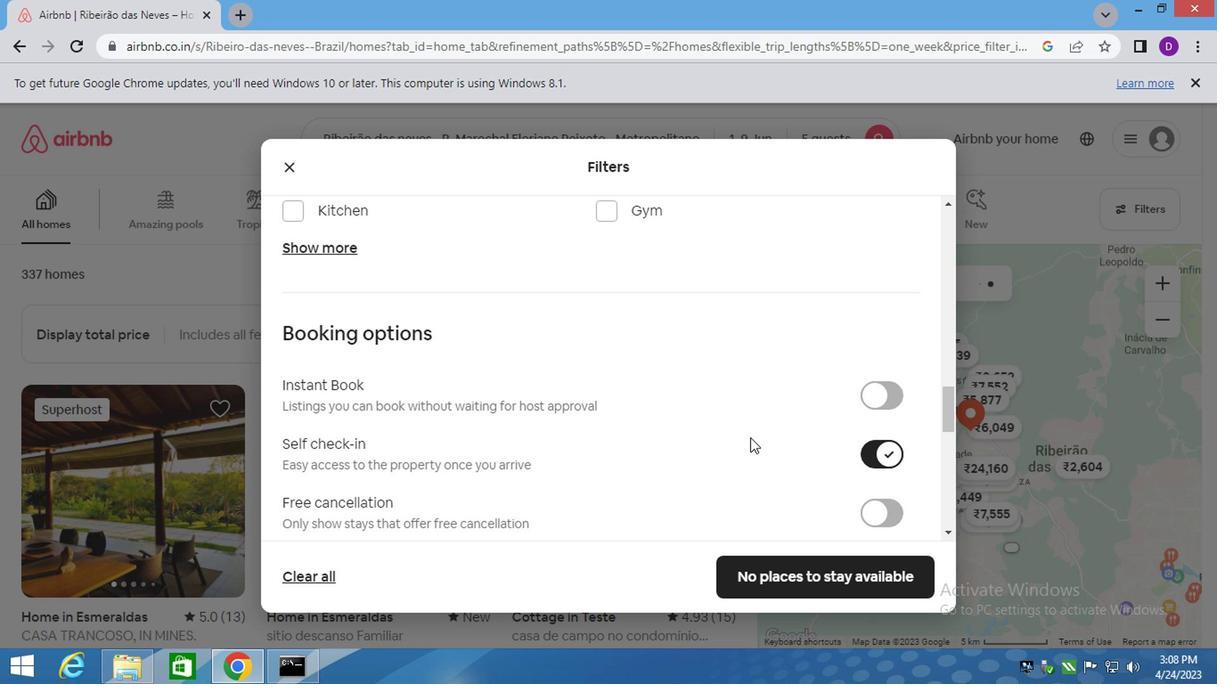
Action: Mouse moved to (737, 437)
Screenshot: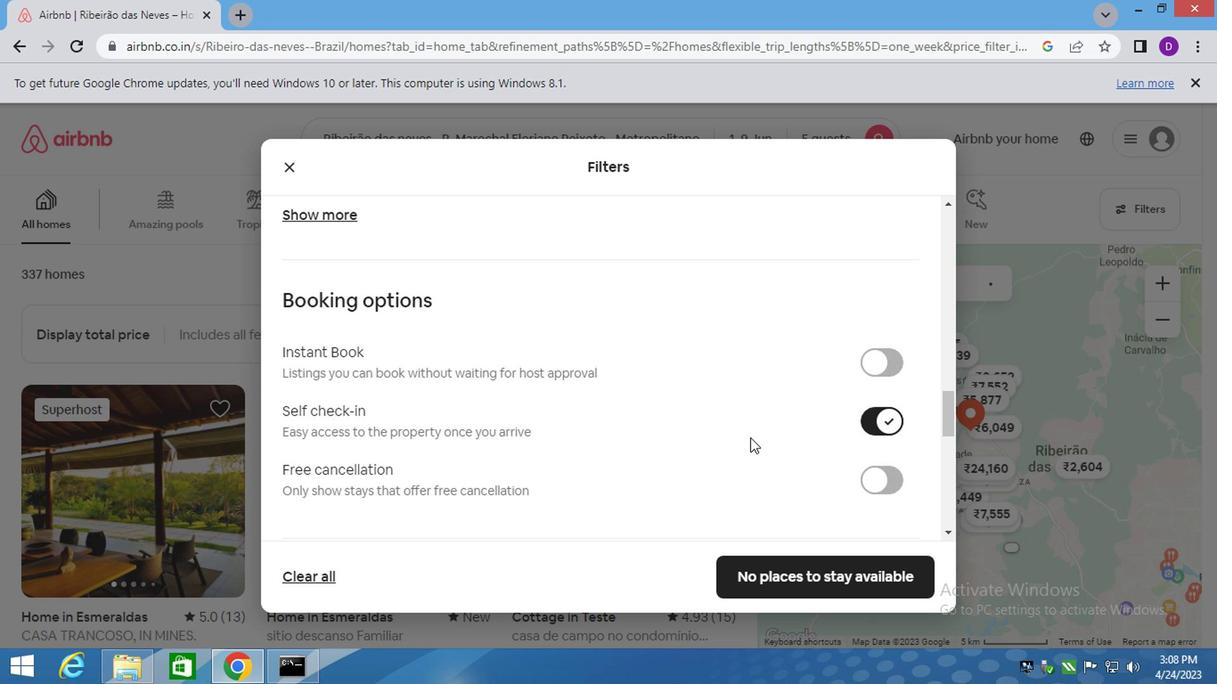 
Action: Mouse scrolled (737, 436) with delta (0, 0)
Screenshot: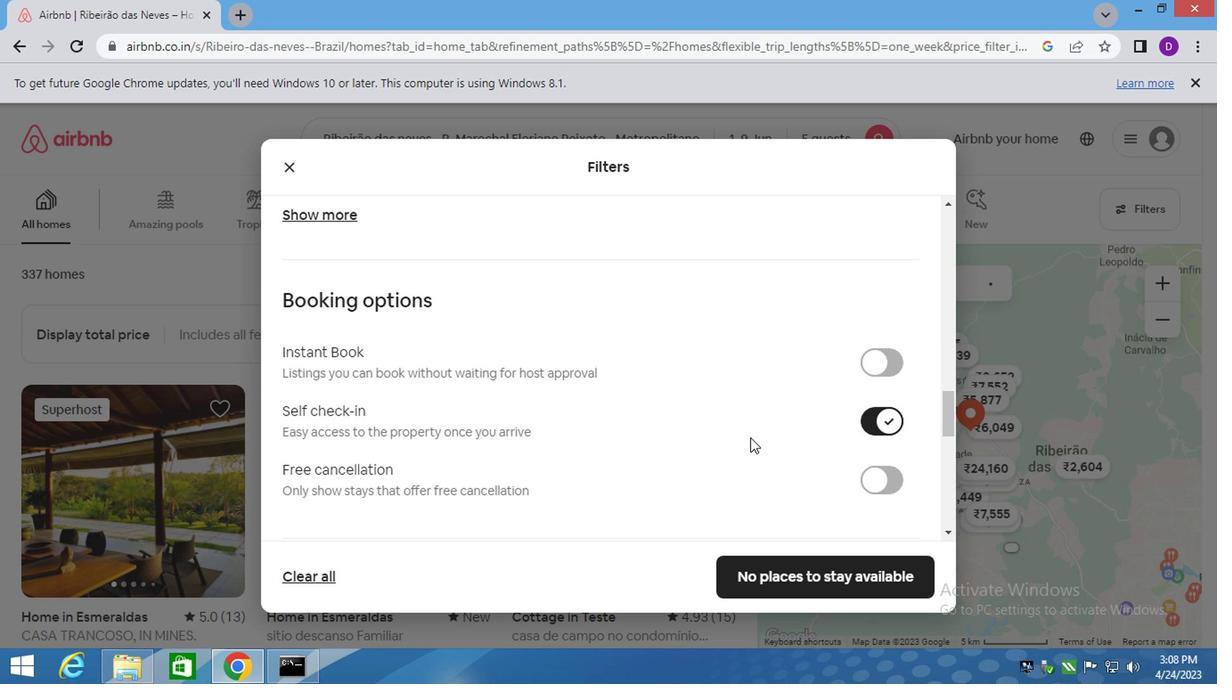 
Action: Mouse moved to (554, 461)
Screenshot: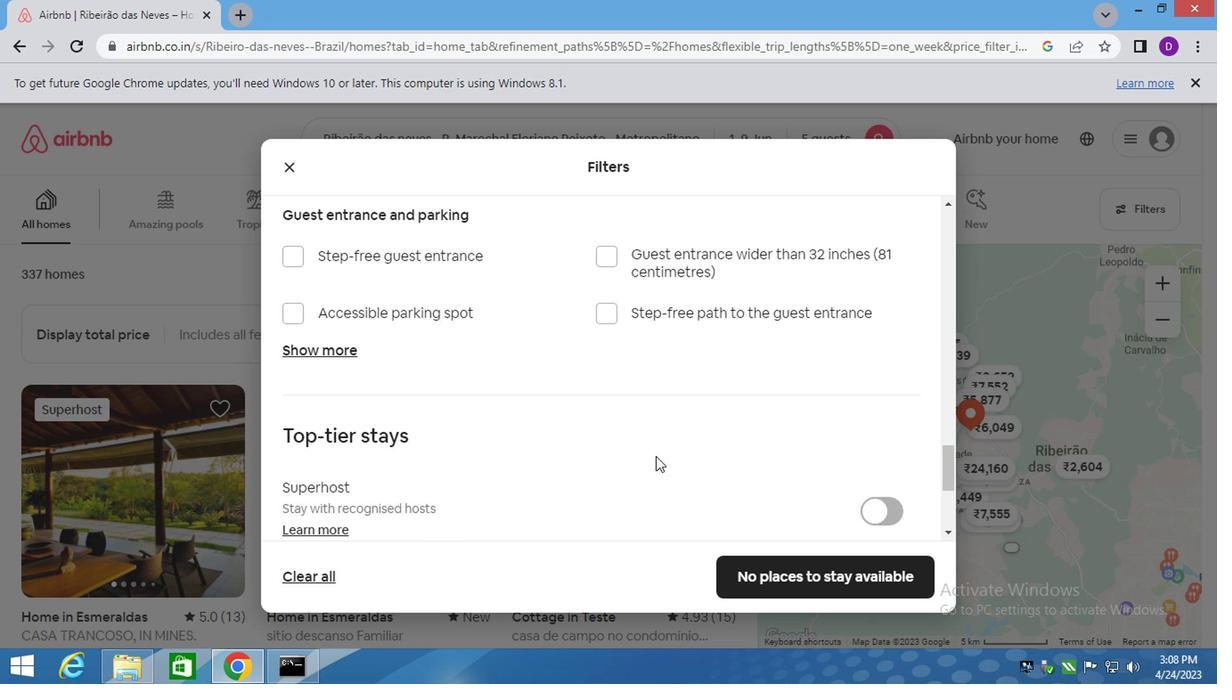 
Action: Mouse scrolled (554, 460) with delta (0, 0)
Screenshot: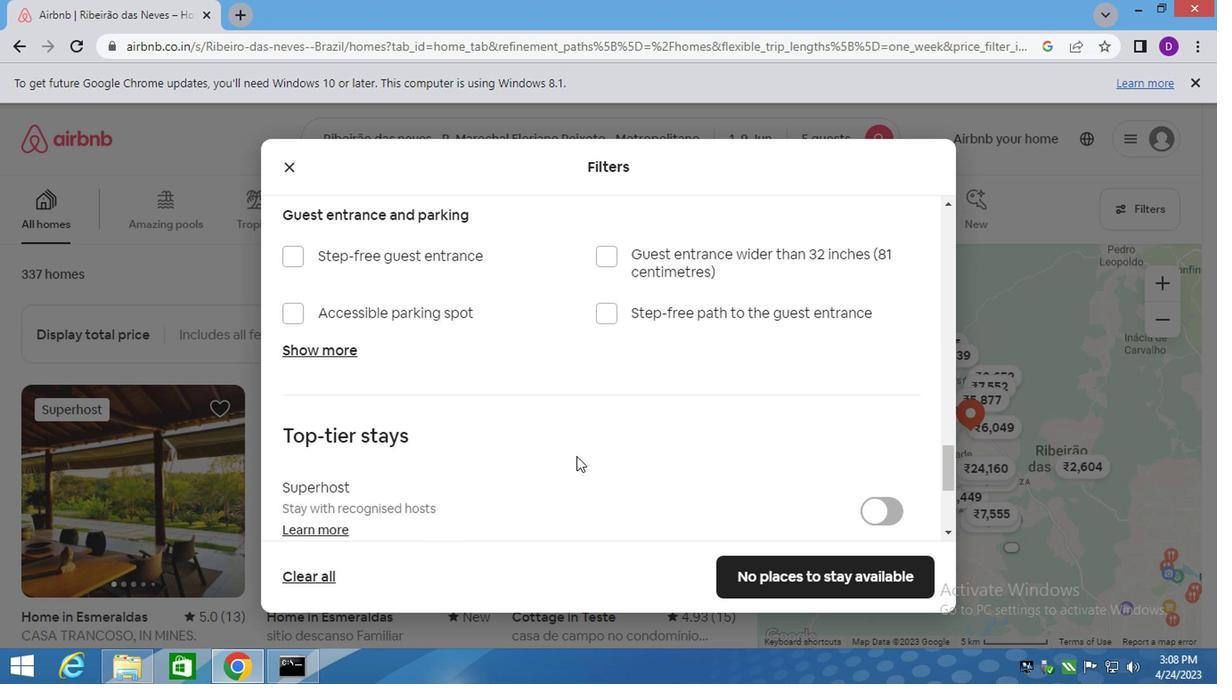 
Action: Mouse moved to (552, 461)
Screenshot: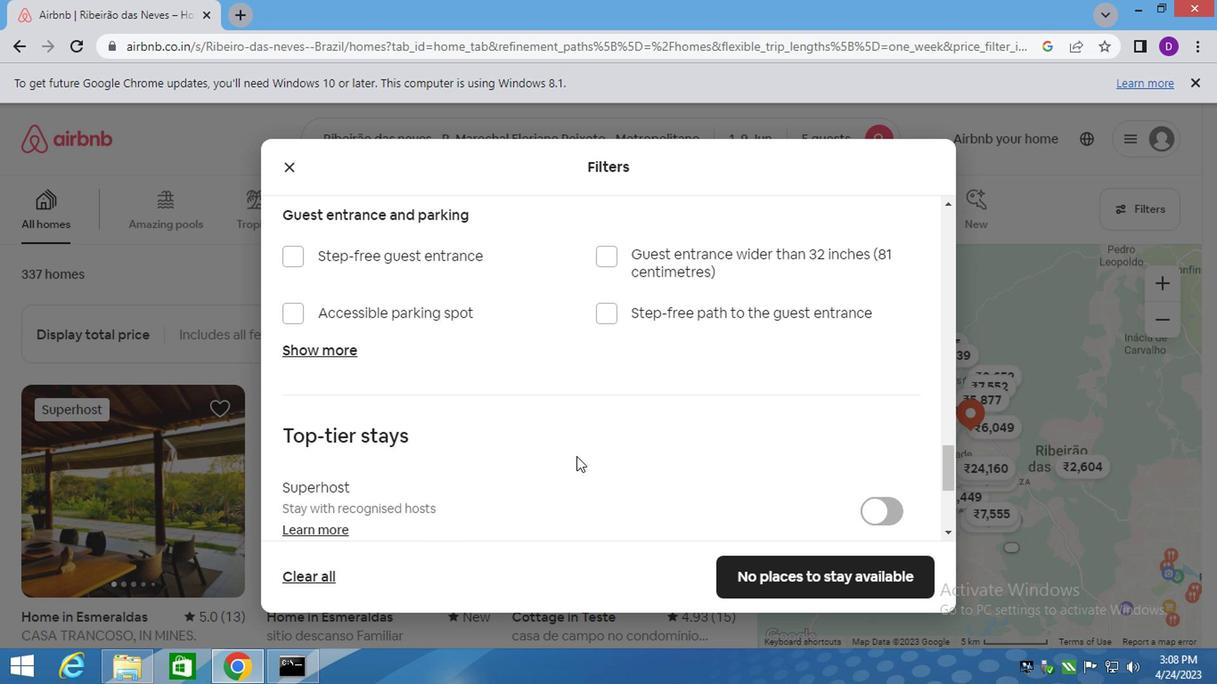 
Action: Mouse scrolled (552, 460) with delta (0, 0)
Screenshot: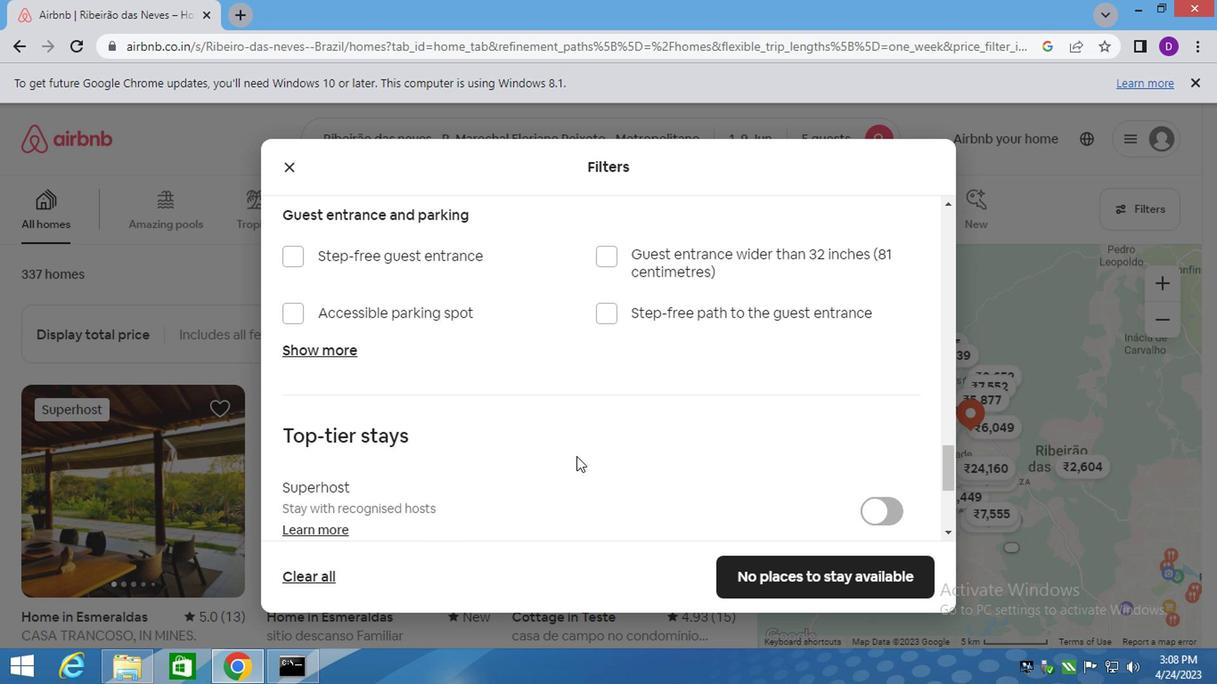 
Action: Mouse moved to (547, 463)
Screenshot: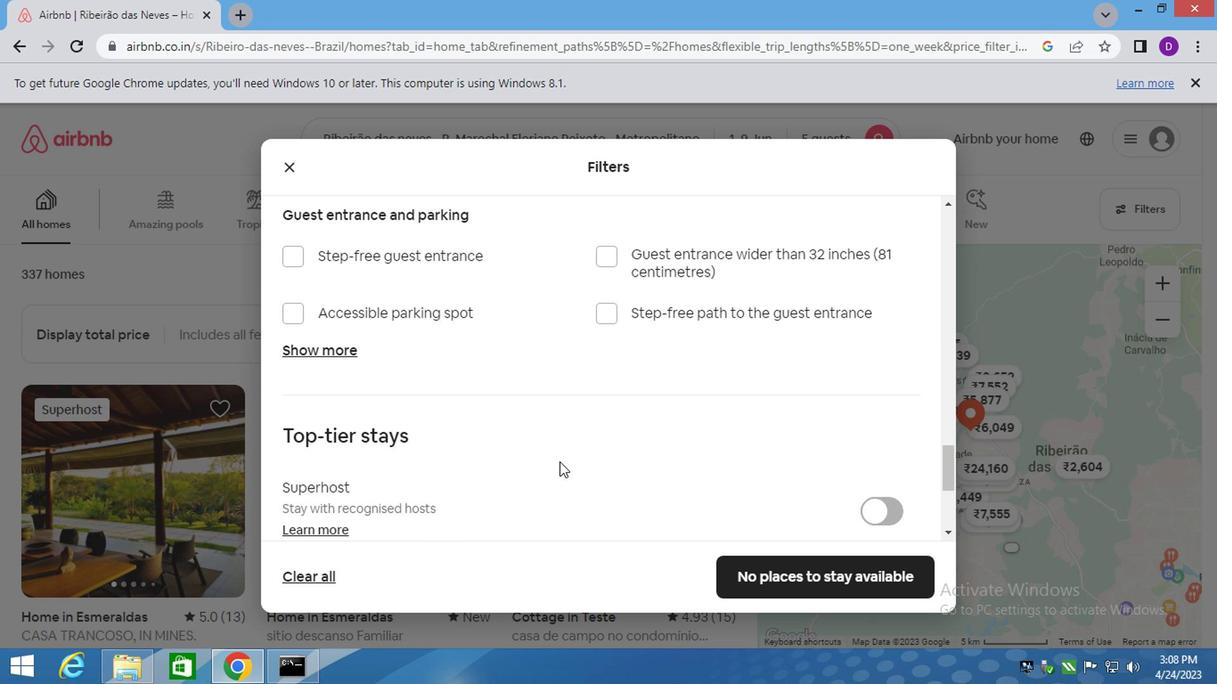
Action: Mouse scrolled (547, 462) with delta (0, 0)
Screenshot: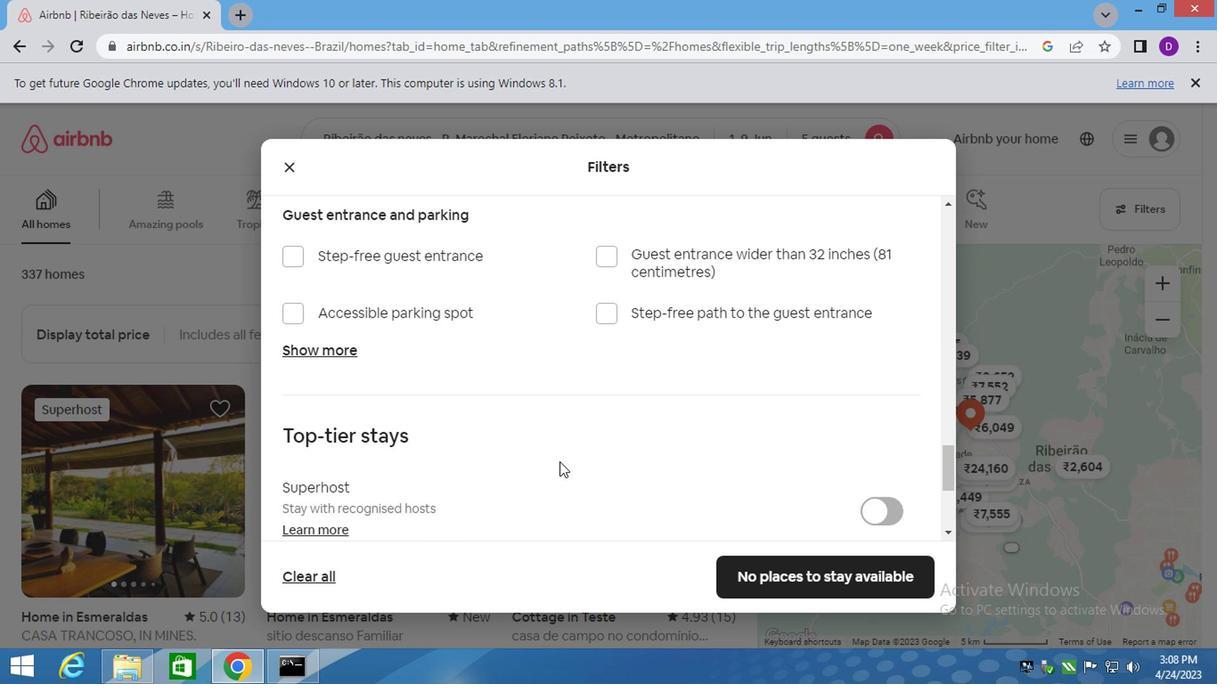 
Action: Mouse moved to (339, 490)
Screenshot: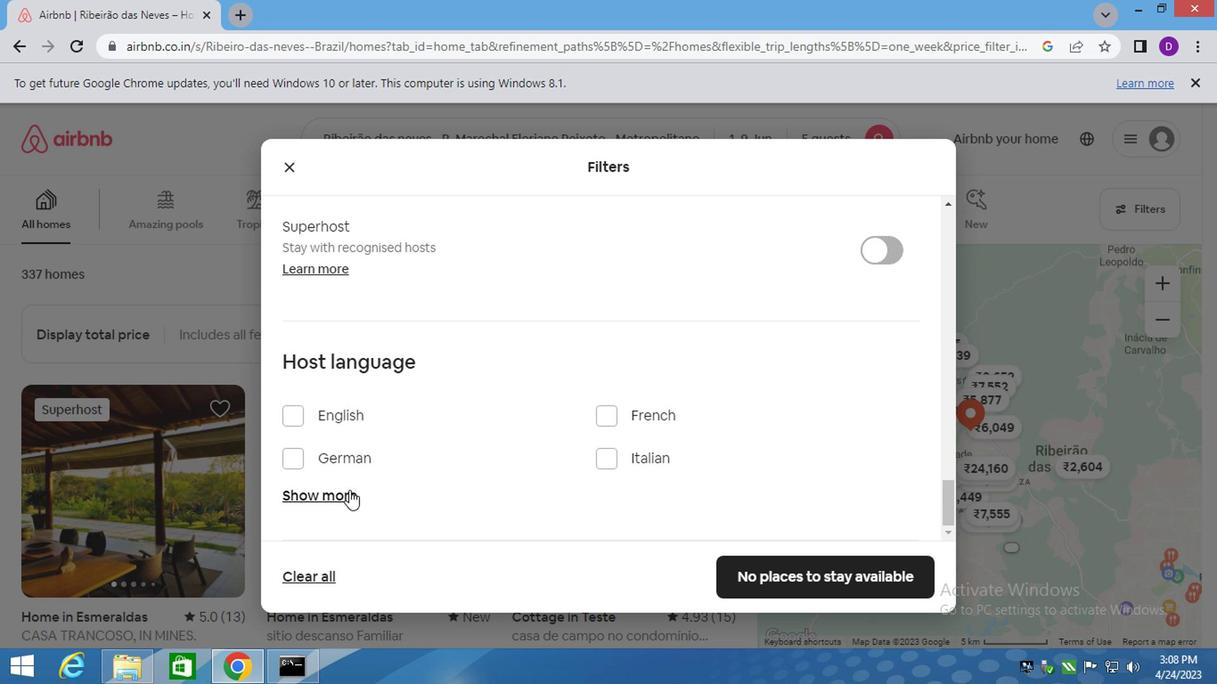 
Action: Mouse pressed left at (339, 490)
Screenshot: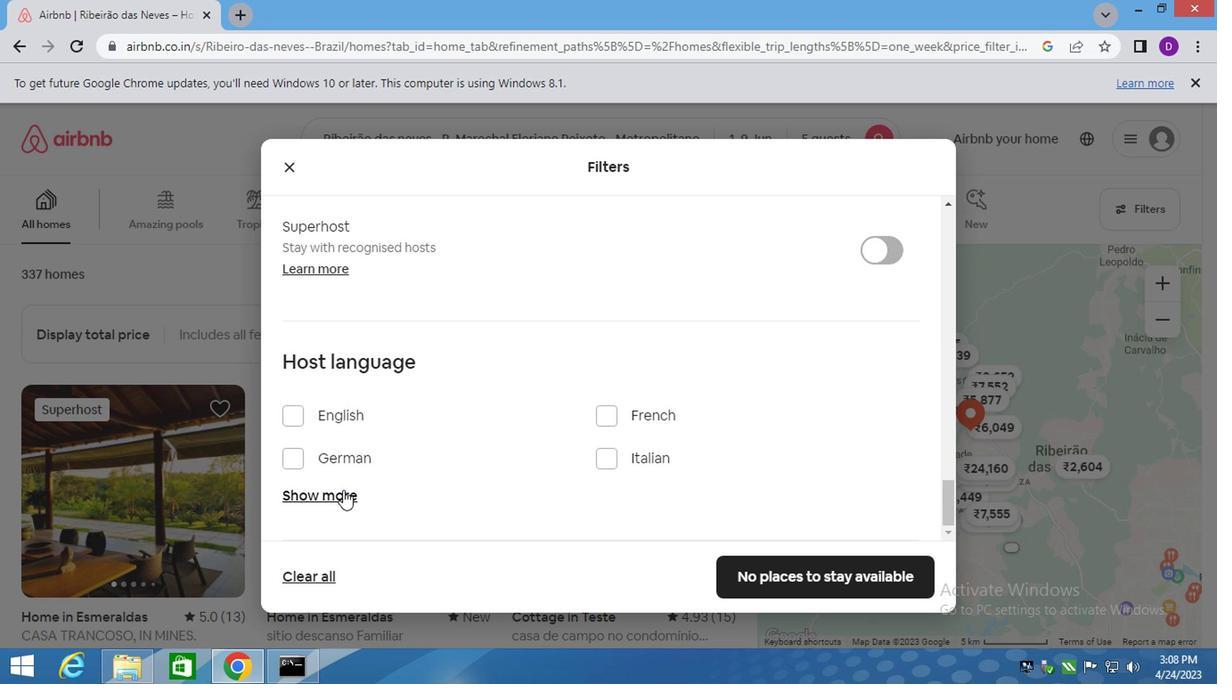 
Action: Mouse scrolled (339, 489) with delta (0, 0)
Screenshot: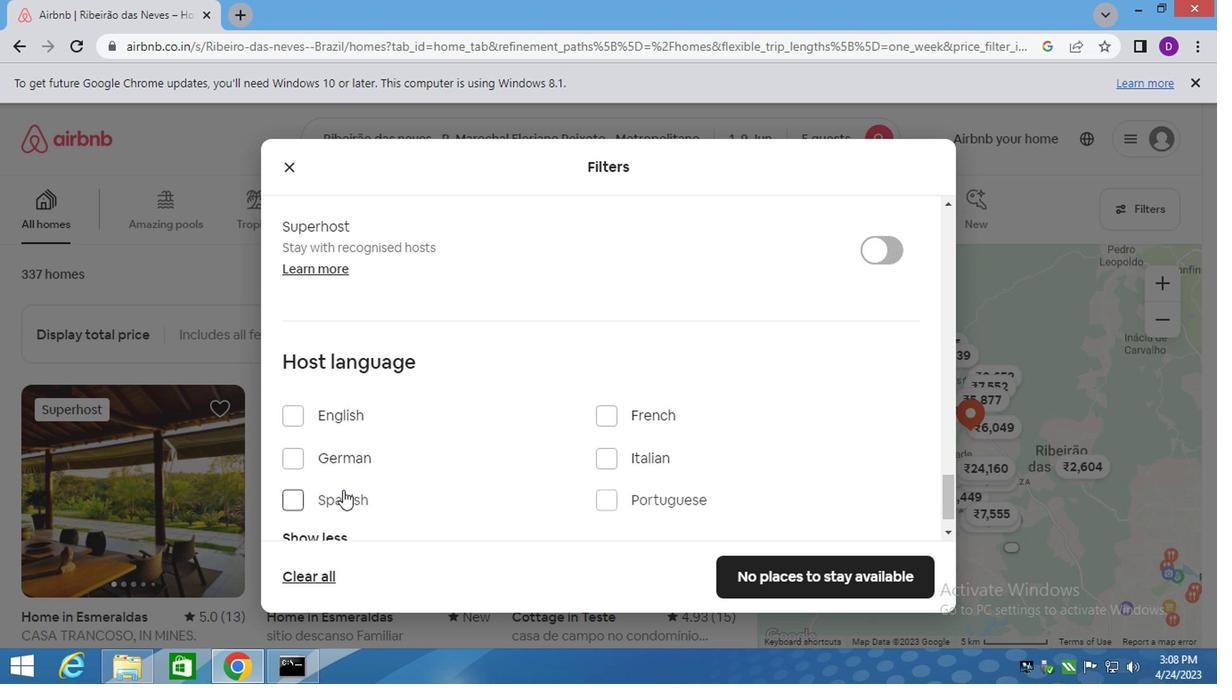 
Action: Mouse moved to (344, 459)
Screenshot: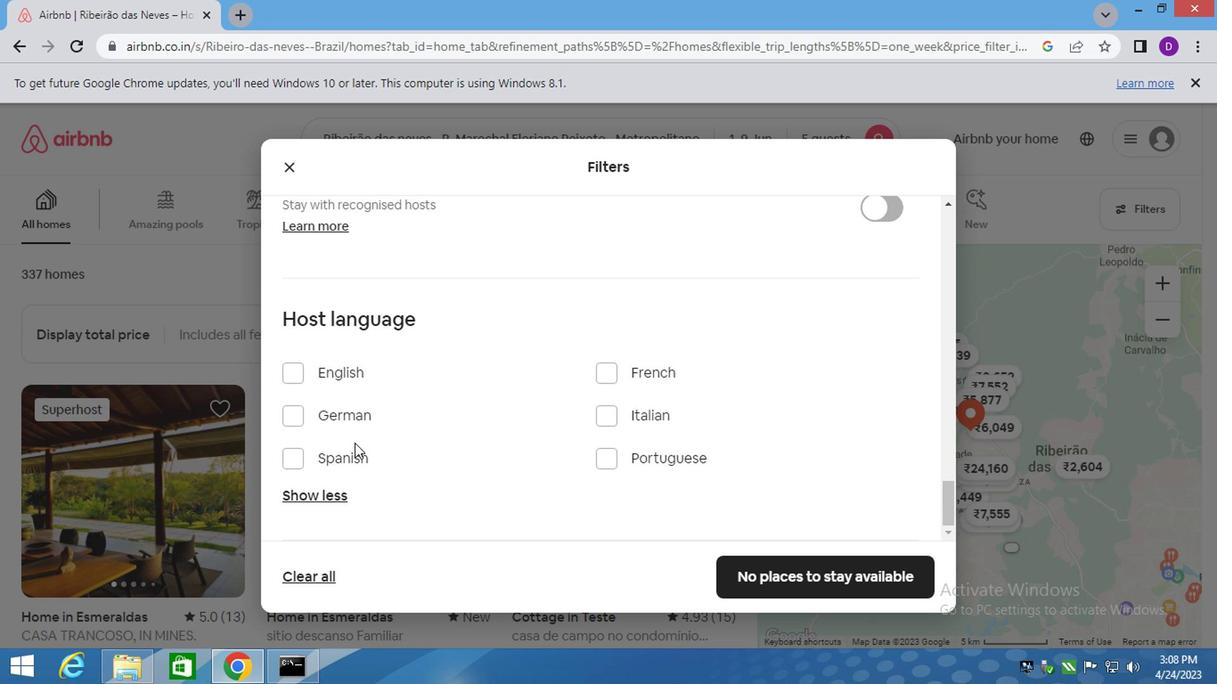 
Action: Mouse pressed left at (344, 459)
Screenshot: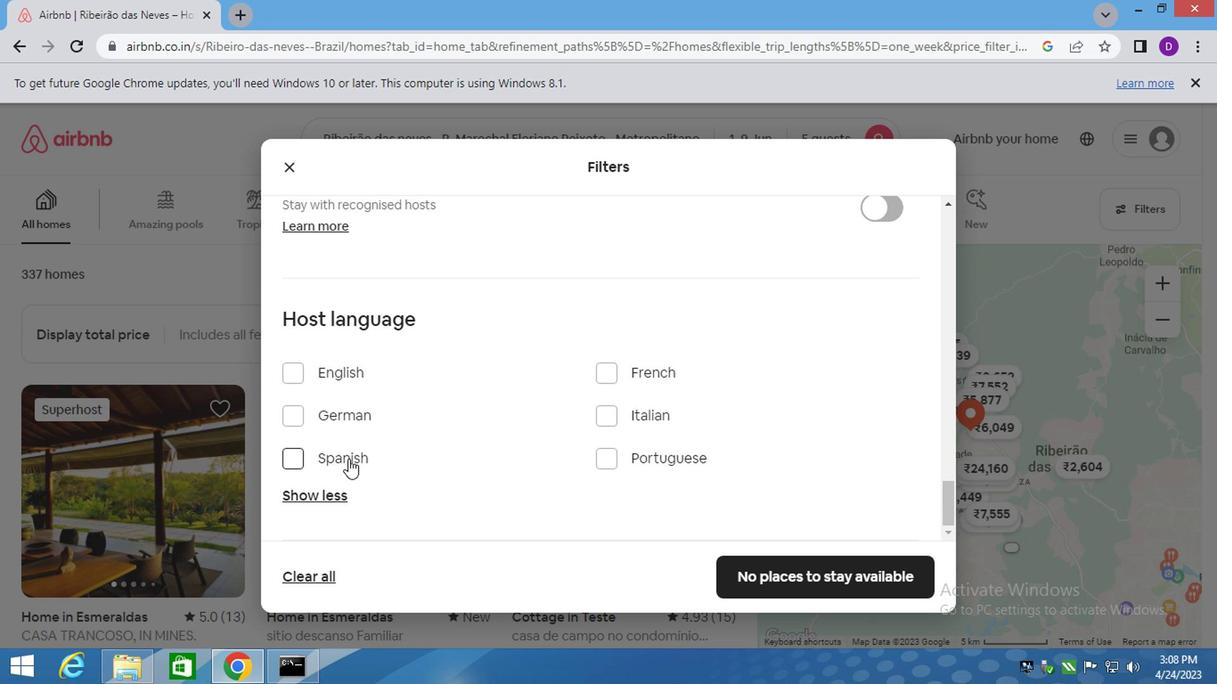 
Action: Mouse moved to (817, 572)
Screenshot: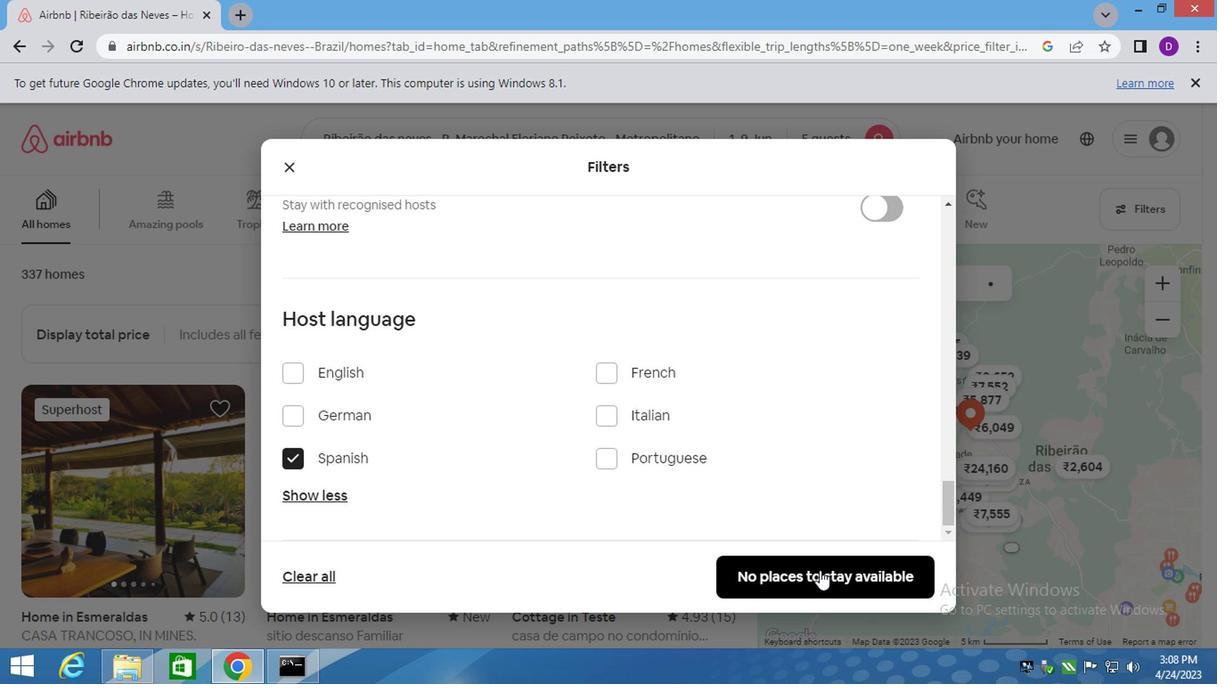 
Action: Mouse pressed left at (817, 572)
Screenshot: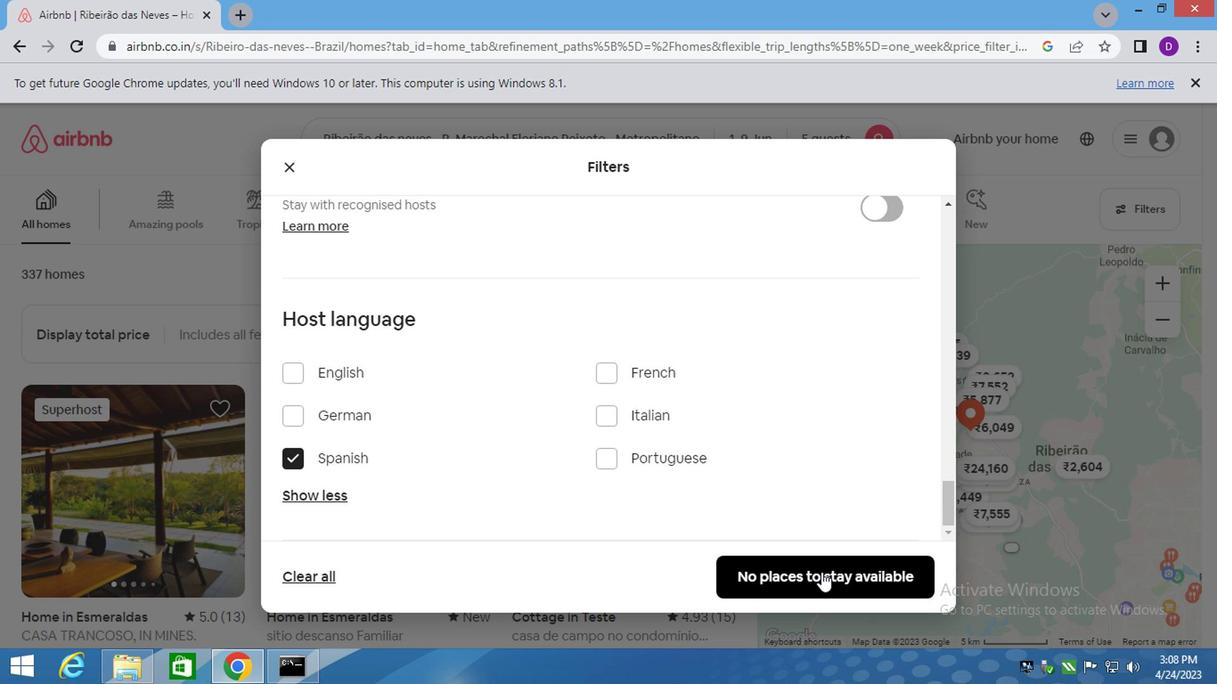 
Action: Mouse moved to (556, 558)
Screenshot: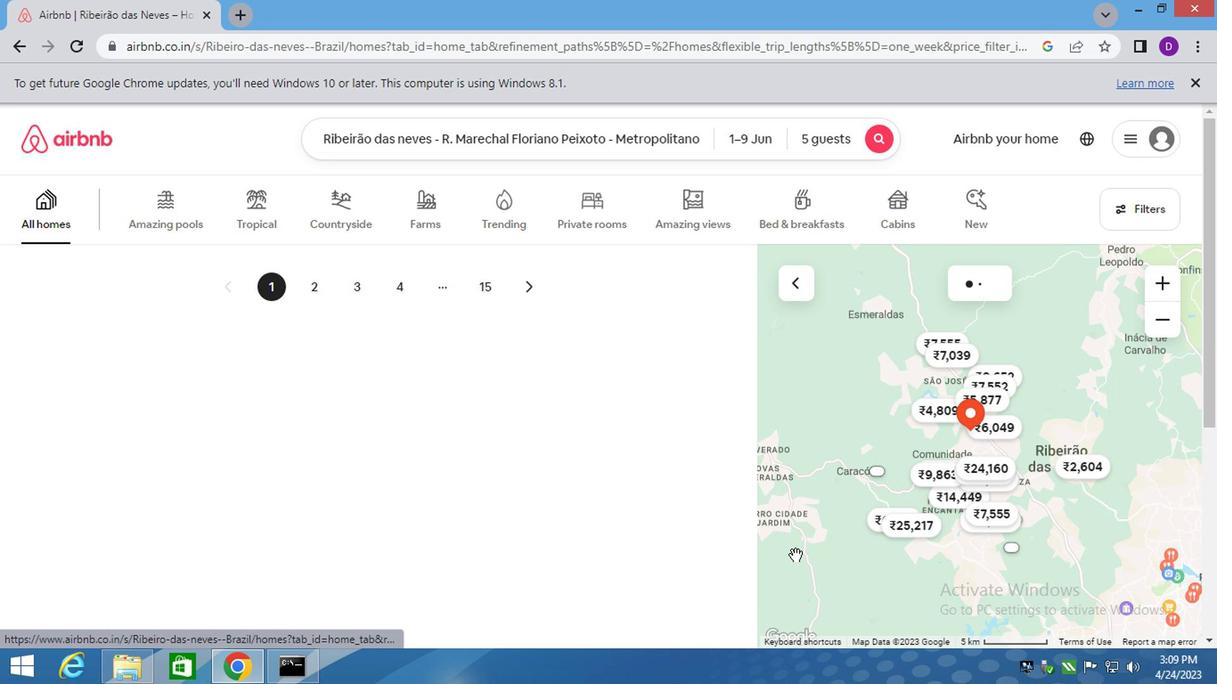 
